 Task: Add a signature Cassandra Campbell containing Warmly, Cassandra Campbell to email address softage.4@softage.net and add a label Minutes
Action: Mouse moved to (885, 72)
Screenshot: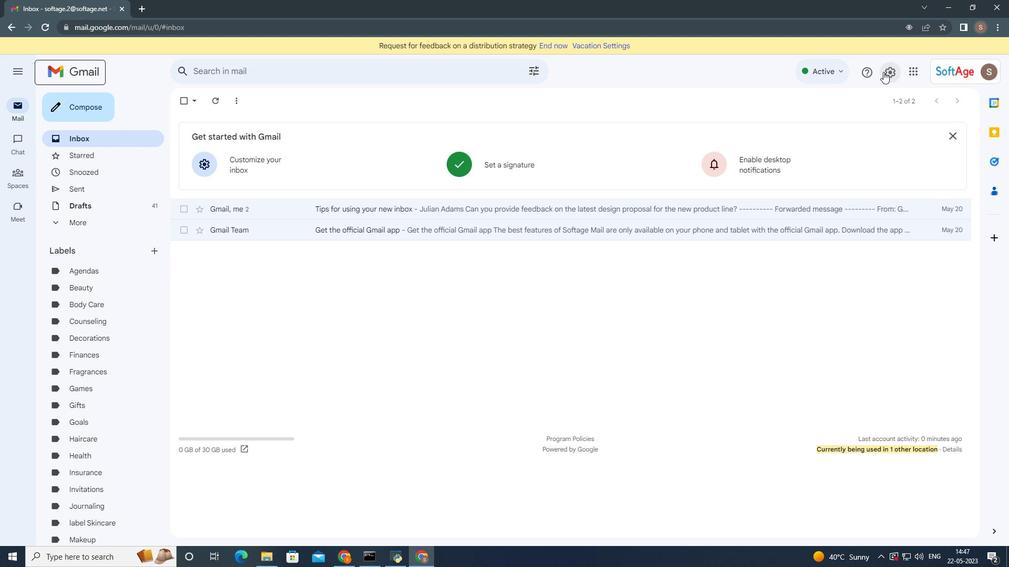 
Action: Mouse pressed left at (885, 72)
Screenshot: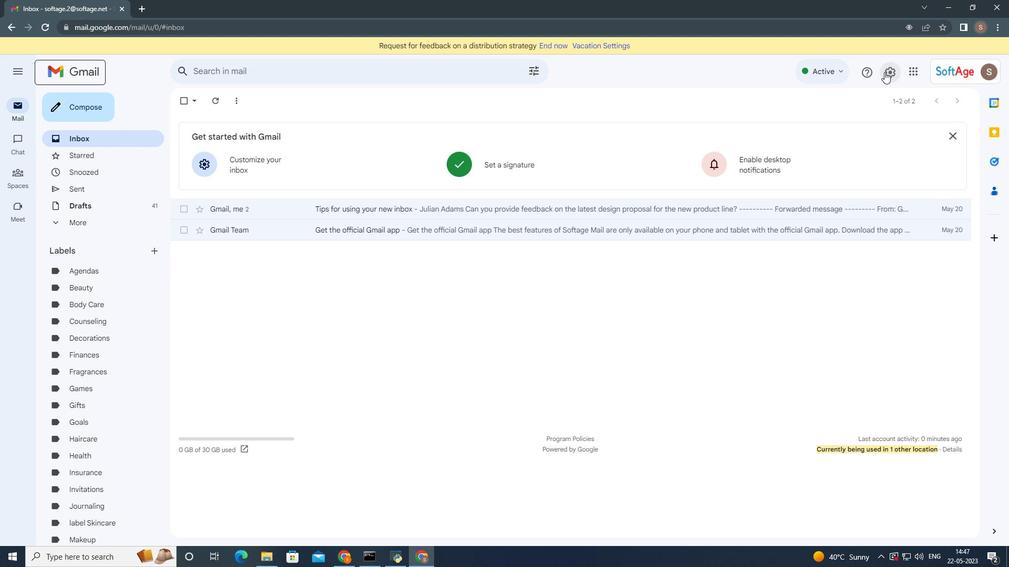 
Action: Mouse moved to (882, 121)
Screenshot: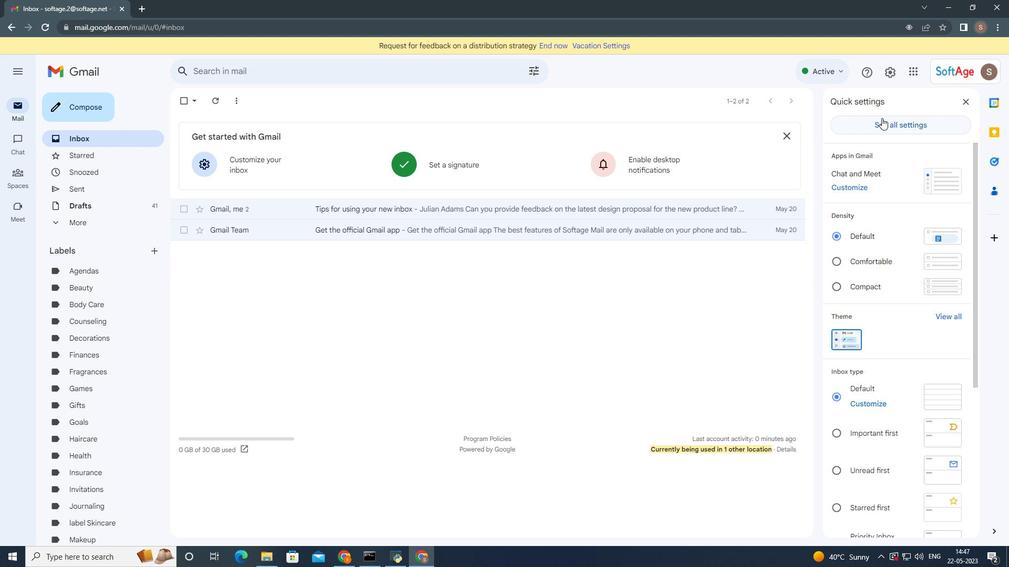 
Action: Mouse pressed left at (882, 121)
Screenshot: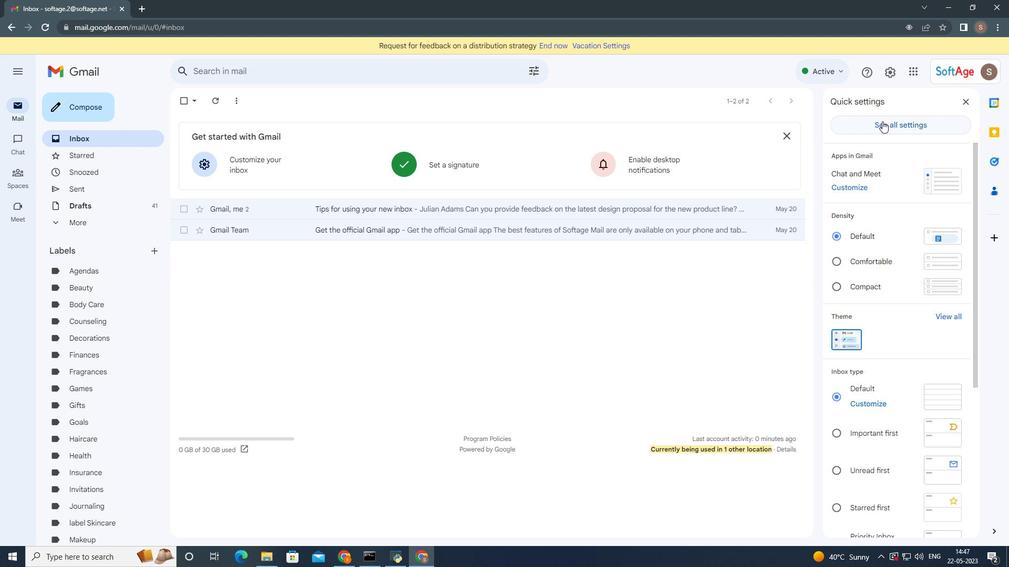 
Action: Mouse moved to (369, 190)
Screenshot: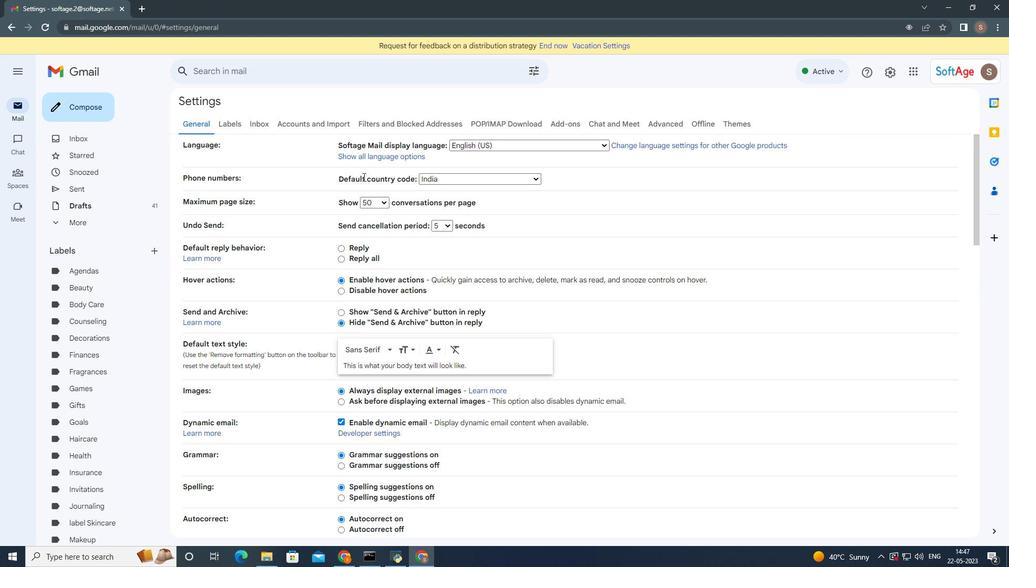 
Action: Mouse scrolled (368, 186) with delta (0, 0)
Screenshot: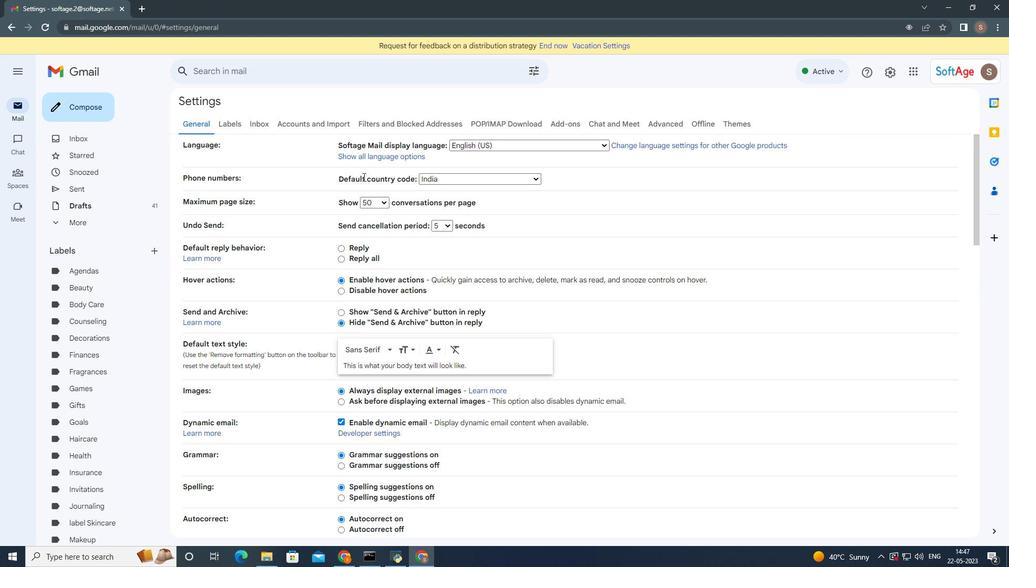 
Action: Mouse moved to (369, 191)
Screenshot: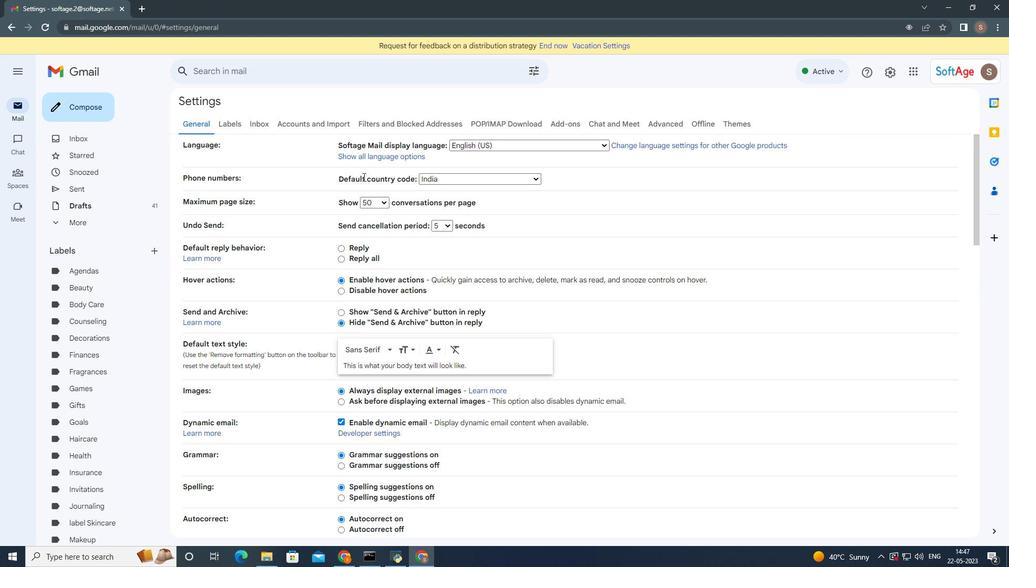 
Action: Mouse scrolled (369, 188) with delta (0, 0)
Screenshot: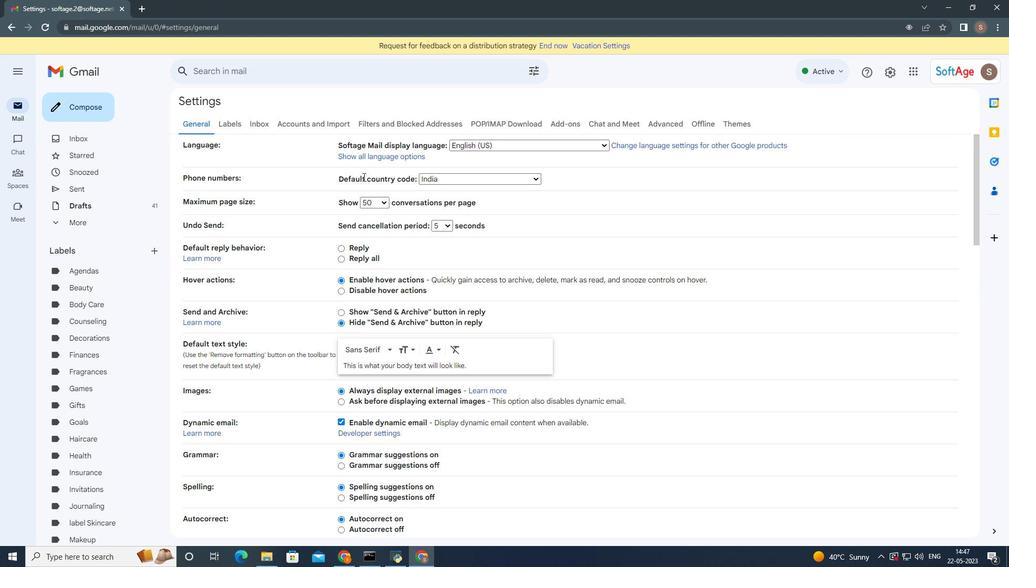 
Action: Mouse moved to (369, 191)
Screenshot: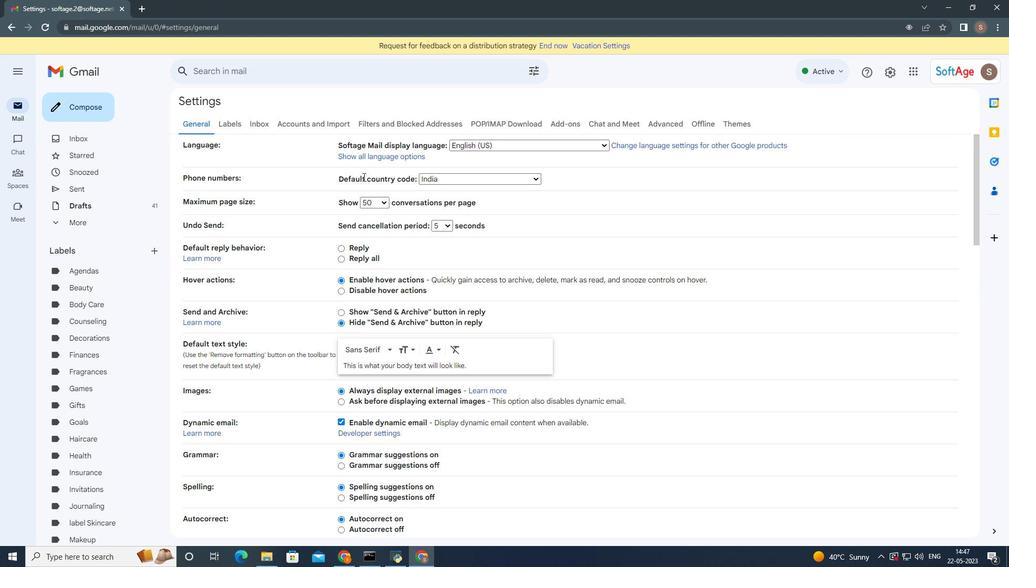 
Action: Mouse scrolled (369, 189) with delta (0, 0)
Screenshot: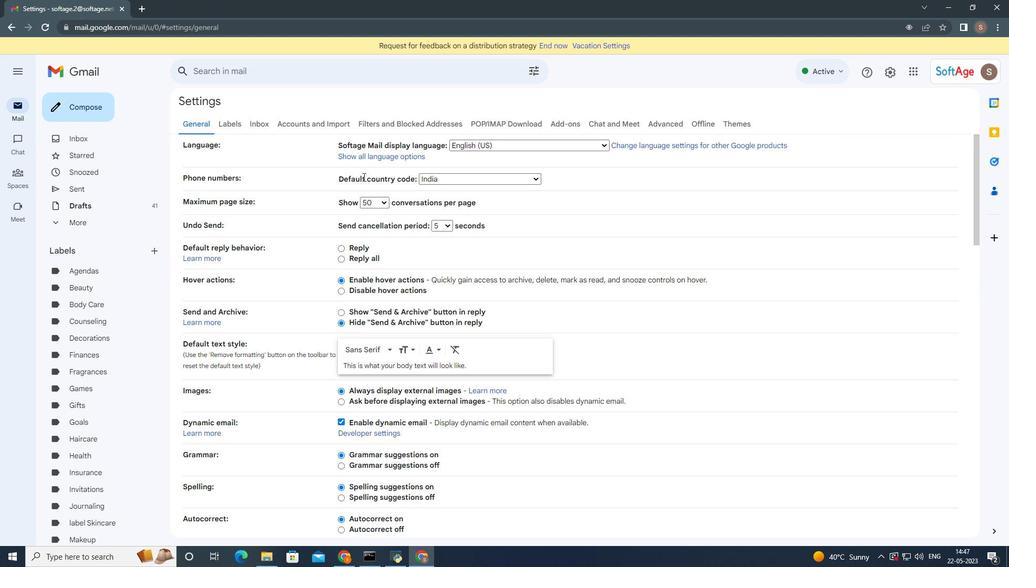 
Action: Mouse moved to (370, 192)
Screenshot: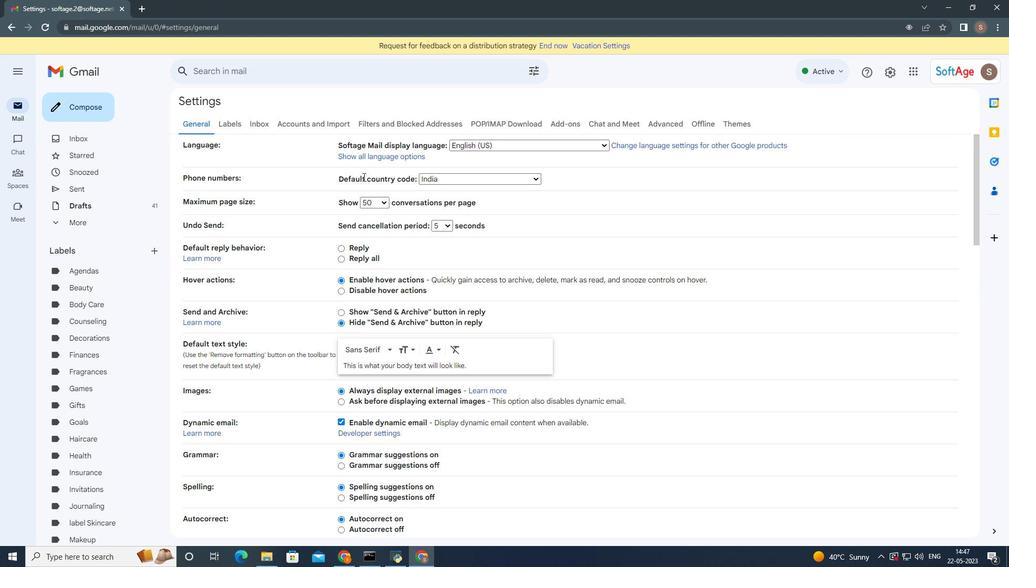 
Action: Mouse scrolled (369, 190) with delta (0, 0)
Screenshot: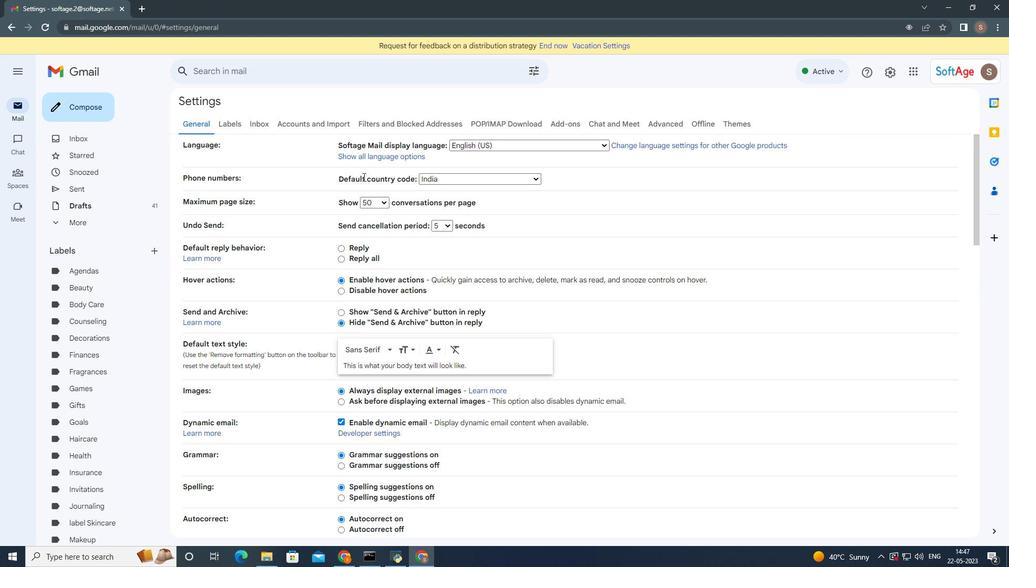 
Action: Mouse moved to (371, 202)
Screenshot: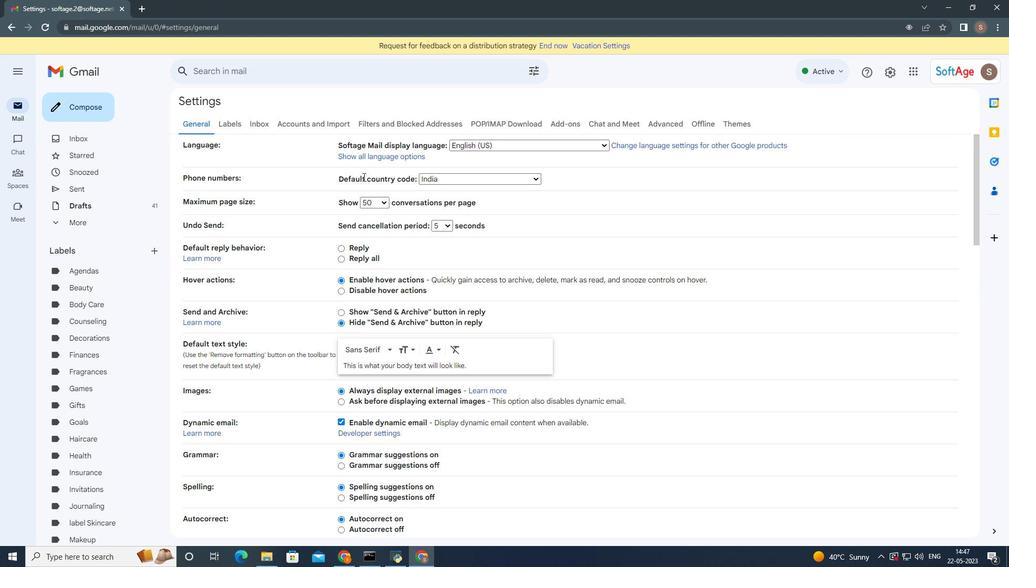 
Action: Mouse scrolled (370, 192) with delta (0, 0)
Screenshot: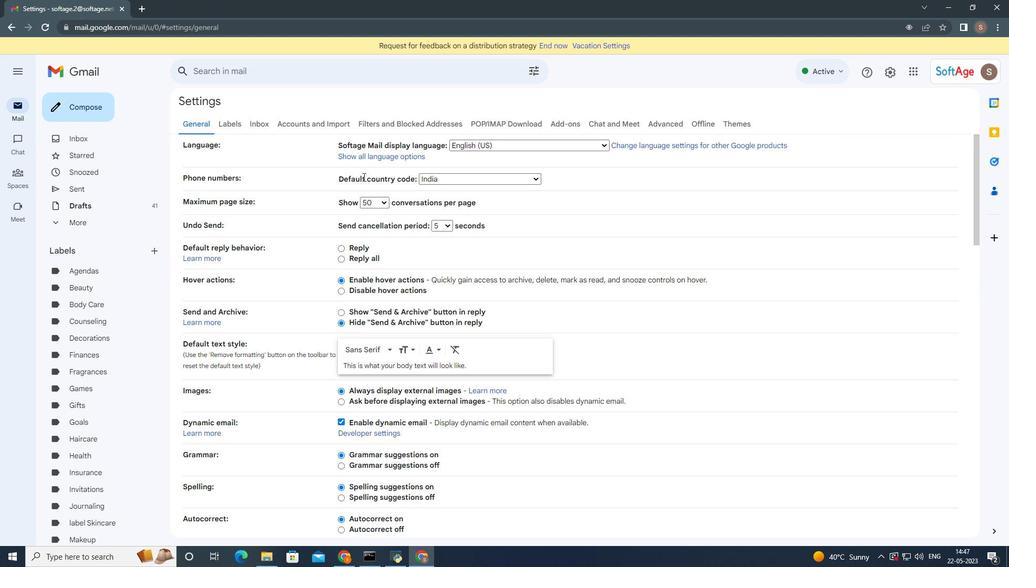 
Action: Mouse moved to (366, 228)
Screenshot: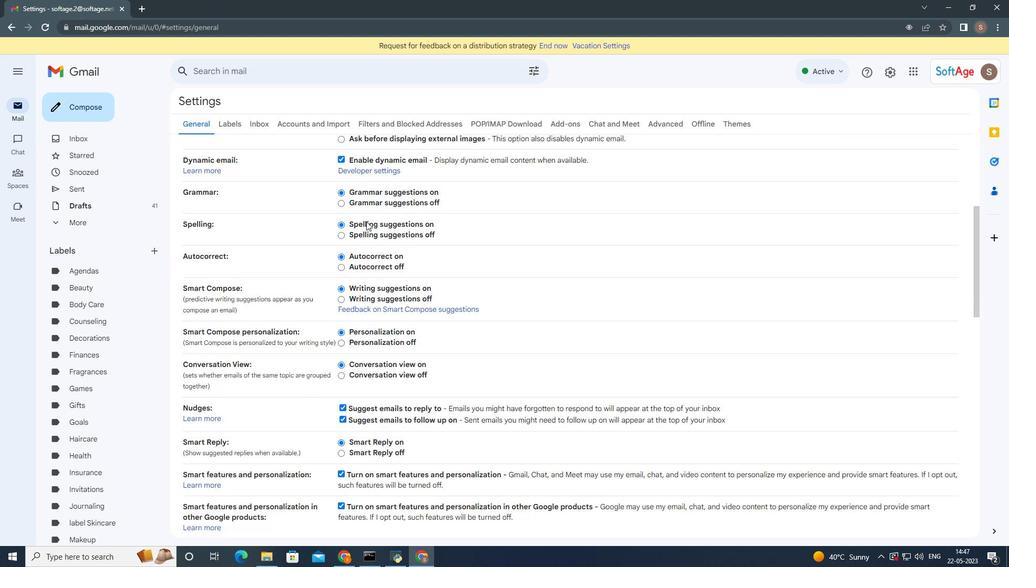 
Action: Mouse scrolled (366, 227) with delta (0, 0)
Screenshot: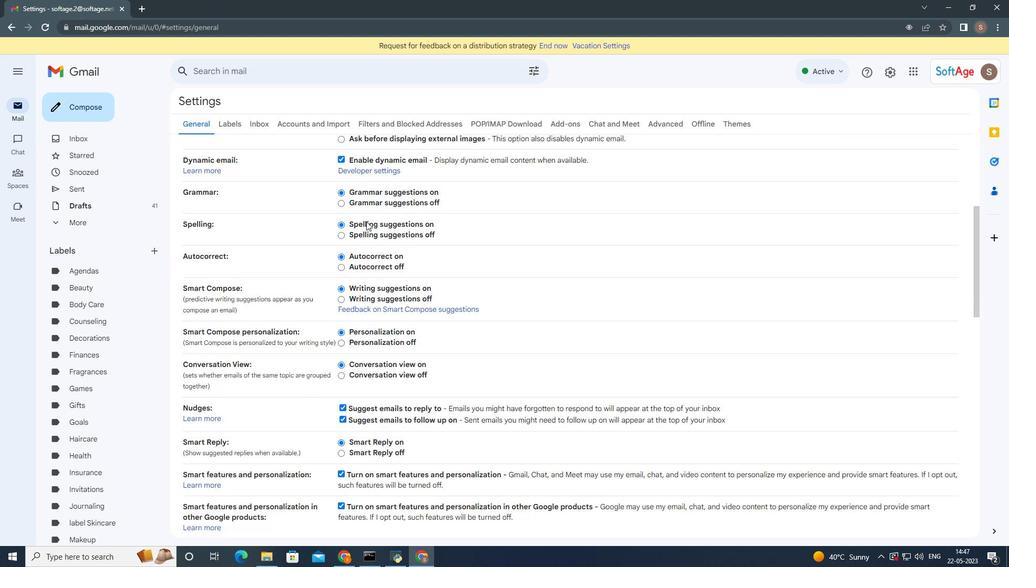 
Action: Mouse scrolled (366, 227) with delta (0, 0)
Screenshot: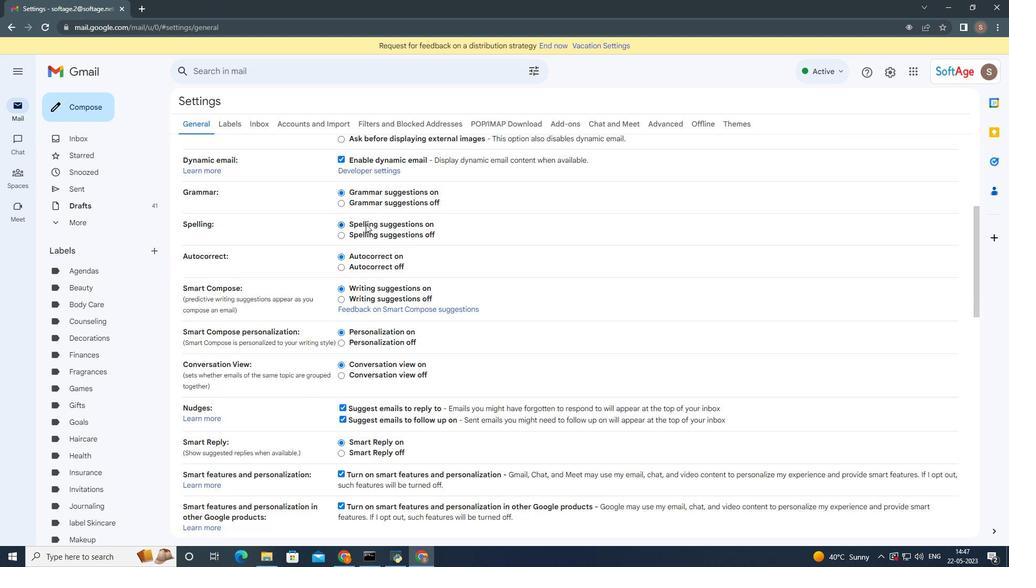 
Action: Mouse scrolled (366, 227) with delta (0, 0)
Screenshot: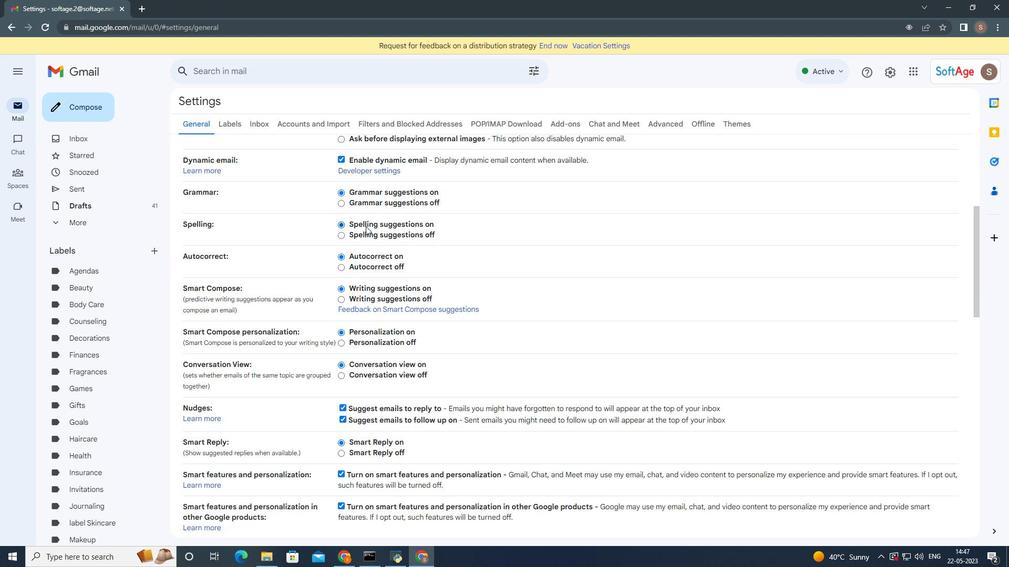 
Action: Mouse scrolled (366, 227) with delta (0, 0)
Screenshot: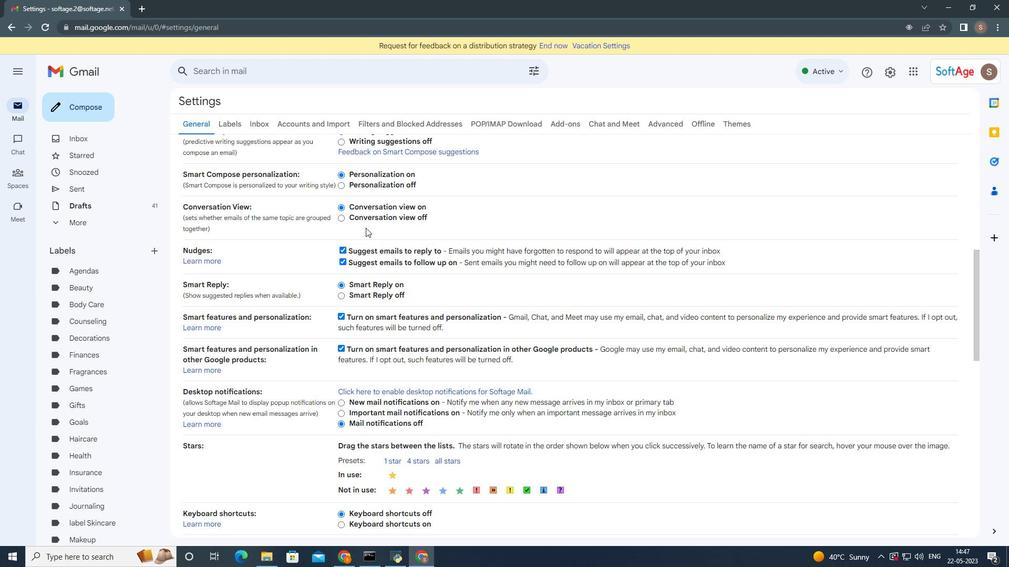 
Action: Mouse scrolled (366, 227) with delta (0, 0)
Screenshot: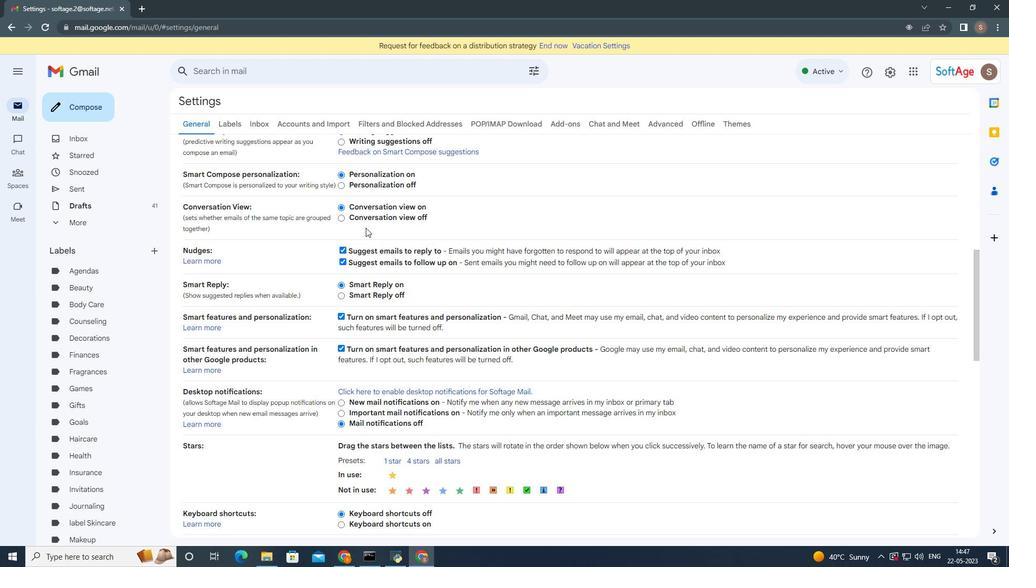 
Action: Mouse scrolled (366, 227) with delta (0, 0)
Screenshot: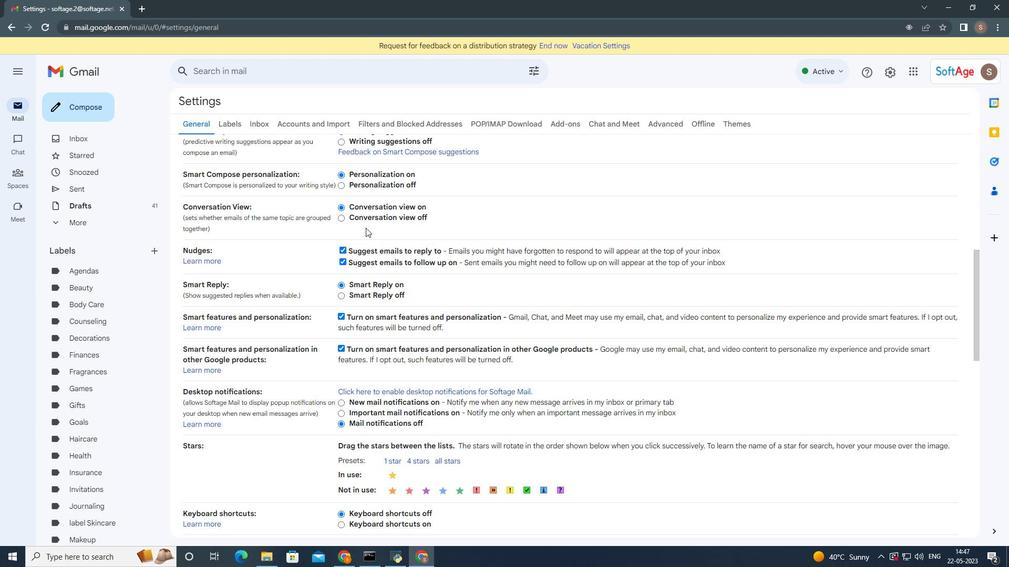 
Action: Mouse moved to (366, 255)
Screenshot: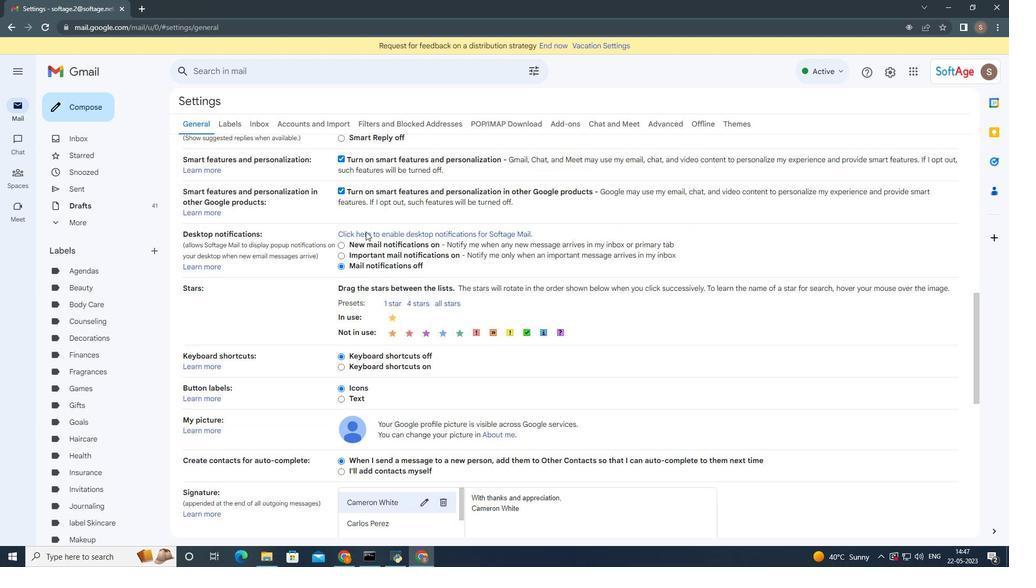 
Action: Mouse scrolled (366, 255) with delta (0, 0)
Screenshot: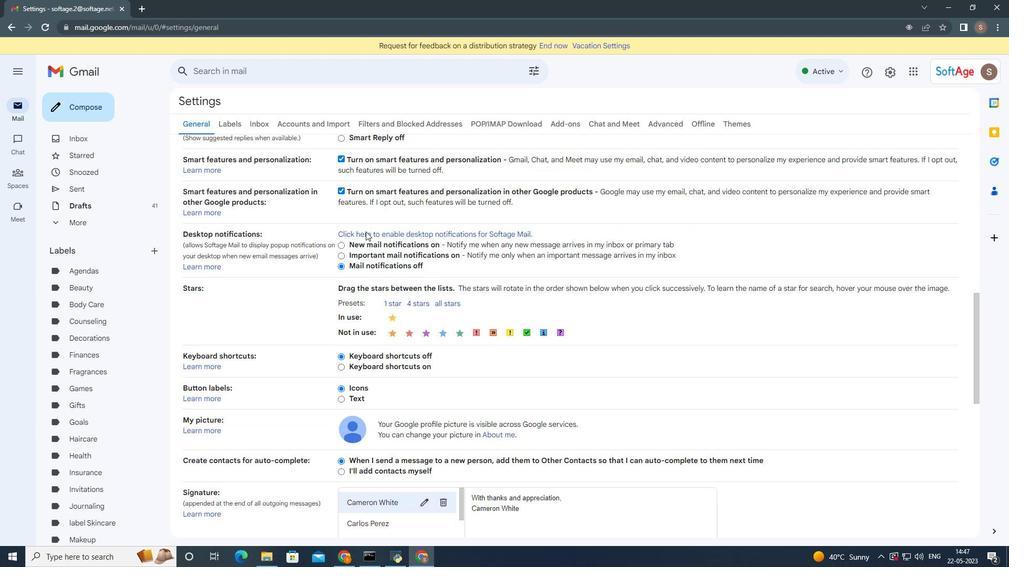 
Action: Mouse moved to (367, 265)
Screenshot: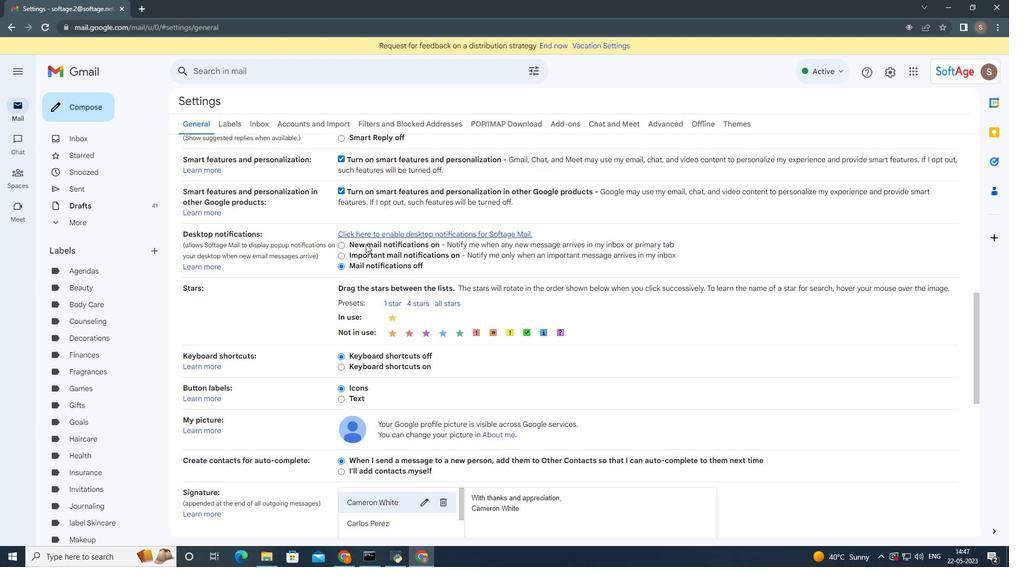 
Action: Mouse scrolled (367, 264) with delta (0, 0)
Screenshot: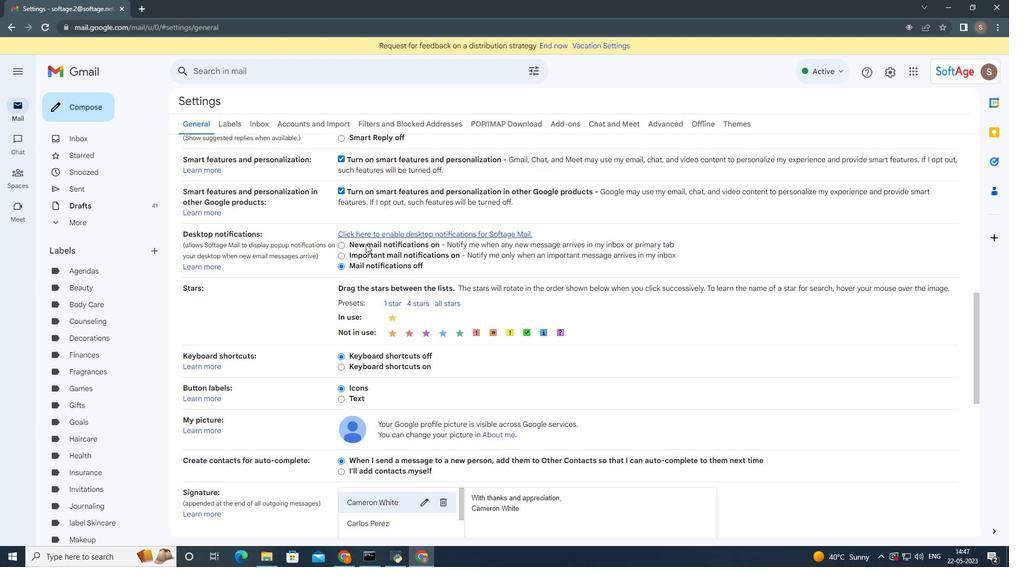 
Action: Mouse moved to (367, 267)
Screenshot: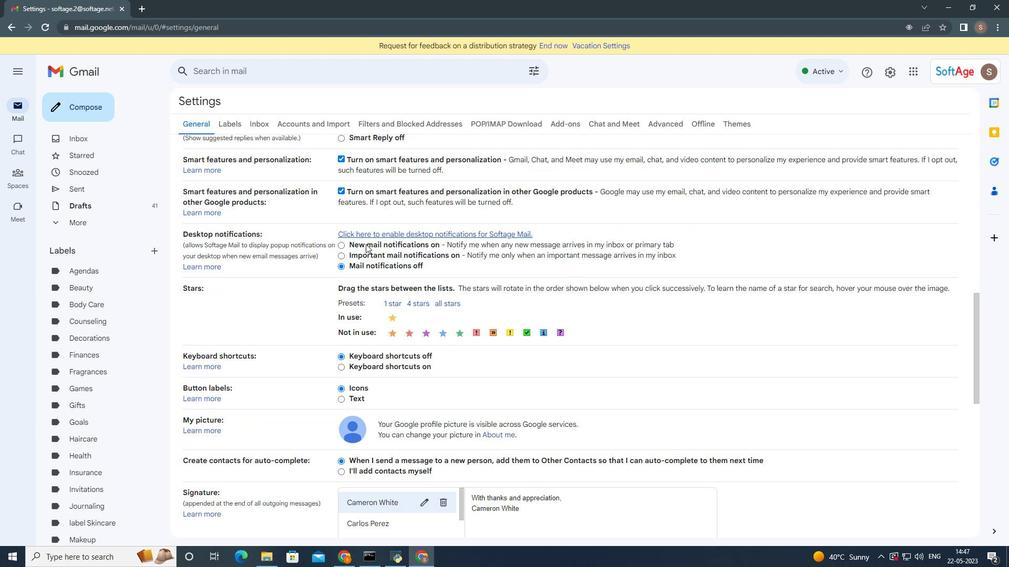 
Action: Mouse scrolled (367, 266) with delta (0, 0)
Screenshot: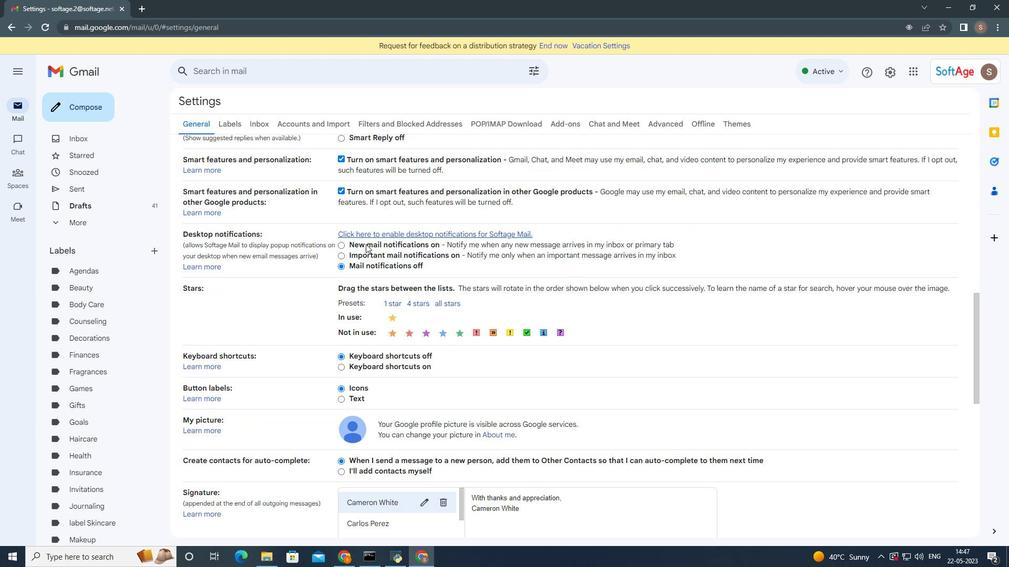 
Action: Mouse moved to (368, 269)
Screenshot: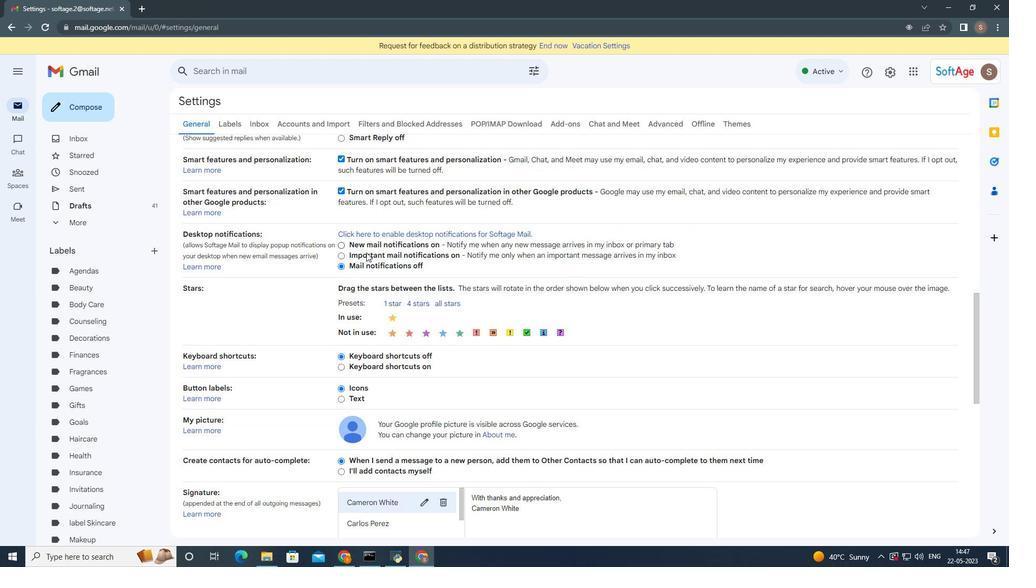 
Action: Mouse scrolled (368, 269) with delta (0, 0)
Screenshot: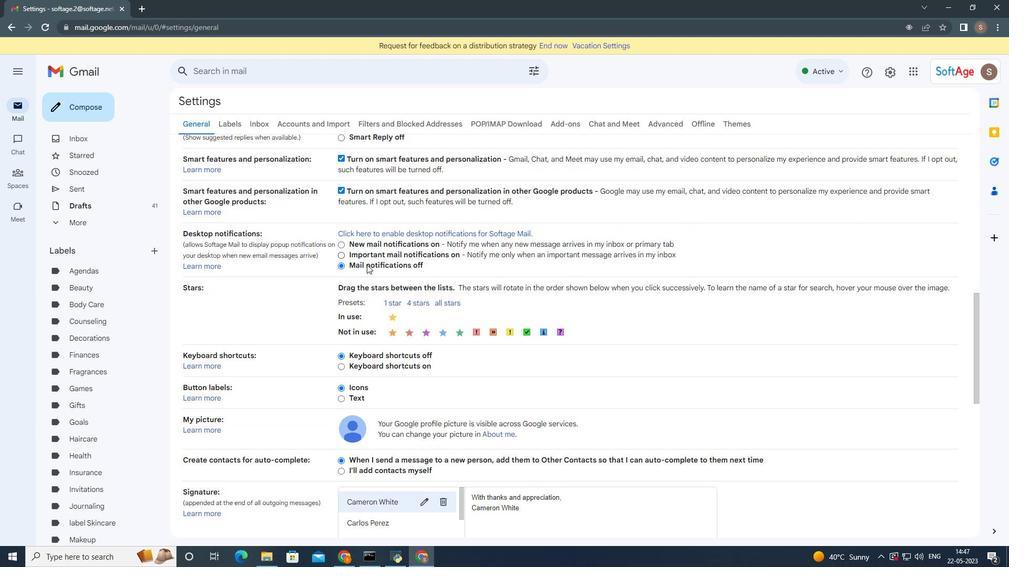 
Action: Mouse moved to (392, 314)
Screenshot: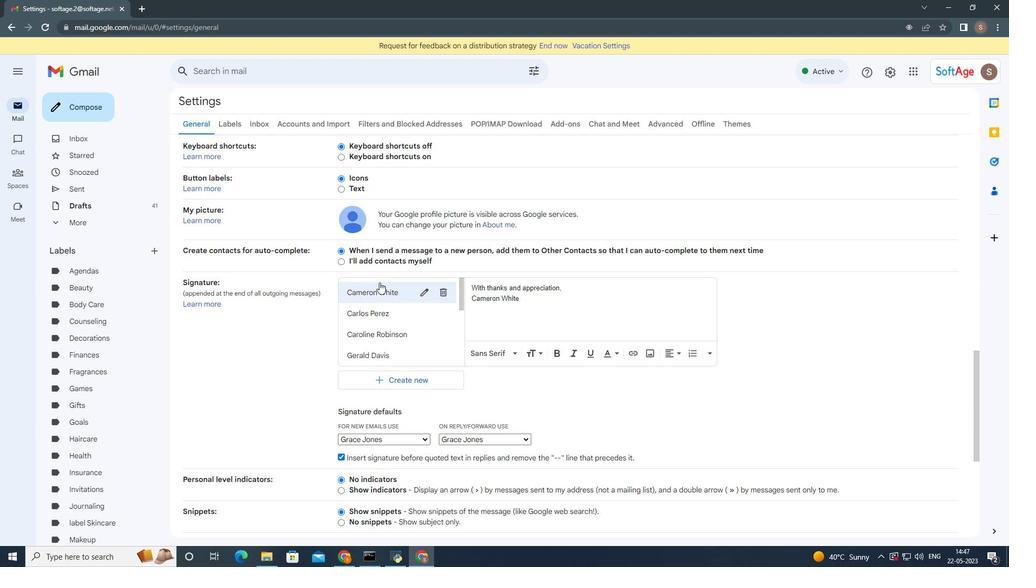 
Action: Mouse scrolled (392, 314) with delta (0, 0)
Screenshot: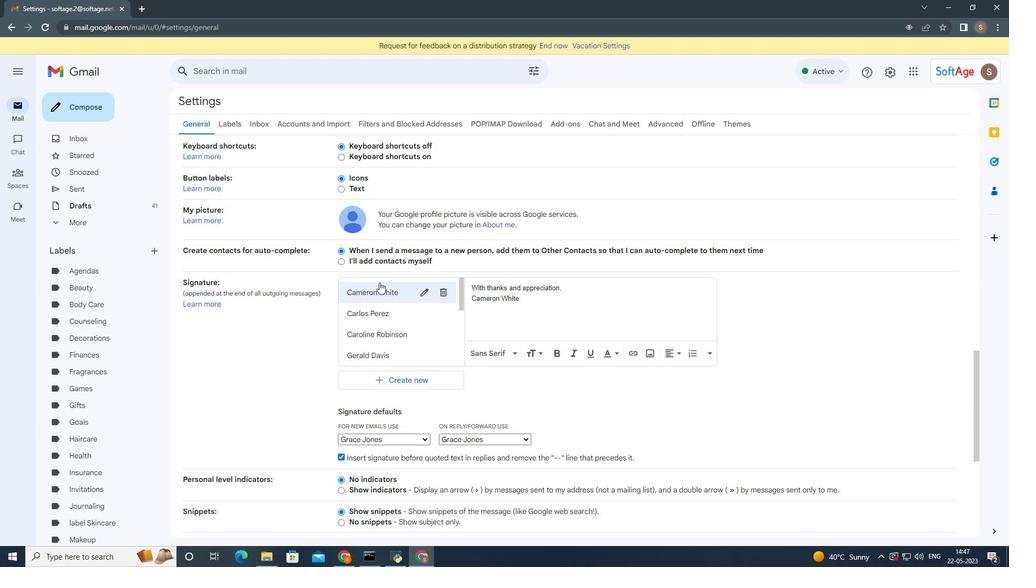 
Action: Mouse moved to (393, 317)
Screenshot: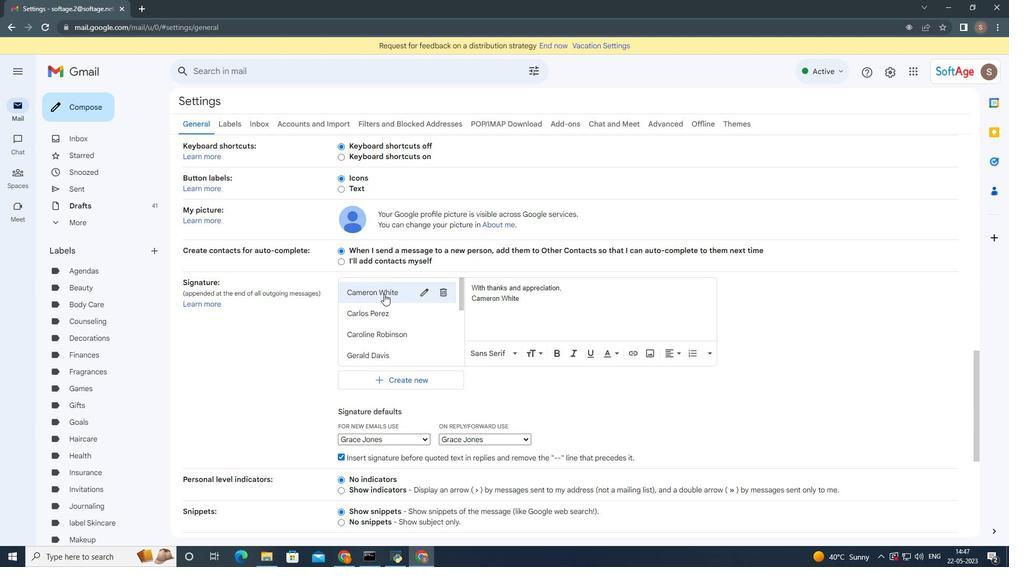 
Action: Mouse scrolled (393, 317) with delta (0, 0)
Screenshot: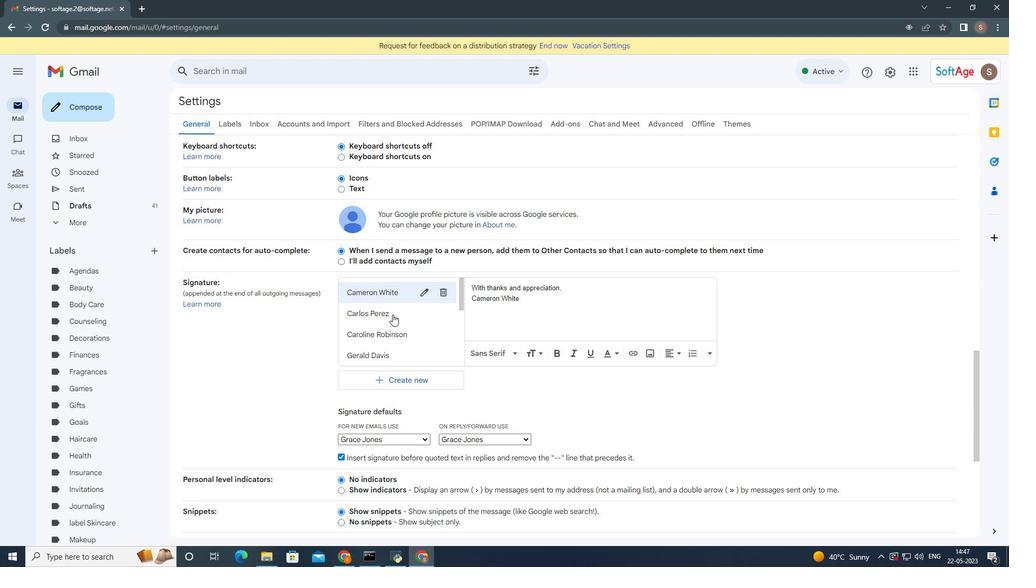 
Action: Mouse moved to (399, 382)
Screenshot: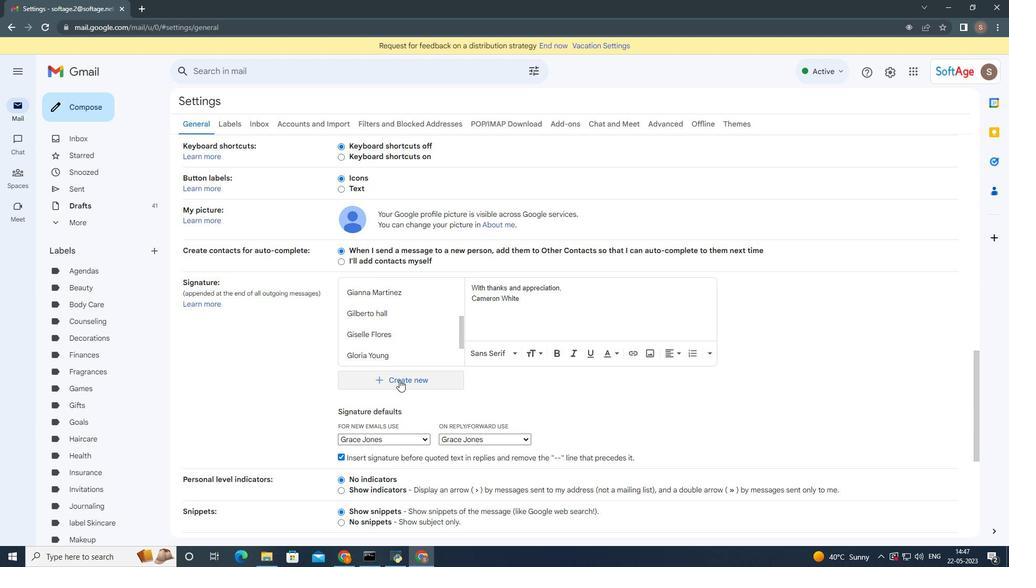 
Action: Mouse pressed left at (399, 381)
Screenshot: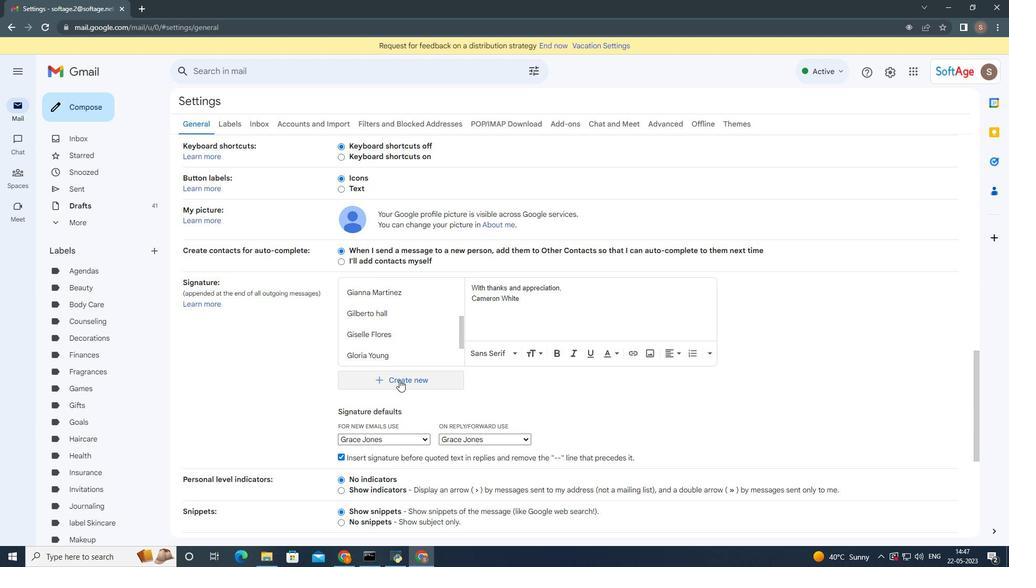 
Action: Mouse moved to (466, 302)
Screenshot: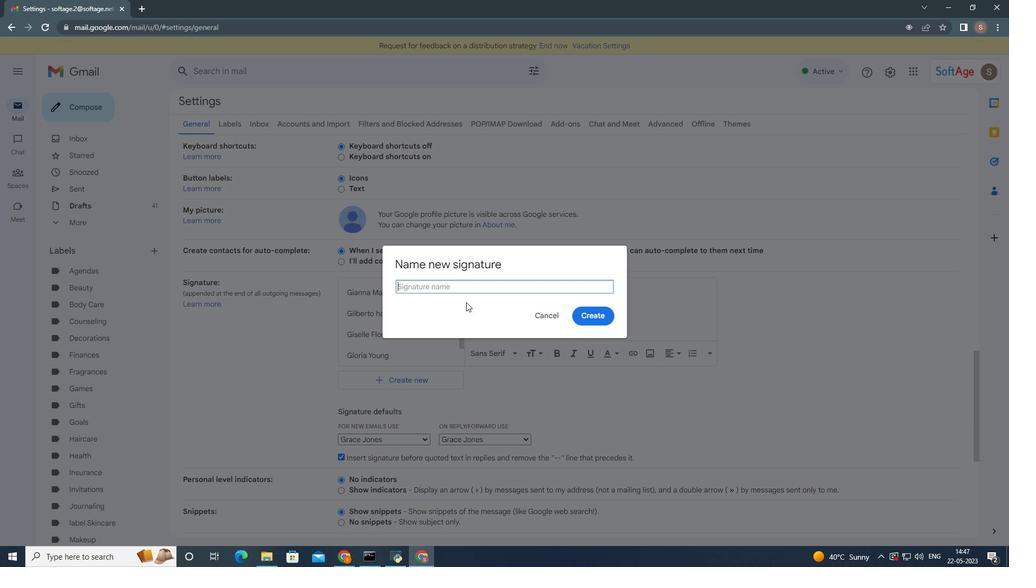 
Action: Key pressed <Key.shift>Cassandra<Key.space><Key.shift><Key.shift><Key.shift><Key.shift><Key.shift><Key.shift><Key.shift><Key.shift><Key.shift><Key.shift><Key.shift>campbell
Screenshot: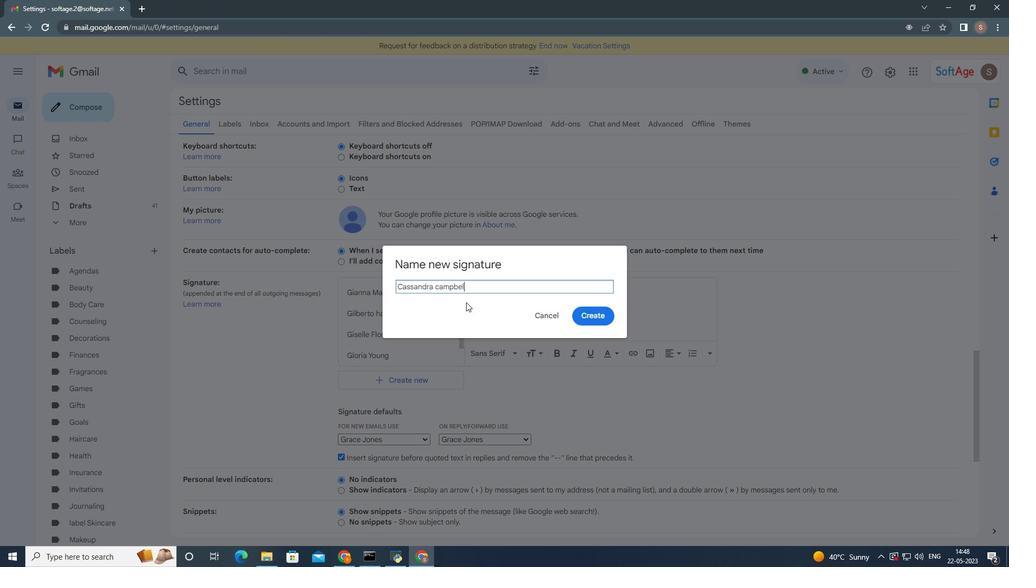 
Action: Mouse moved to (478, 303)
Screenshot: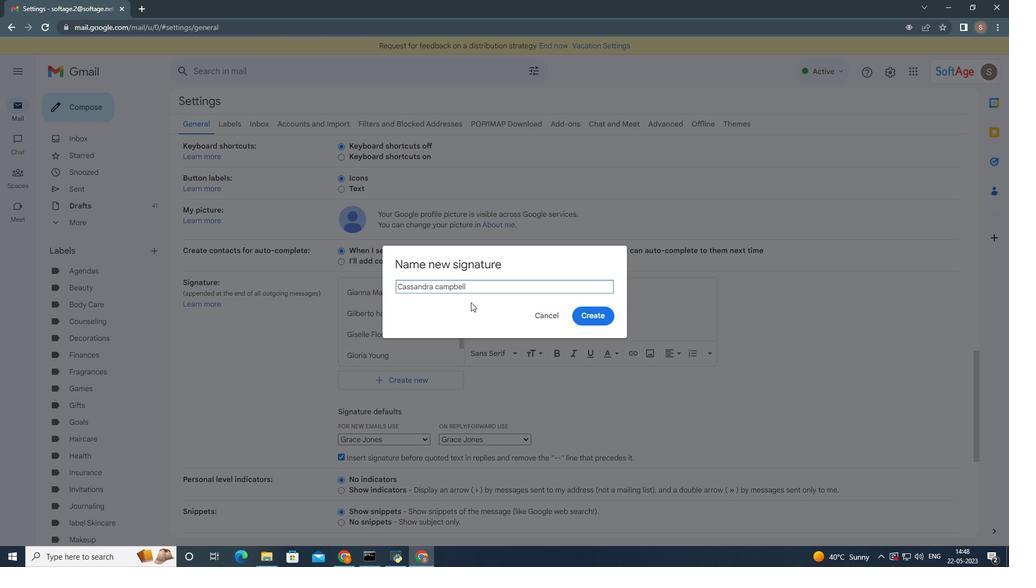 
Action: Key pressed <Key.left><Key.left><Key.left><Key.left><Key.left><Key.left><Key.left><Key.backspace><Key.shift>C<Key.right><Key.right><Key.right><Key.right><Key.right><Key.right><Key.right>
Screenshot: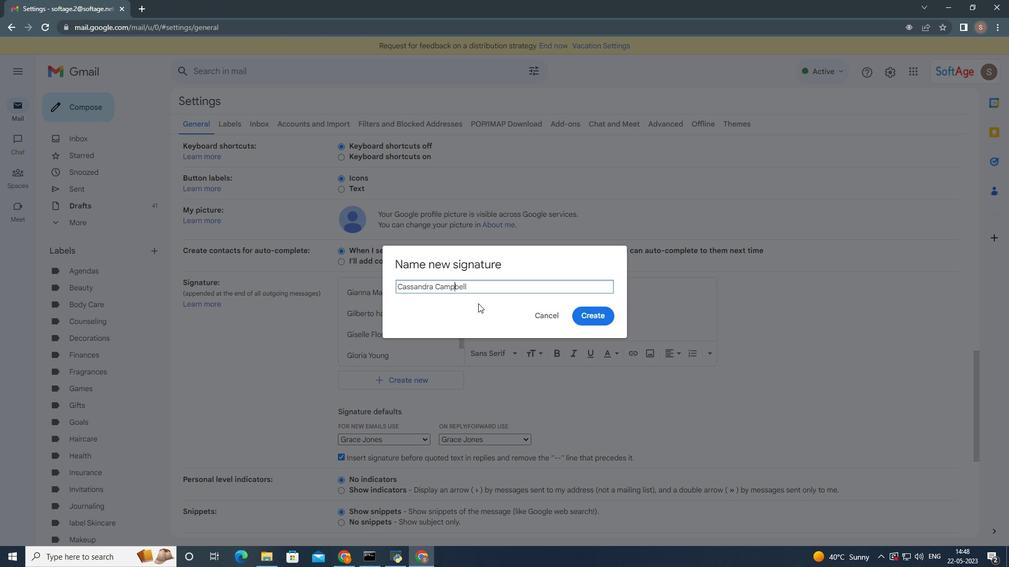 
Action: Mouse moved to (600, 316)
Screenshot: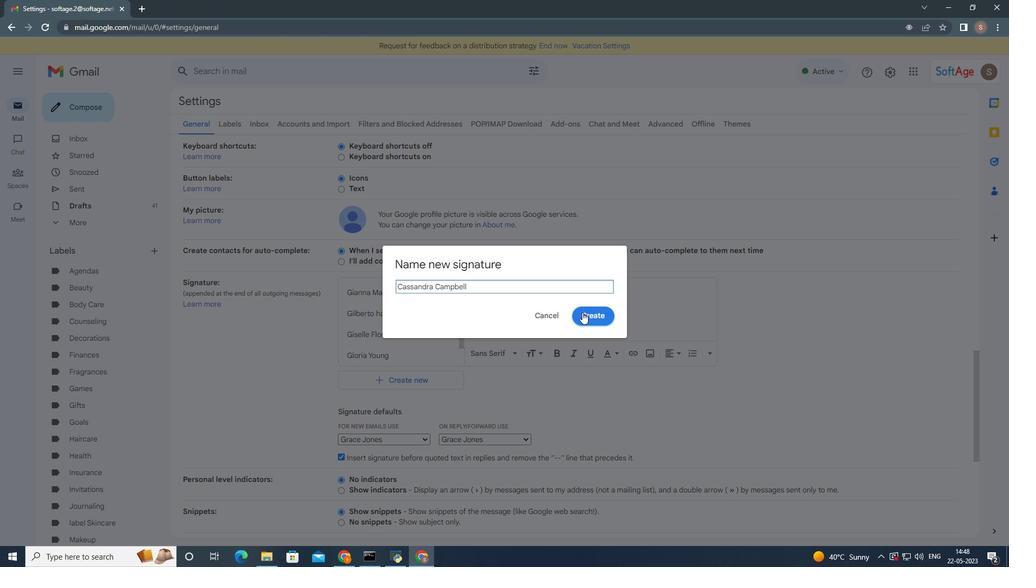 
Action: Mouse pressed left at (600, 316)
Screenshot: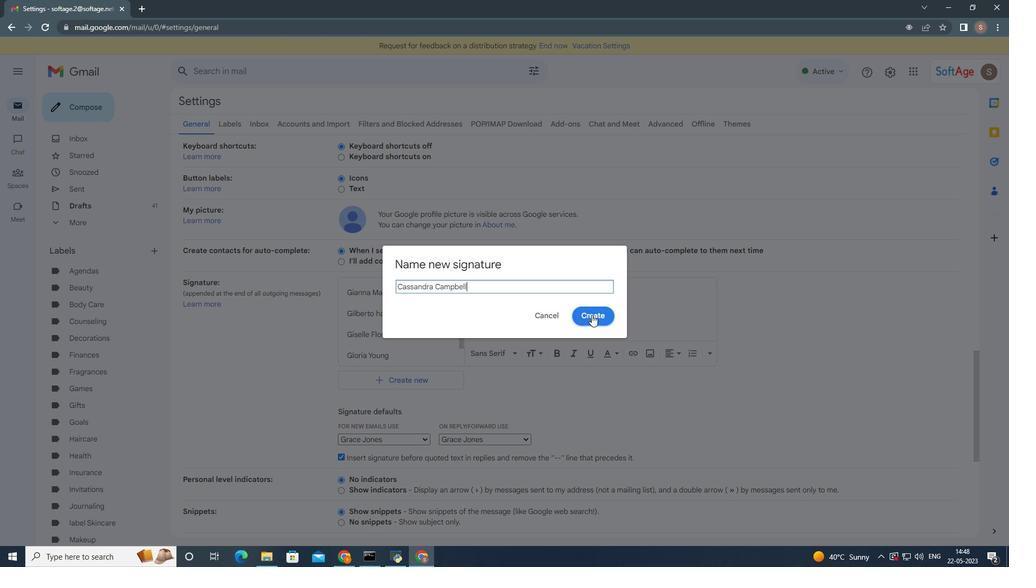 
Action: Mouse moved to (551, 331)
Screenshot: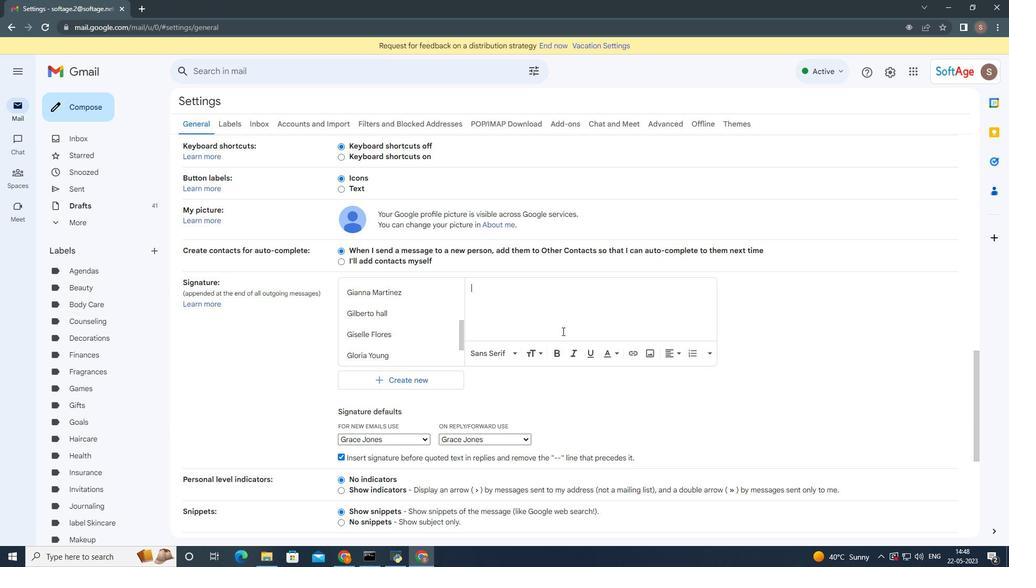 
Action: Mouse scrolled (551, 331) with delta (0, 0)
Screenshot: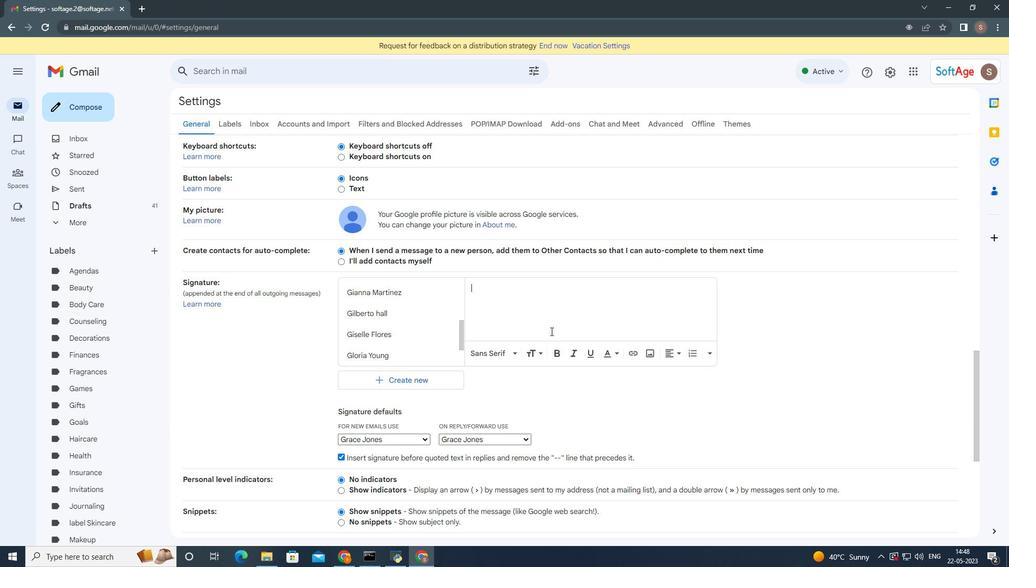 
Action: Mouse scrolled (551, 331) with delta (0, 0)
Screenshot: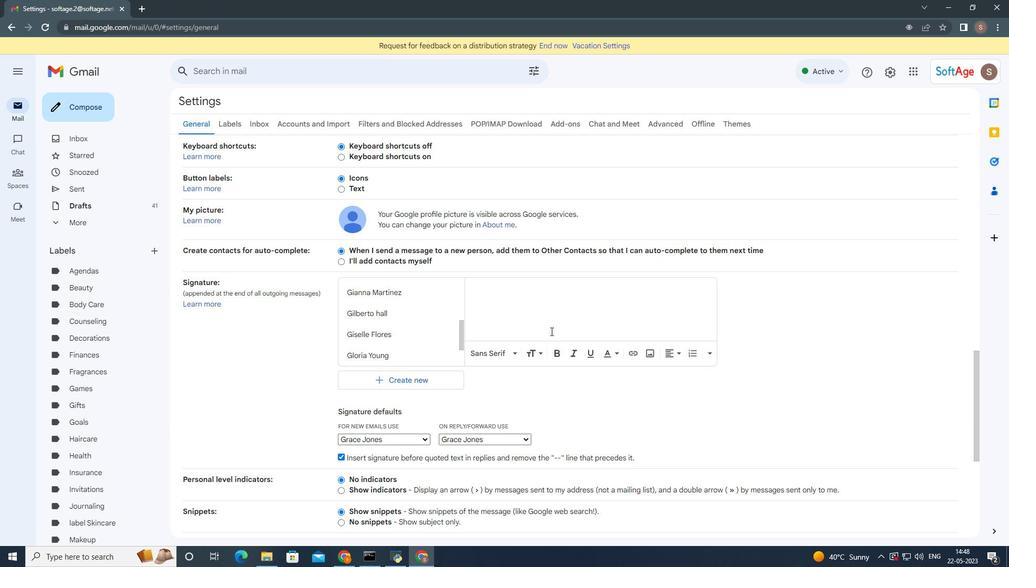 
Action: Mouse moved to (547, 328)
Screenshot: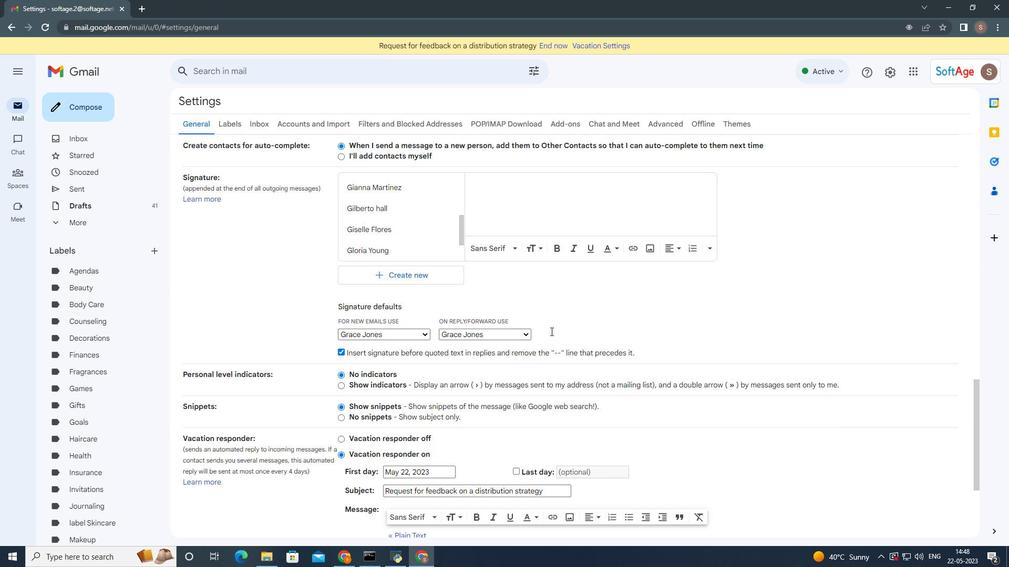 
Action: Mouse scrolled (548, 328) with delta (0, 0)
Screenshot: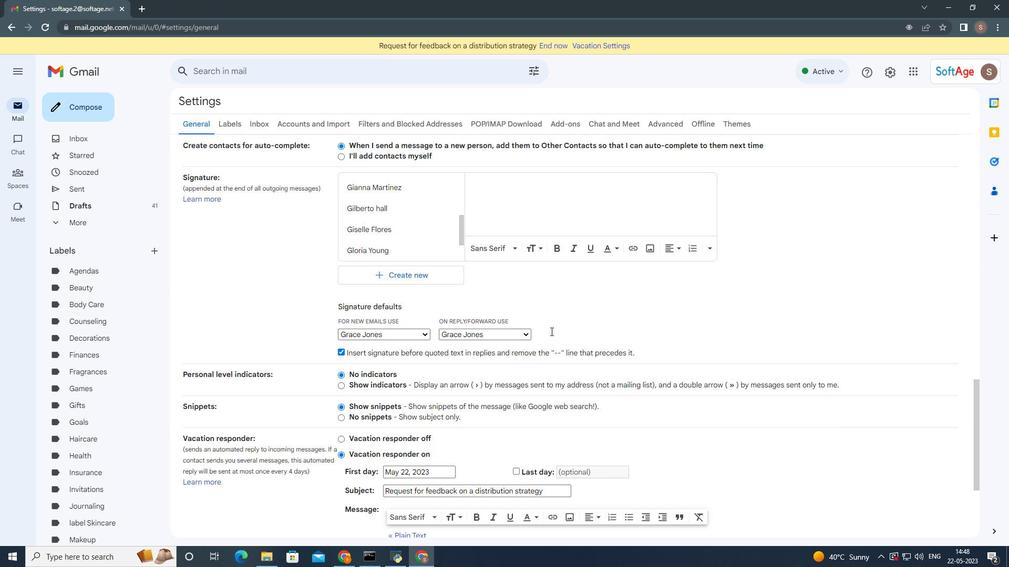 
Action: Mouse moved to (547, 327)
Screenshot: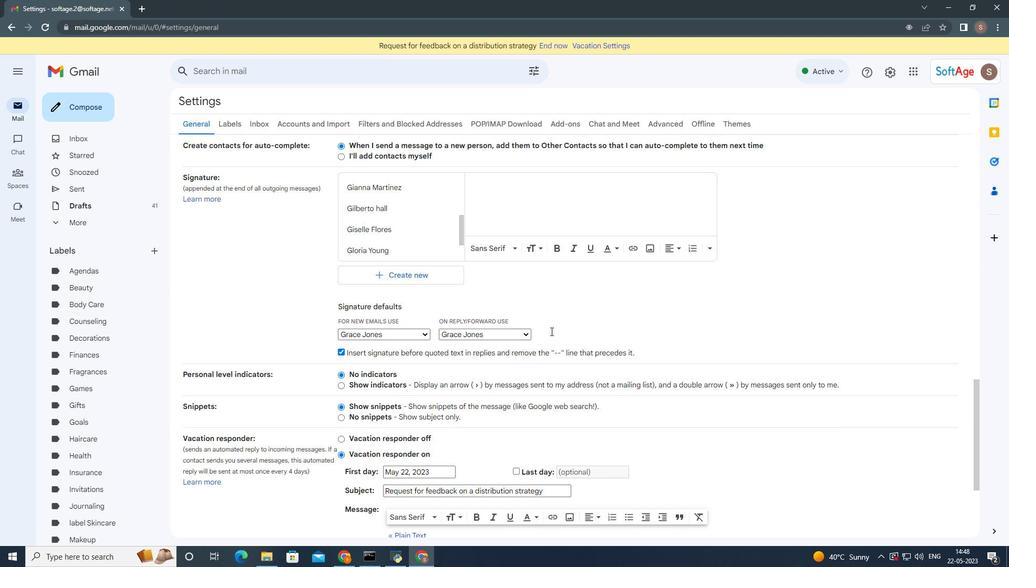 
Action: Mouse scrolled (547, 327) with delta (0, 0)
Screenshot: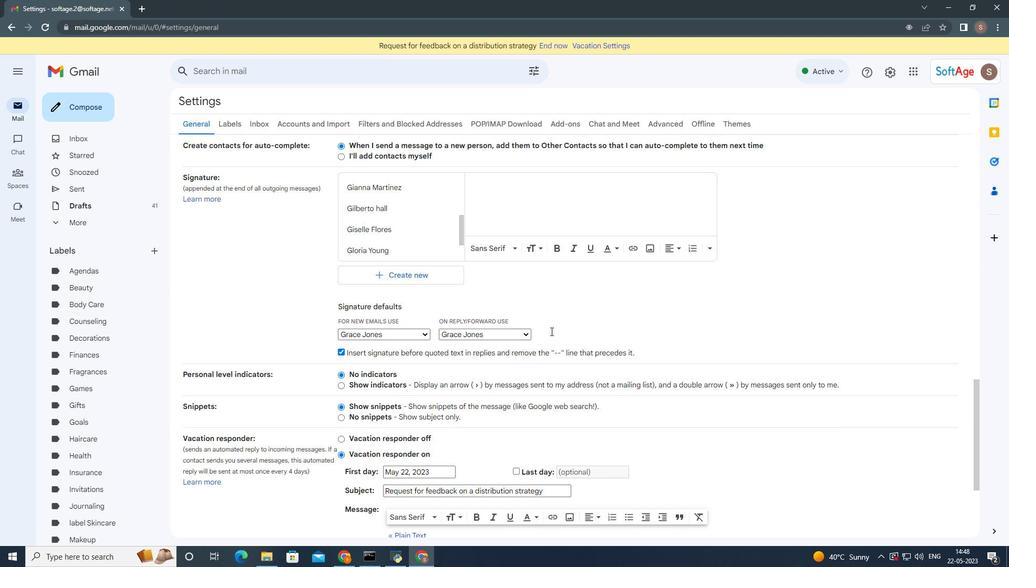 
Action: Mouse moved to (535, 323)
Screenshot: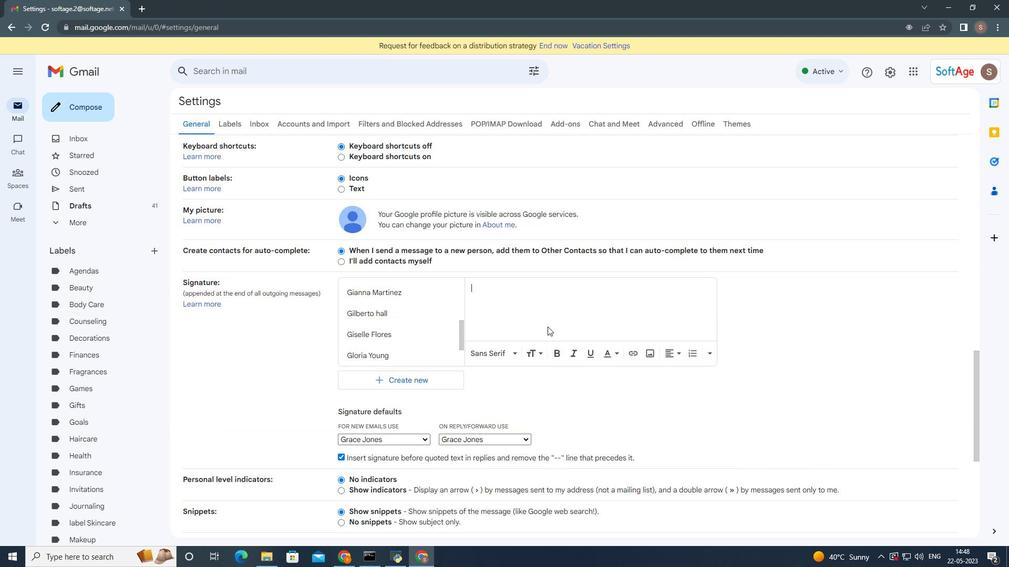 
Action: Key pressed <Key.shift>Warmly,
Screenshot: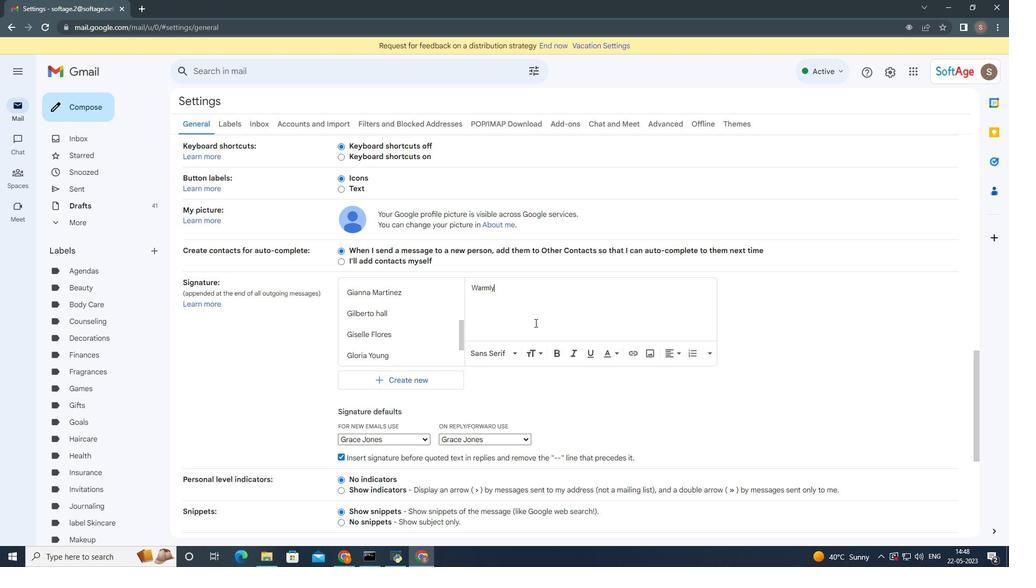 
Action: Mouse moved to (543, 323)
Screenshot: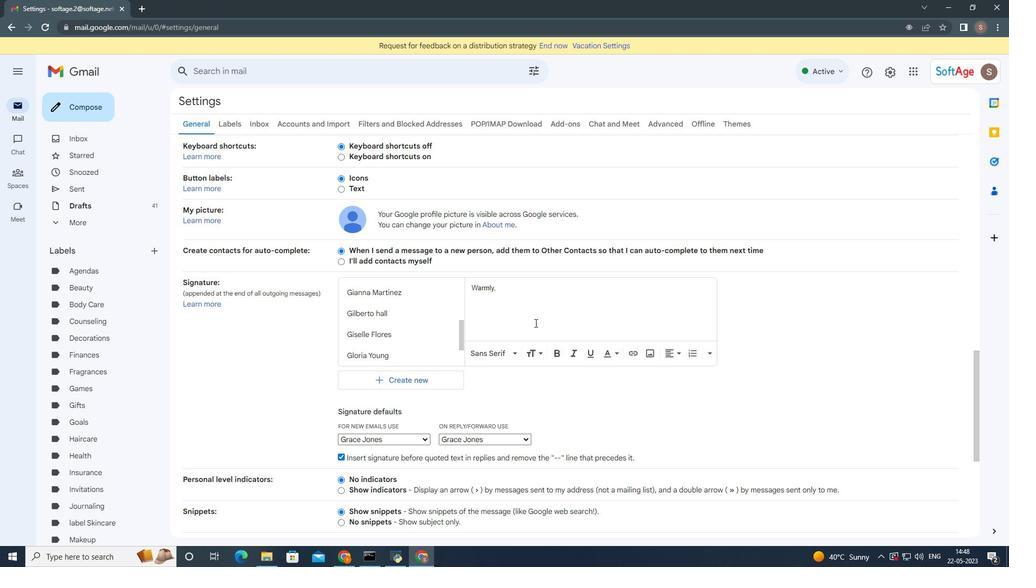 
Action: Mouse scrolled (543, 322) with delta (0, 0)
Screenshot: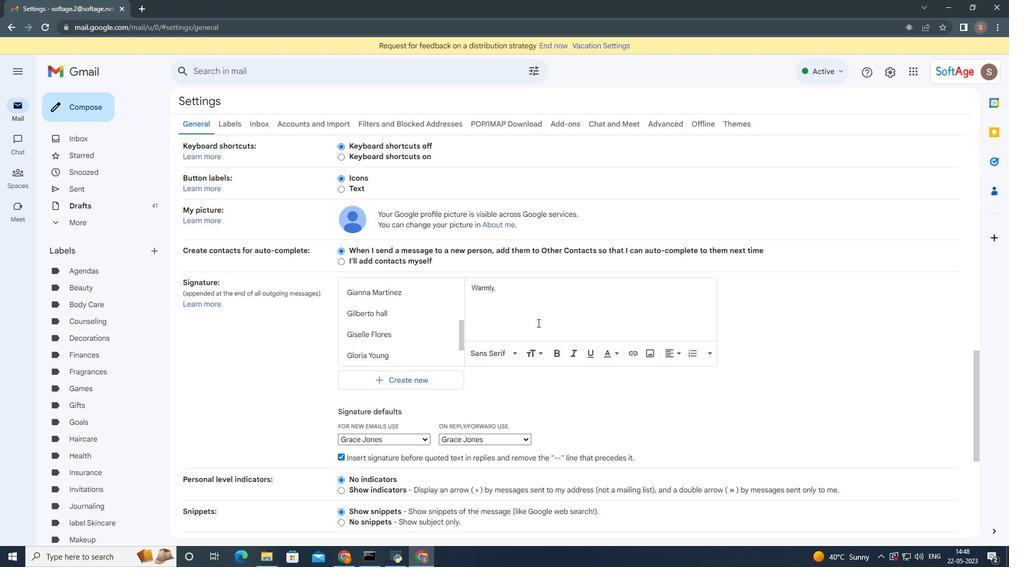 
Action: Mouse moved to (525, 281)
Screenshot: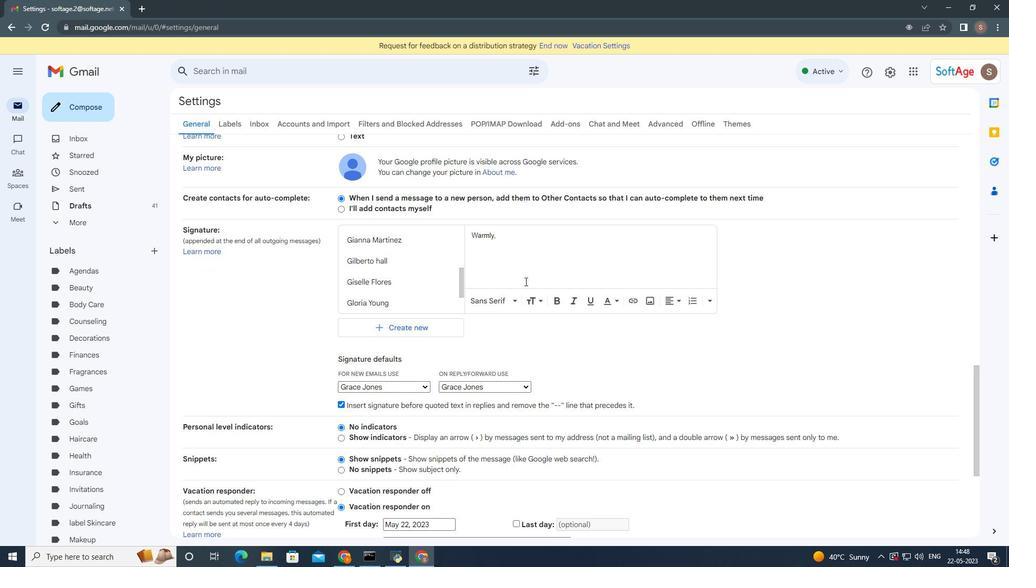 
Action: Key pressed <Key.enter><Key.shift>Cassandra<Key.space><Key.shift><Key.shift><Key.shift><Key.shift><Key.shift><Key.shift><Key.shift><Key.shift>Campbell
Screenshot: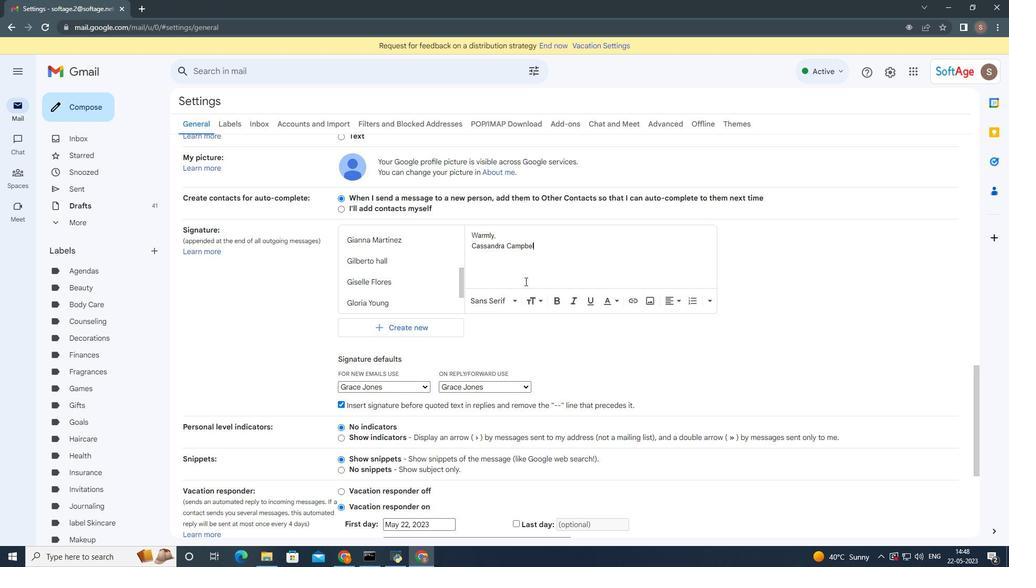 
Action: Mouse moved to (525, 281)
Screenshot: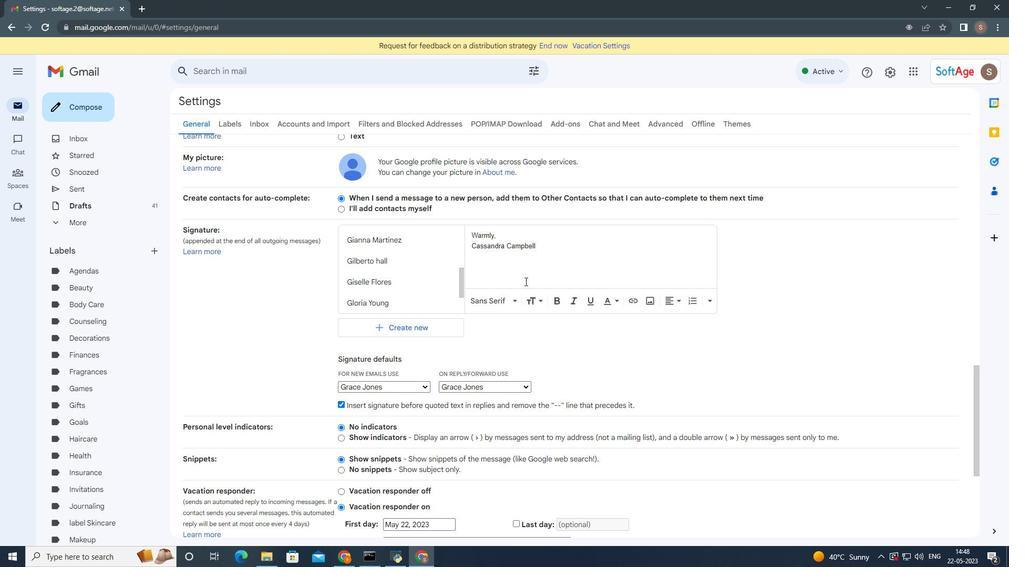 
Action: Mouse scrolled (525, 281) with delta (0, 0)
Screenshot: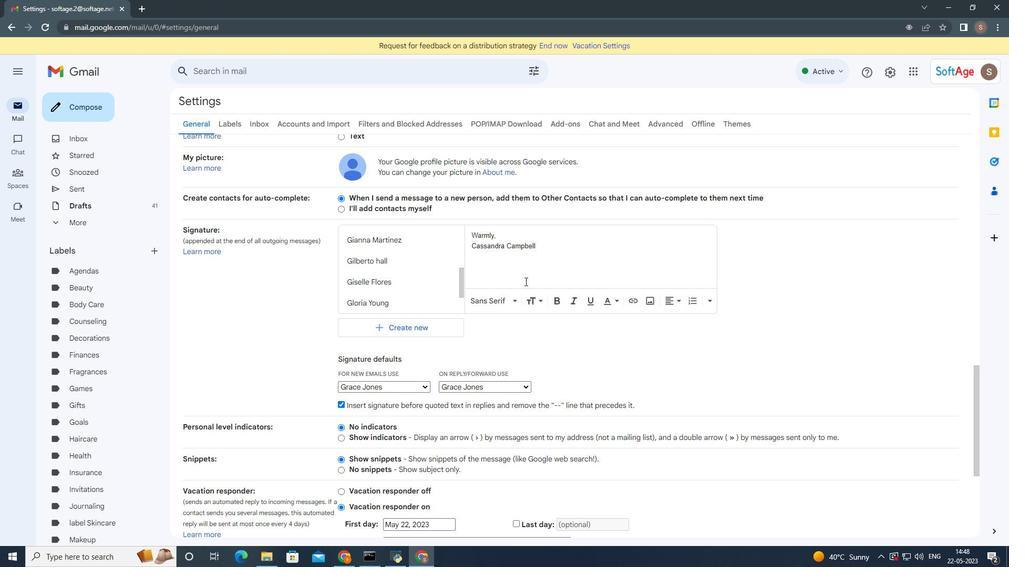 
Action: Mouse moved to (529, 289)
Screenshot: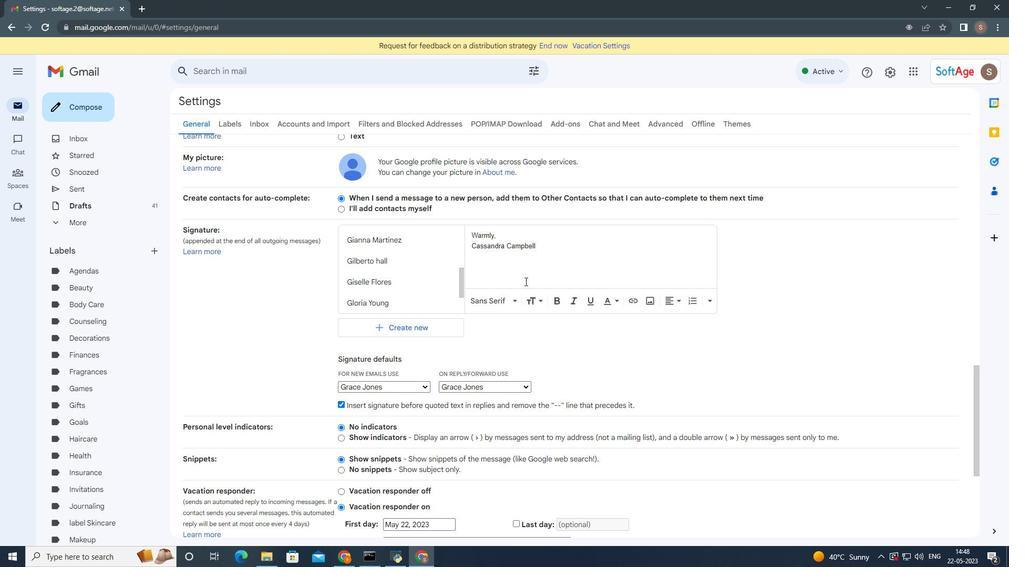 
Action: Mouse scrolled (529, 289) with delta (0, 0)
Screenshot: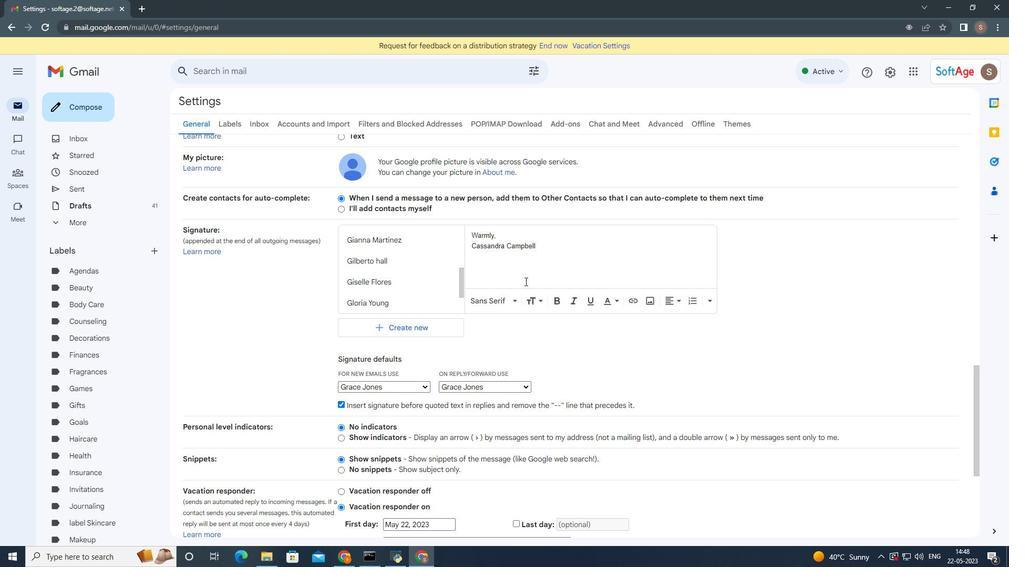 
Action: Mouse moved to (532, 293)
Screenshot: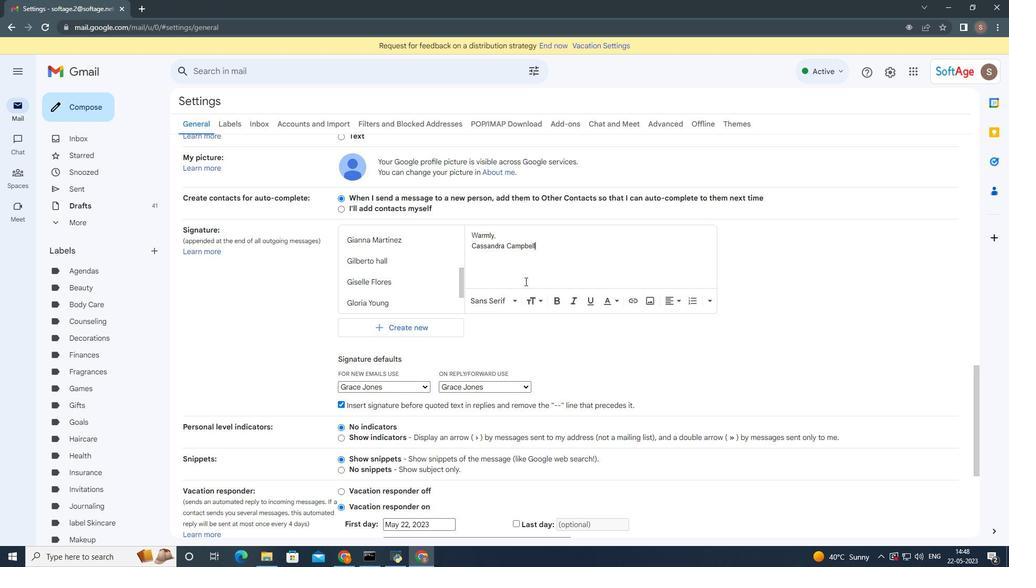 
Action: Mouse scrolled (532, 292) with delta (0, 0)
Screenshot: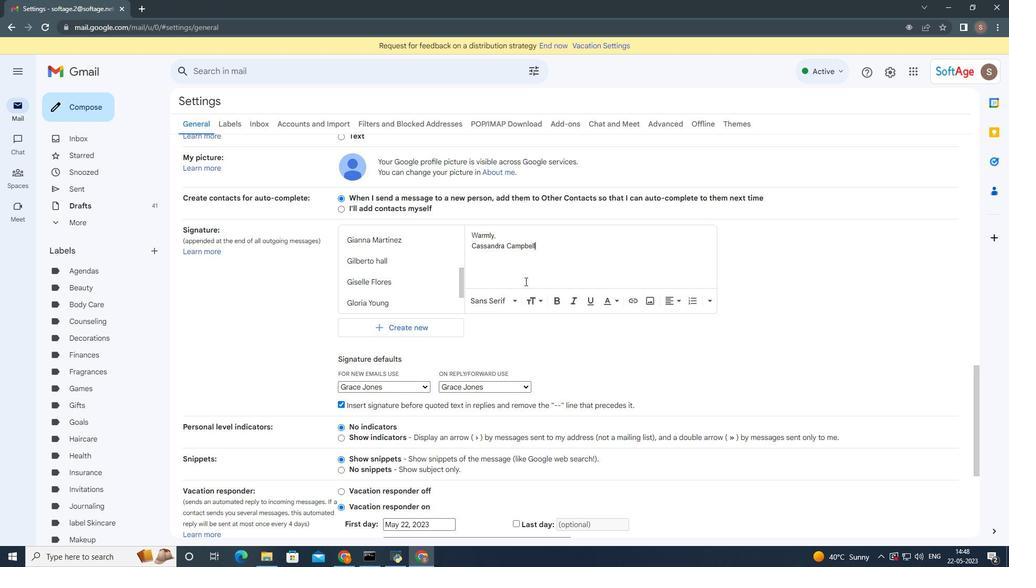 
Action: Mouse moved to (533, 294)
Screenshot: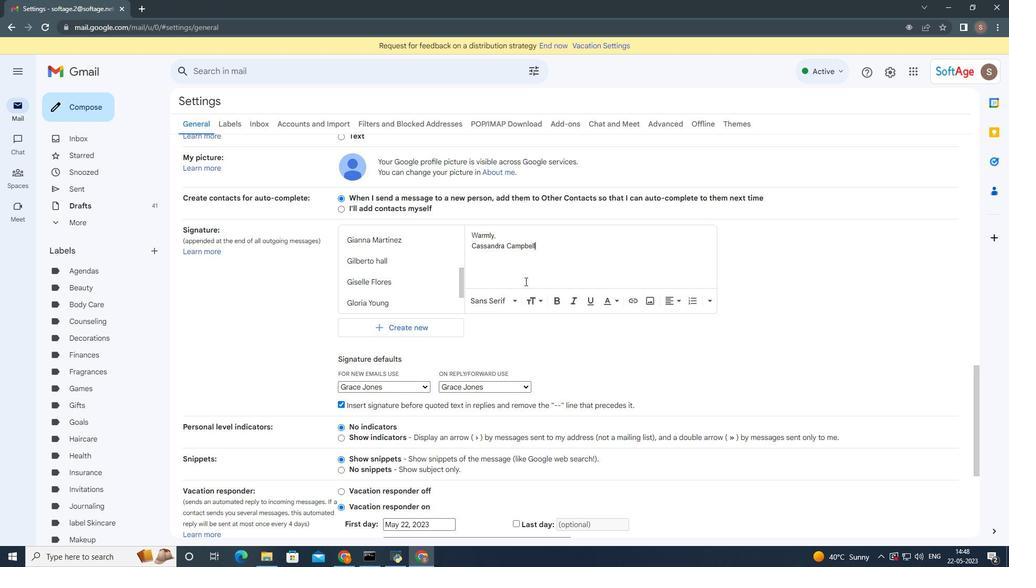 
Action: Mouse scrolled (533, 293) with delta (0, 0)
Screenshot: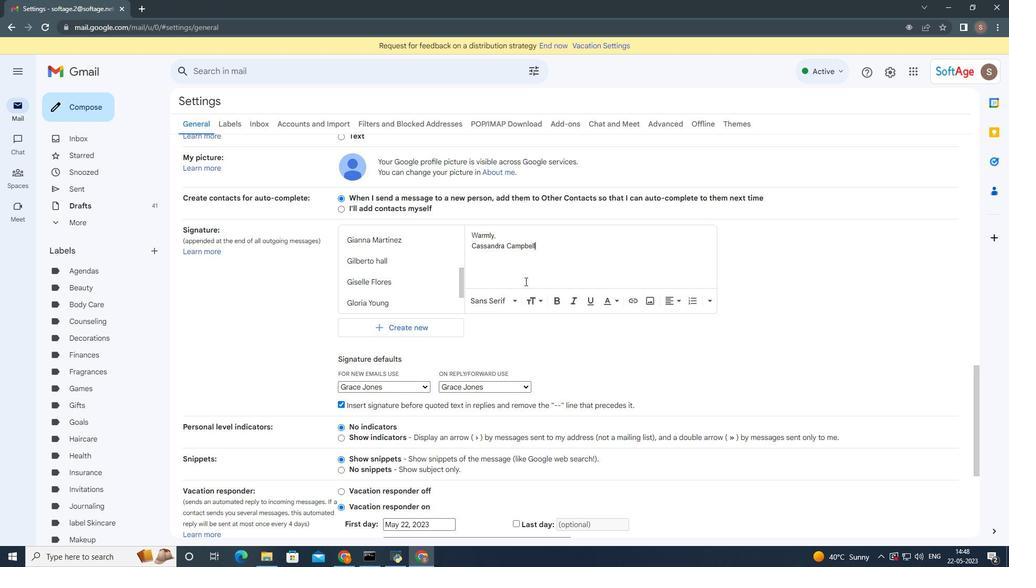 
Action: Mouse moved to (535, 296)
Screenshot: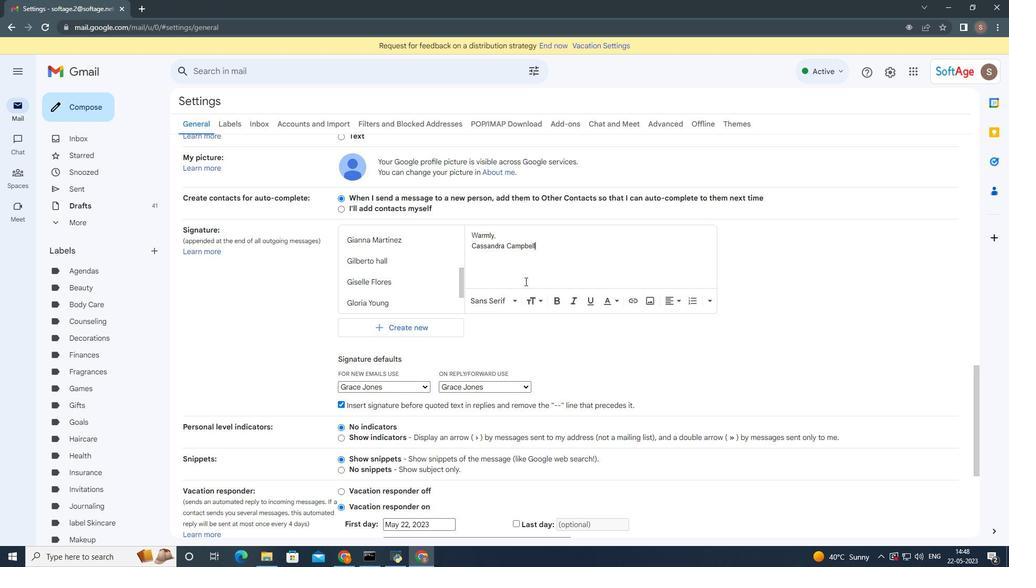 
Action: Mouse scrolled (535, 295) with delta (0, 0)
Screenshot: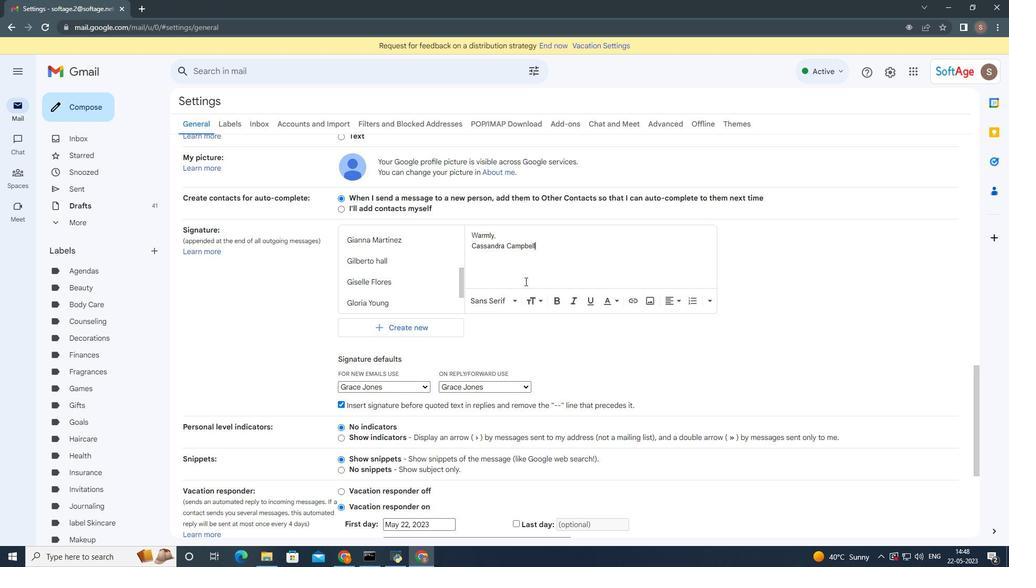 
Action: Mouse moved to (535, 300)
Screenshot: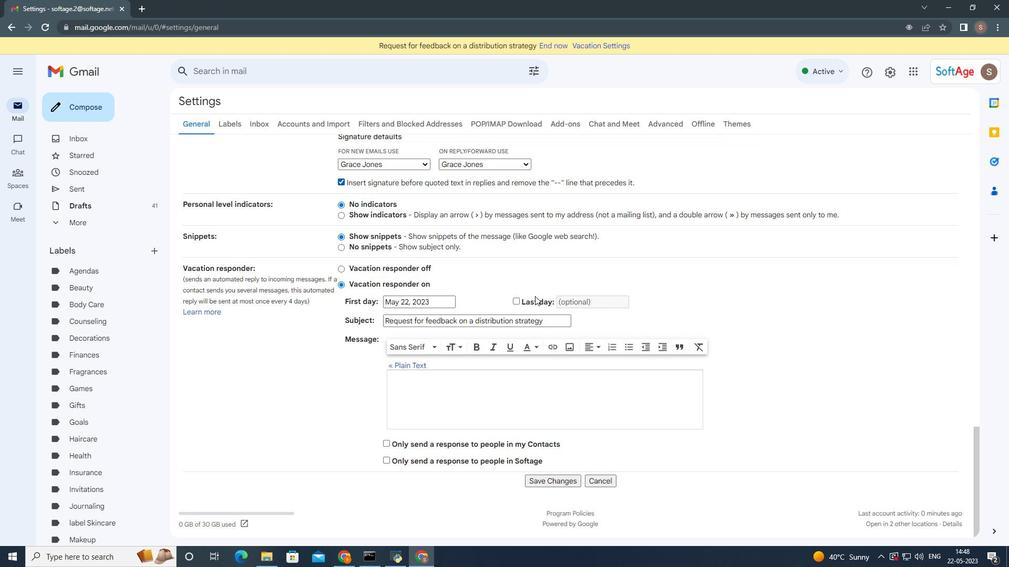 
Action: Mouse scrolled (535, 299) with delta (0, 0)
Screenshot: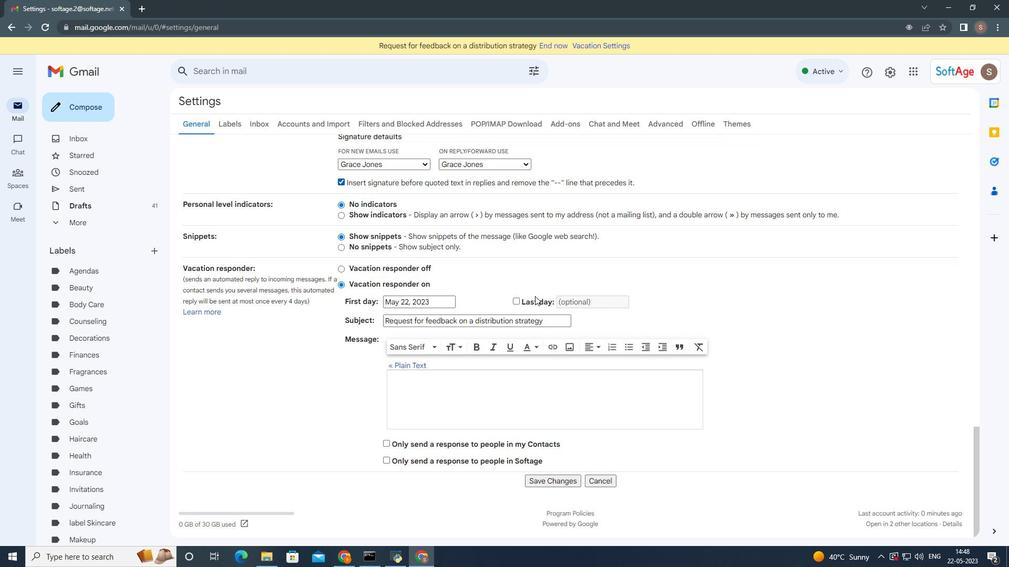 
Action: Mouse moved to (536, 301)
Screenshot: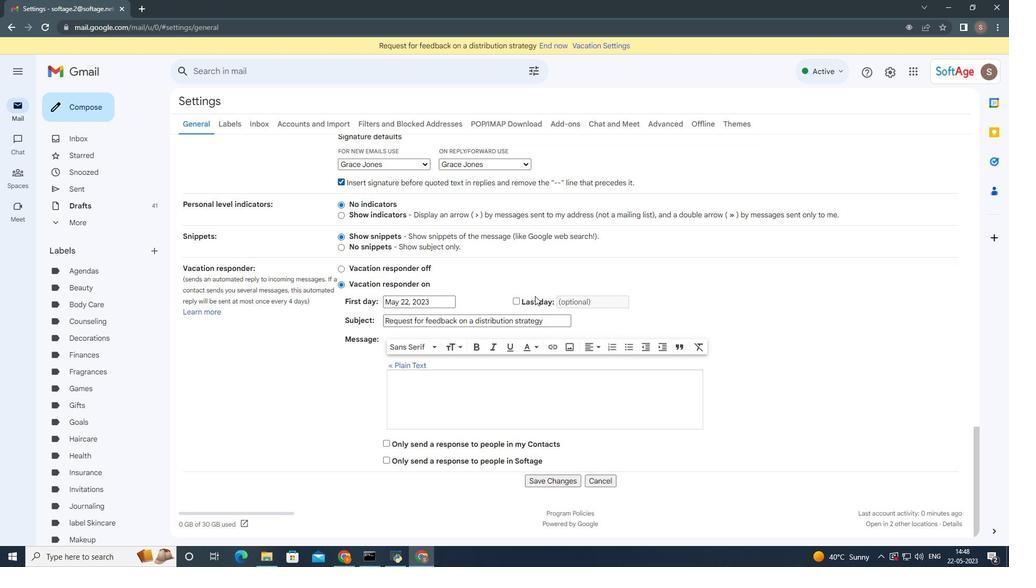 
Action: Mouse scrolled (536, 300) with delta (0, 0)
Screenshot: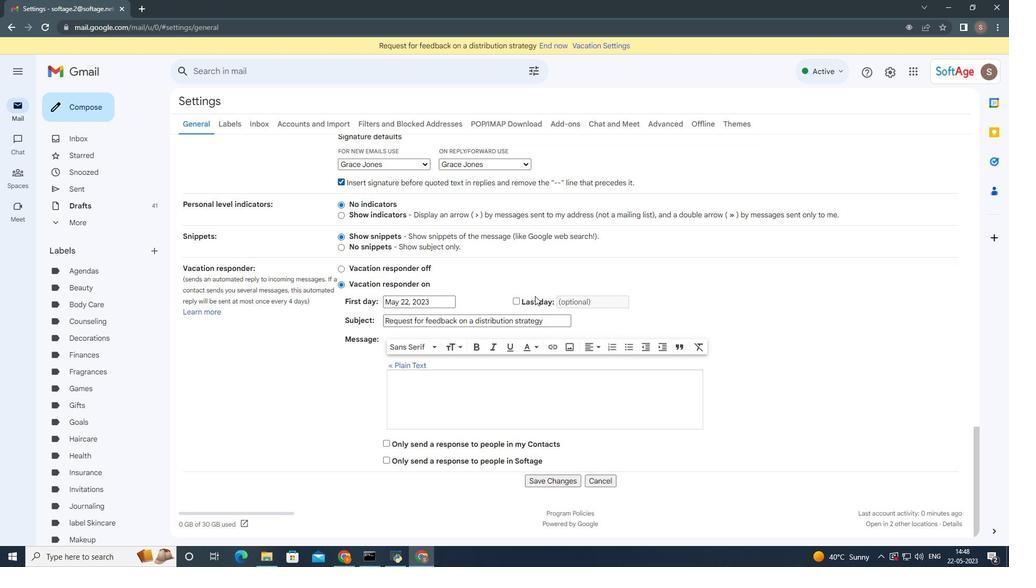 
Action: Mouse moved to (537, 301)
Screenshot: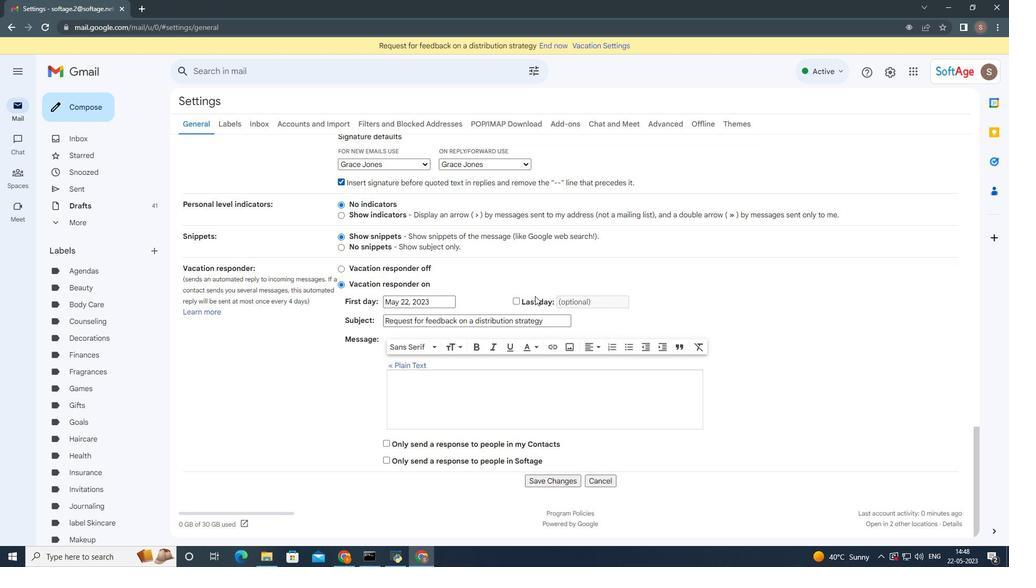 
Action: Mouse scrolled (537, 301) with delta (0, 0)
Screenshot: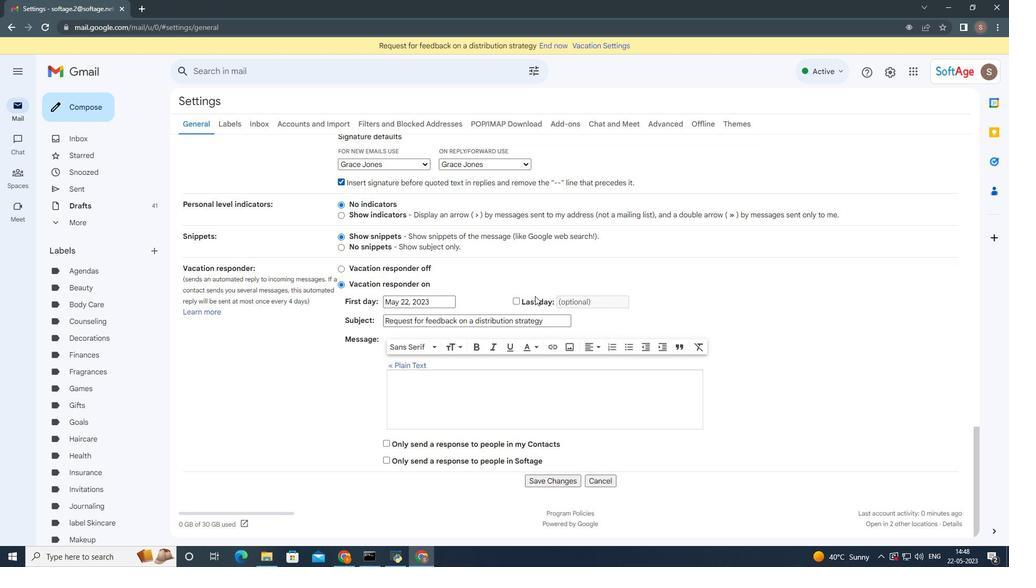 
Action: Mouse moved to (554, 481)
Screenshot: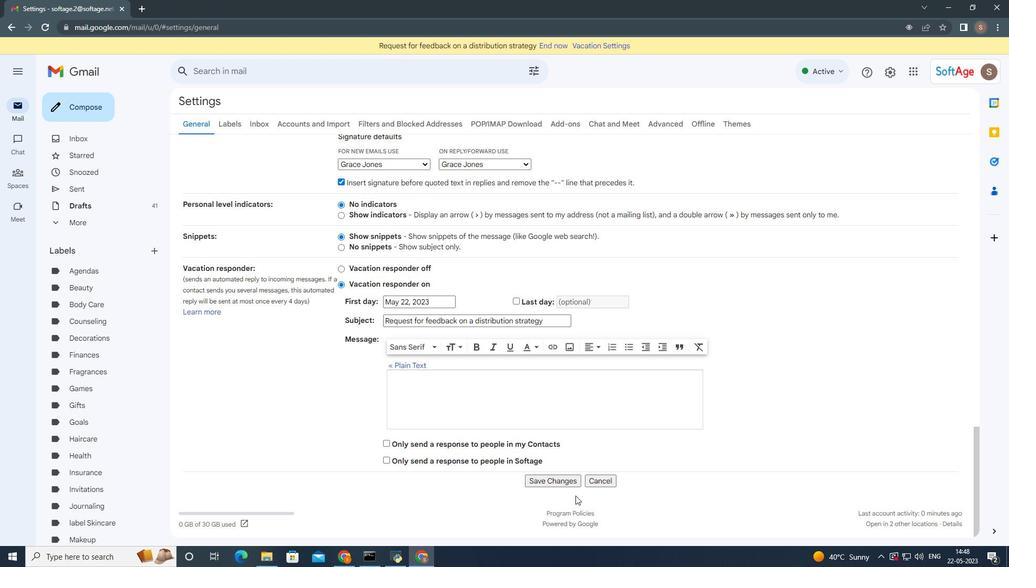
Action: Mouse pressed left at (554, 481)
Screenshot: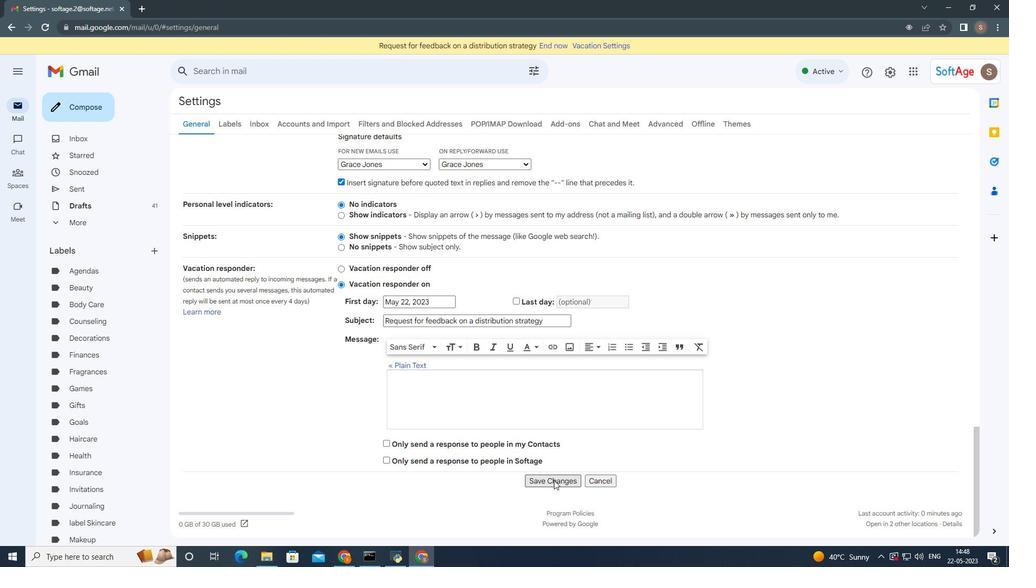
Action: Mouse moved to (66, 110)
Screenshot: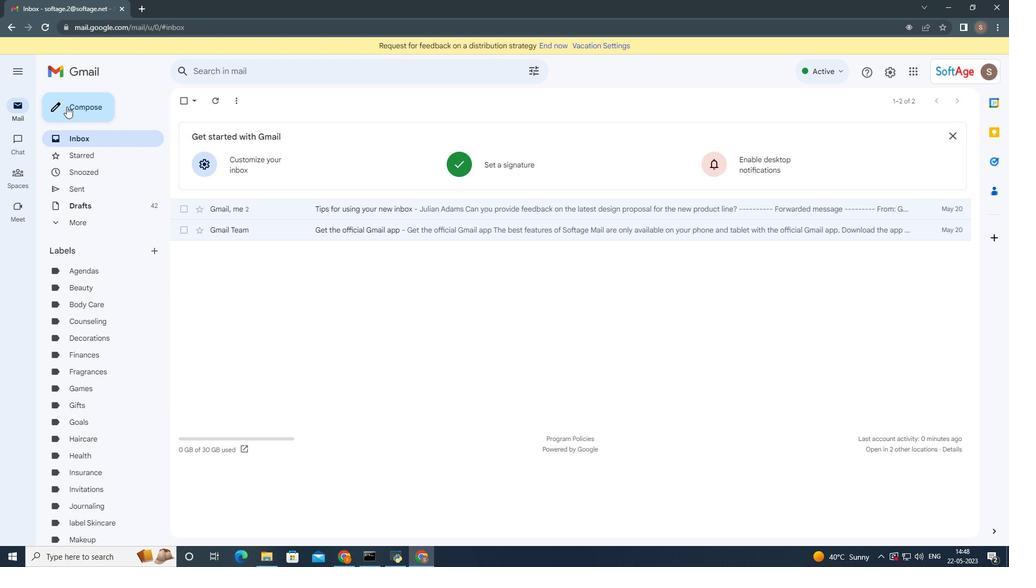 
Action: Mouse pressed left at (66, 110)
Screenshot: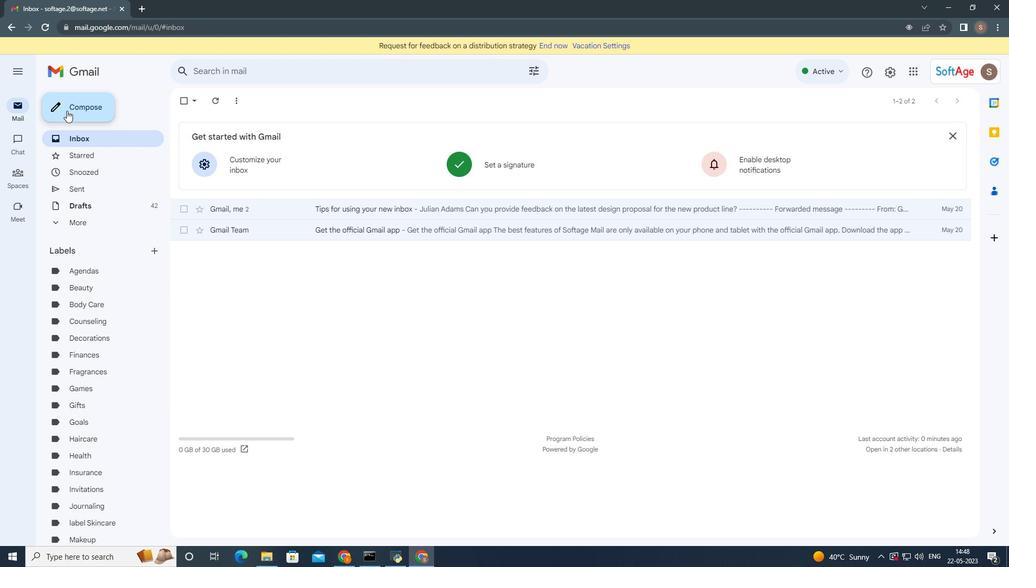 
Action: Mouse moved to (673, 282)
Screenshot: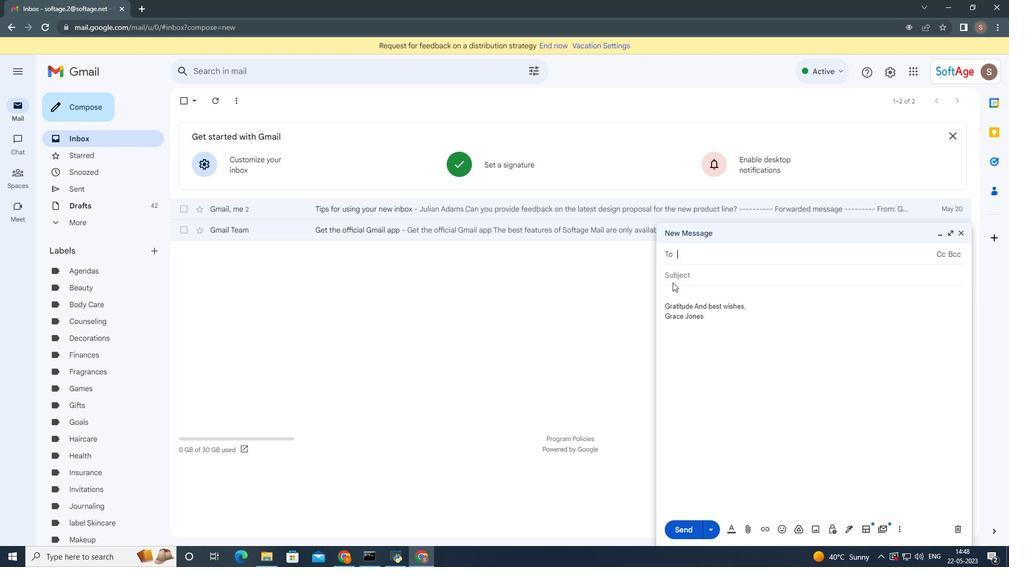 
Action: Key pressed softage.4<Key.enter>
Screenshot: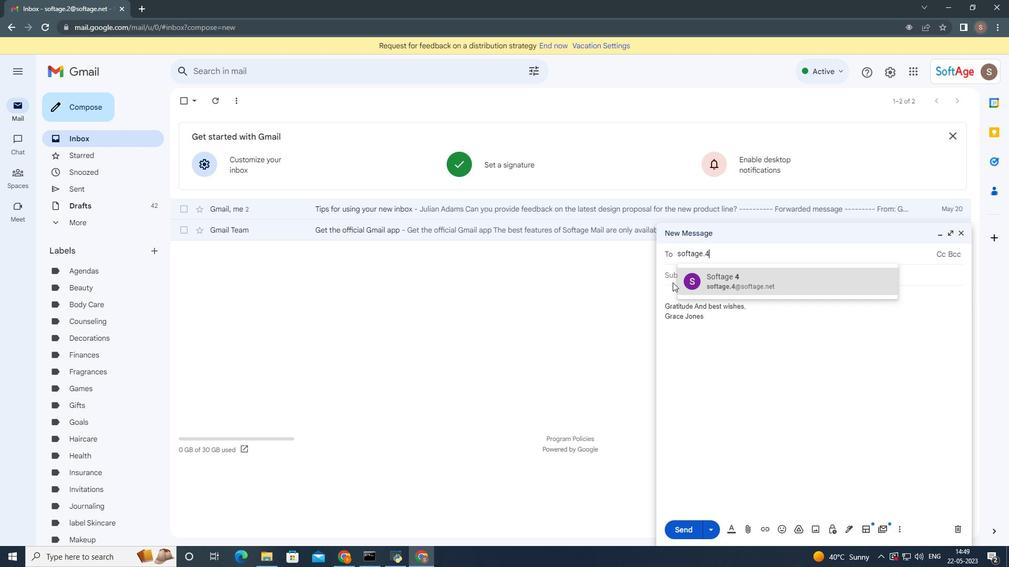 
Action: Mouse moved to (849, 530)
Screenshot: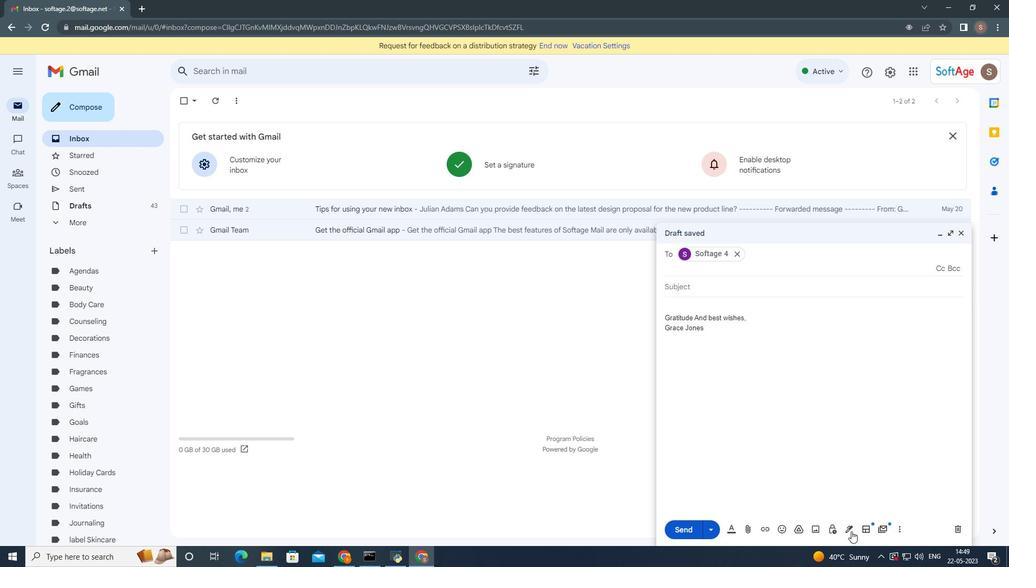 
Action: Mouse pressed left at (849, 530)
Screenshot: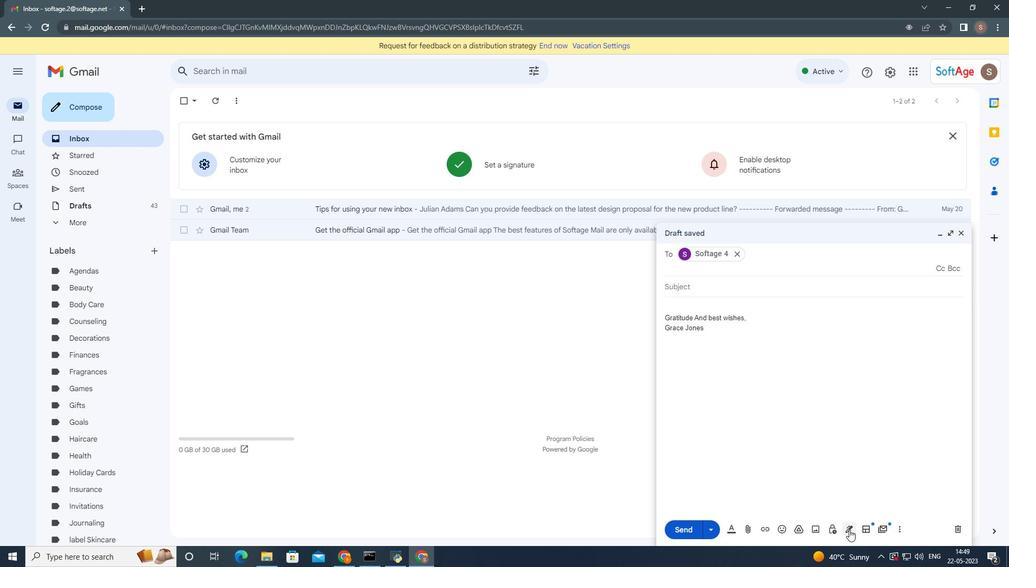 
Action: Mouse moved to (884, 376)
Screenshot: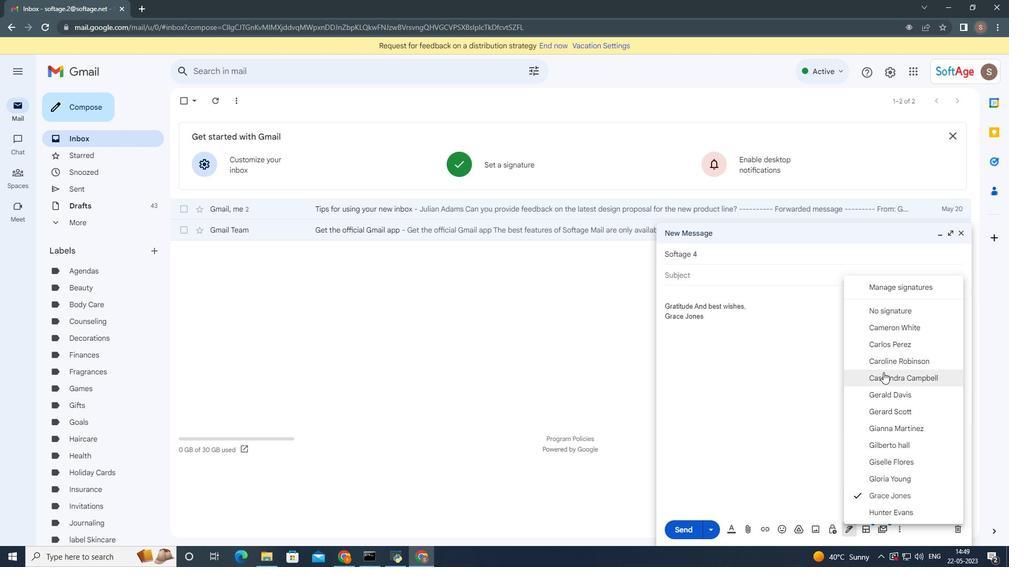 
Action: Mouse pressed left at (884, 376)
Screenshot: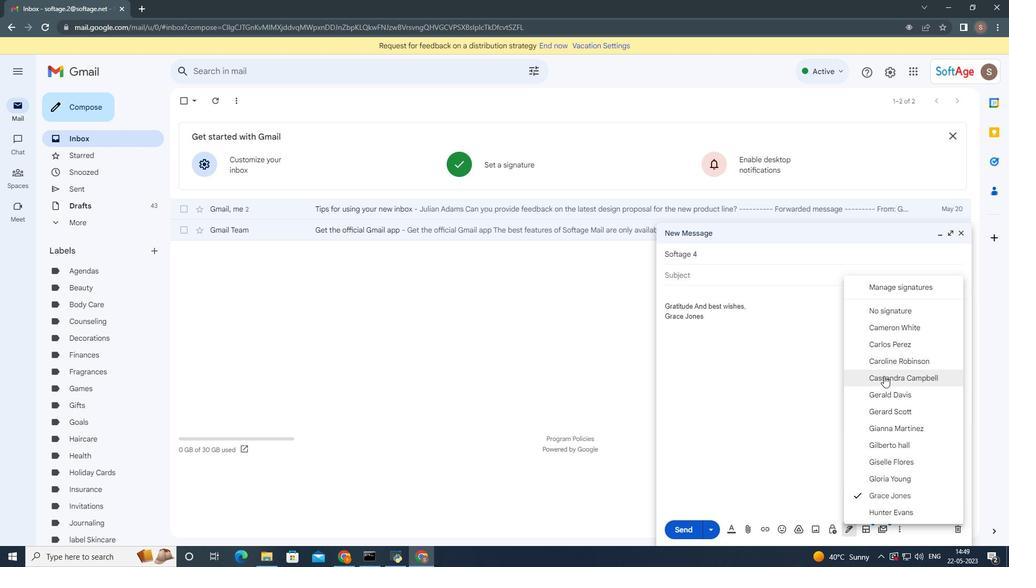 
Action: Mouse moved to (897, 530)
Screenshot: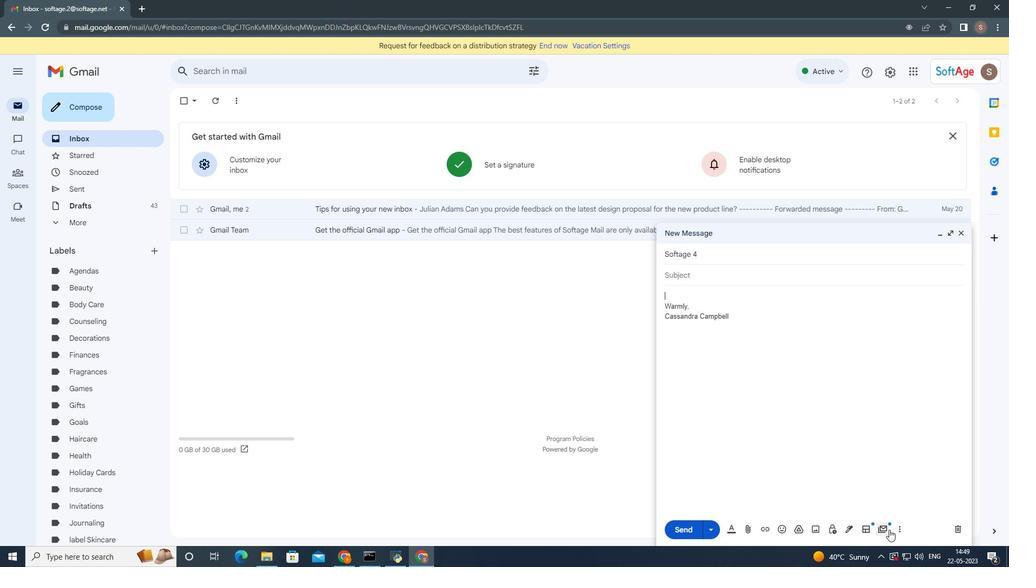 
Action: Mouse pressed left at (897, 530)
Screenshot: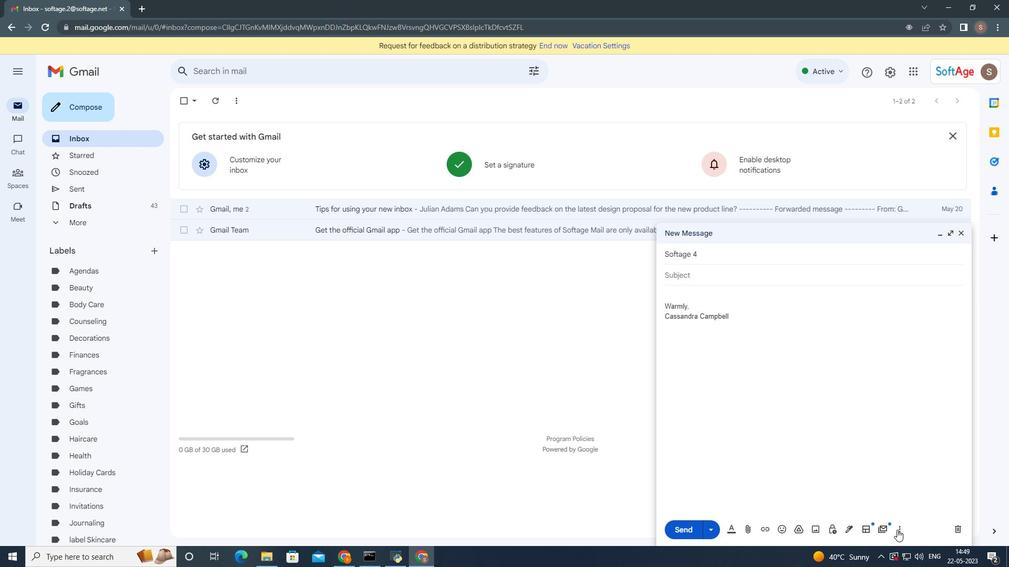 
Action: Mouse moved to (841, 425)
Screenshot: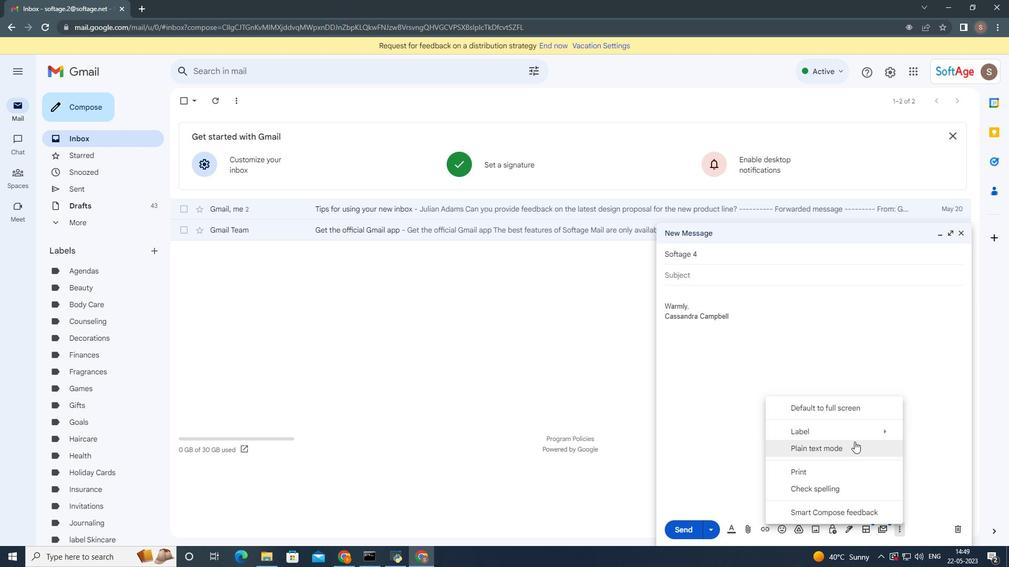 
Action: Mouse pressed left at (841, 425)
Screenshot: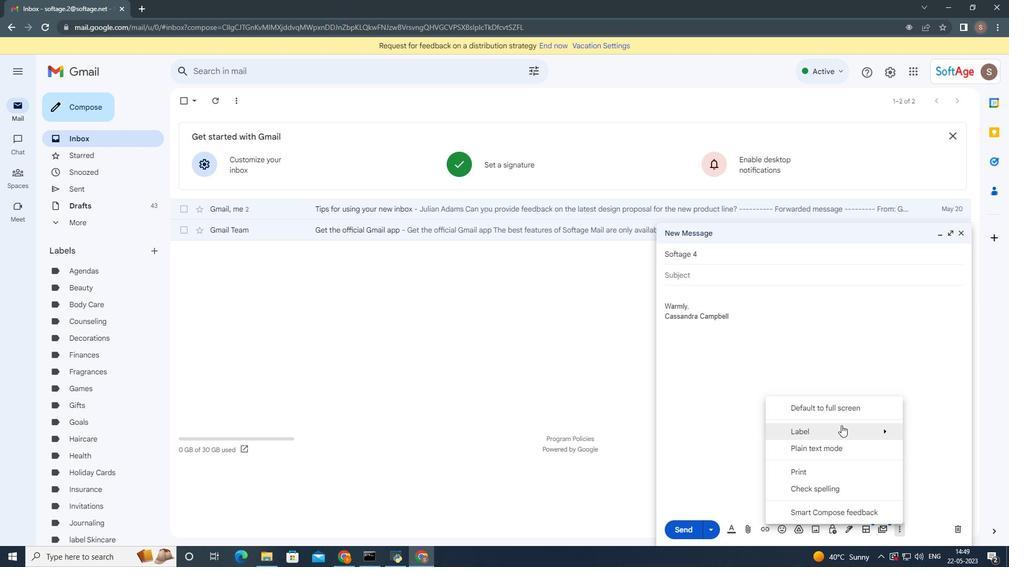 
Action: Mouse moved to (647, 313)
Screenshot: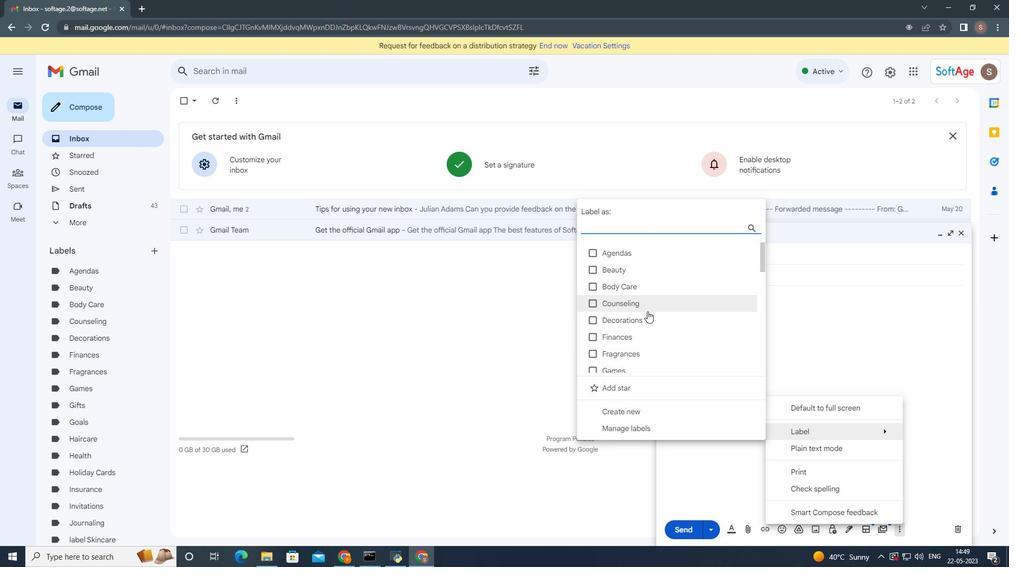 
Action: Mouse scrolled (647, 312) with delta (0, 0)
Screenshot: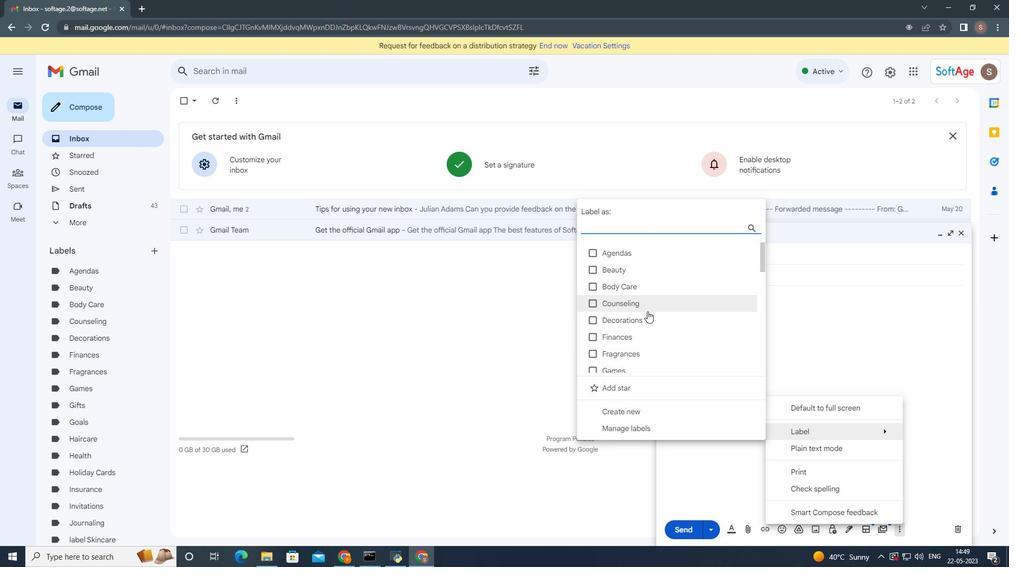 
Action: Mouse moved to (646, 314)
Screenshot: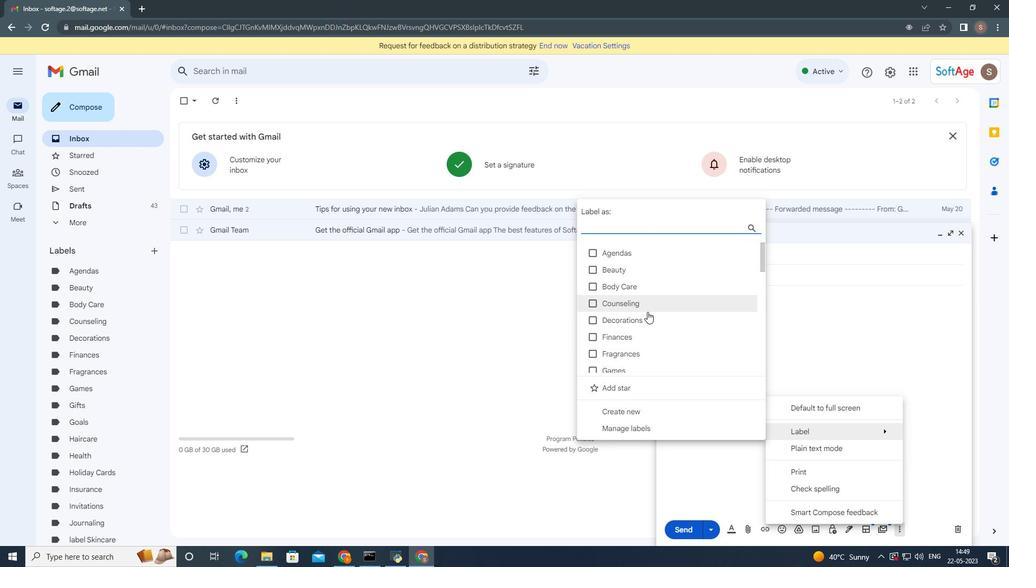 
Action: Mouse scrolled (646, 314) with delta (0, 0)
Screenshot: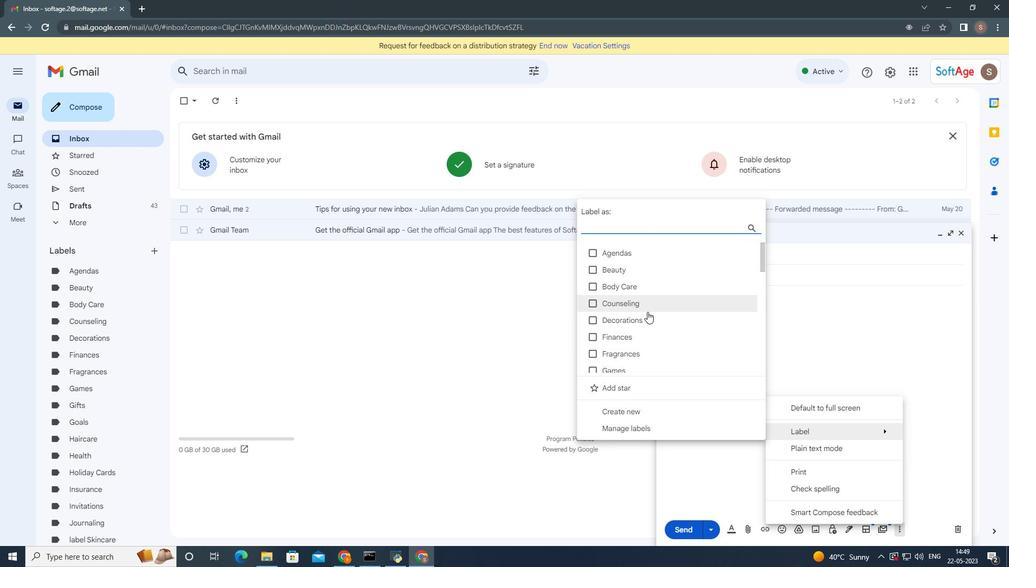 
Action: Mouse moved to (646, 316)
Screenshot: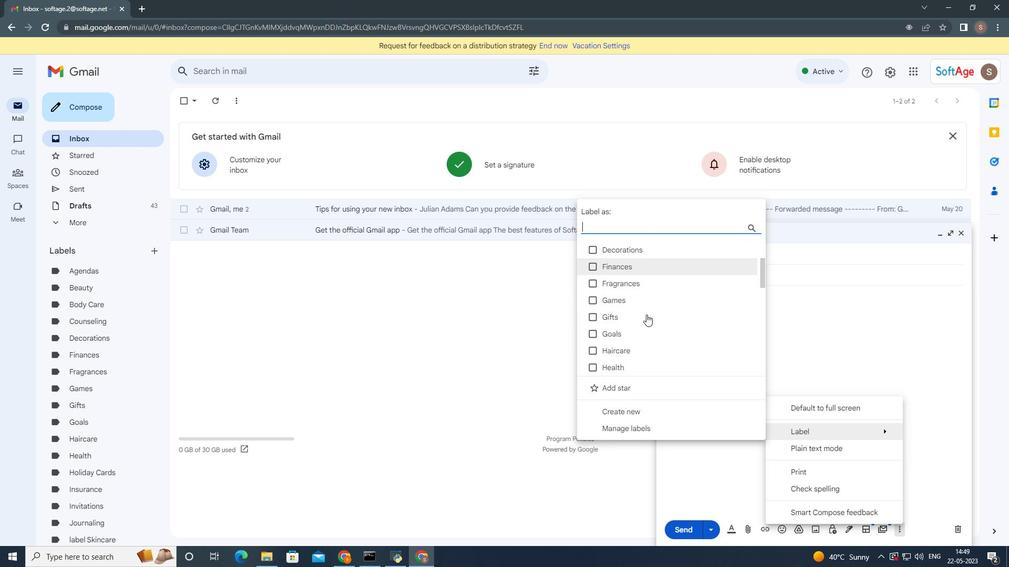 
Action: Mouse scrolled (646, 316) with delta (0, 0)
Screenshot: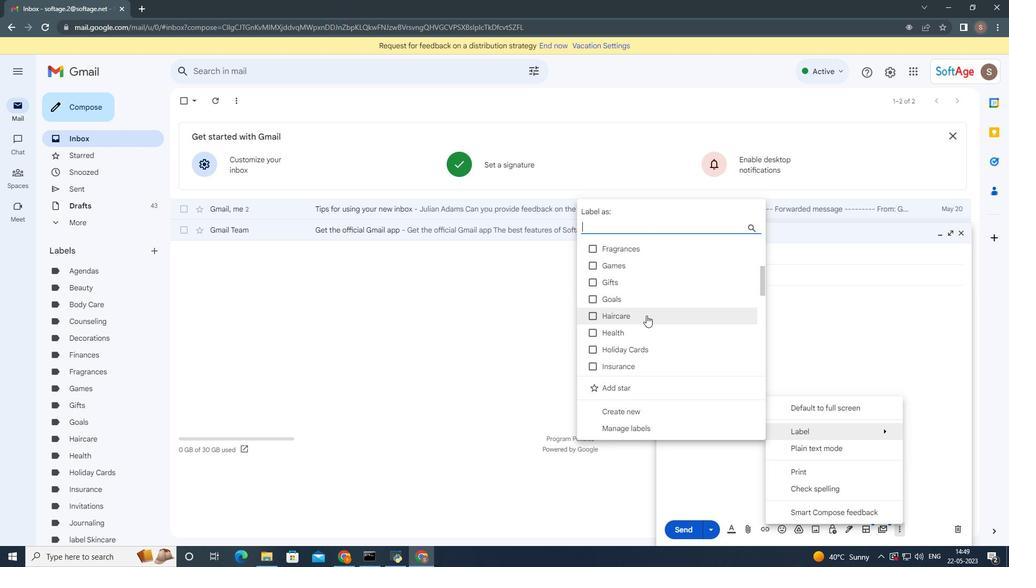 
Action: Mouse scrolled (646, 316) with delta (0, 0)
Screenshot: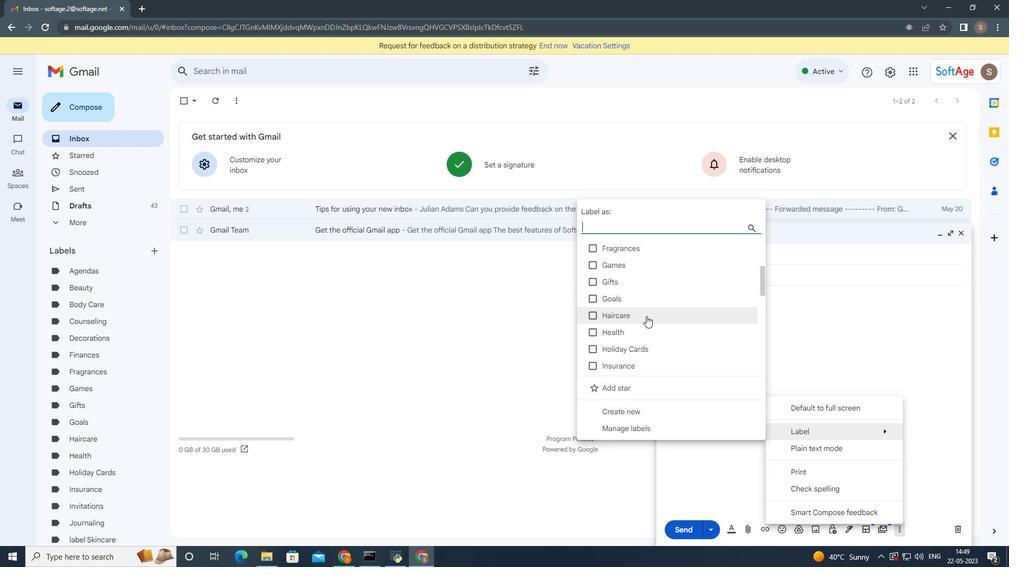 
Action: Mouse moved to (646, 317)
Screenshot: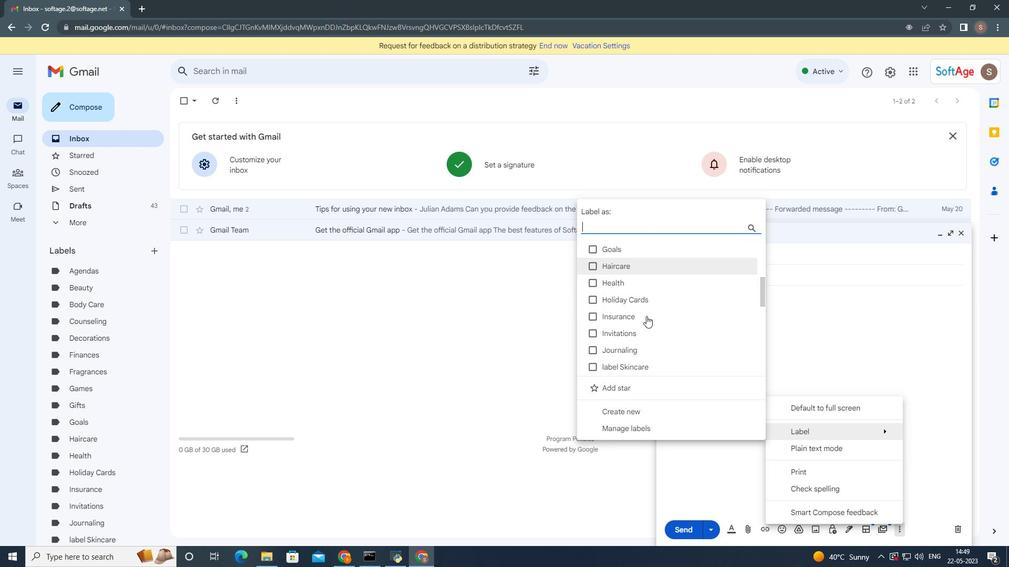 
Action: Mouse scrolled (646, 317) with delta (0, 0)
Screenshot: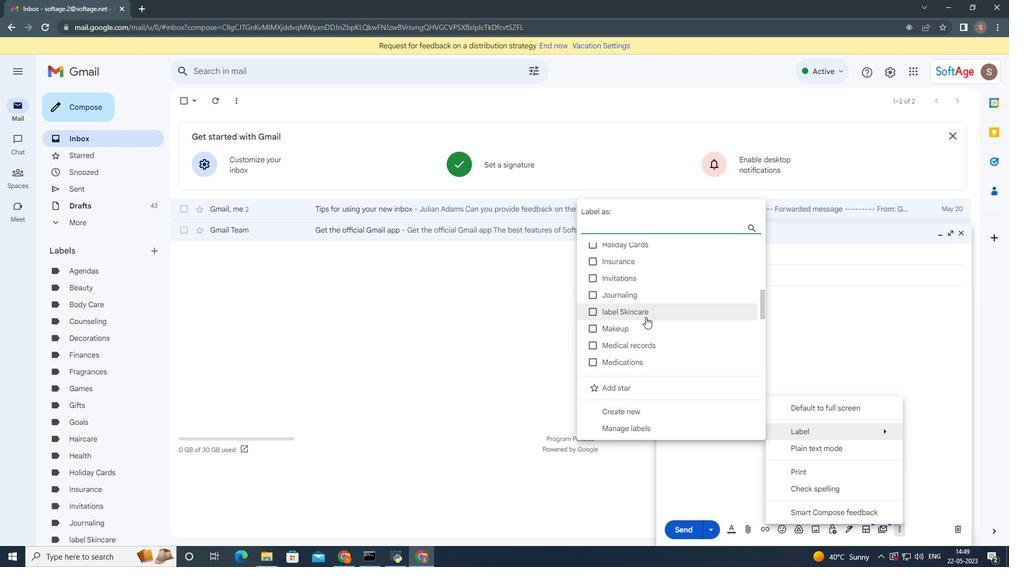 
Action: Mouse scrolled (646, 317) with delta (0, 0)
Screenshot: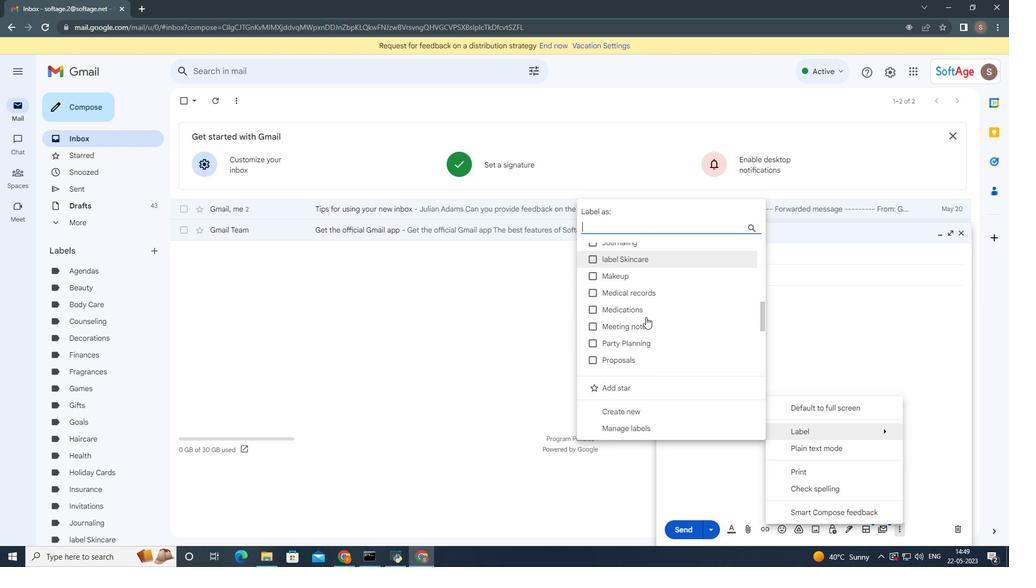 
Action: Mouse moved to (646, 318)
Screenshot: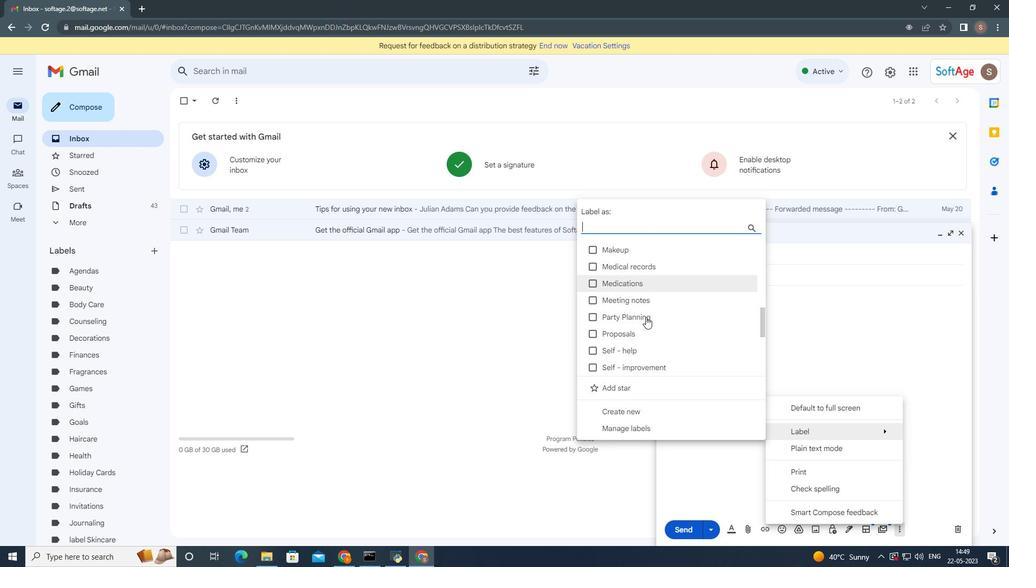 
Action: Mouse scrolled (646, 318) with delta (0, 0)
Screenshot: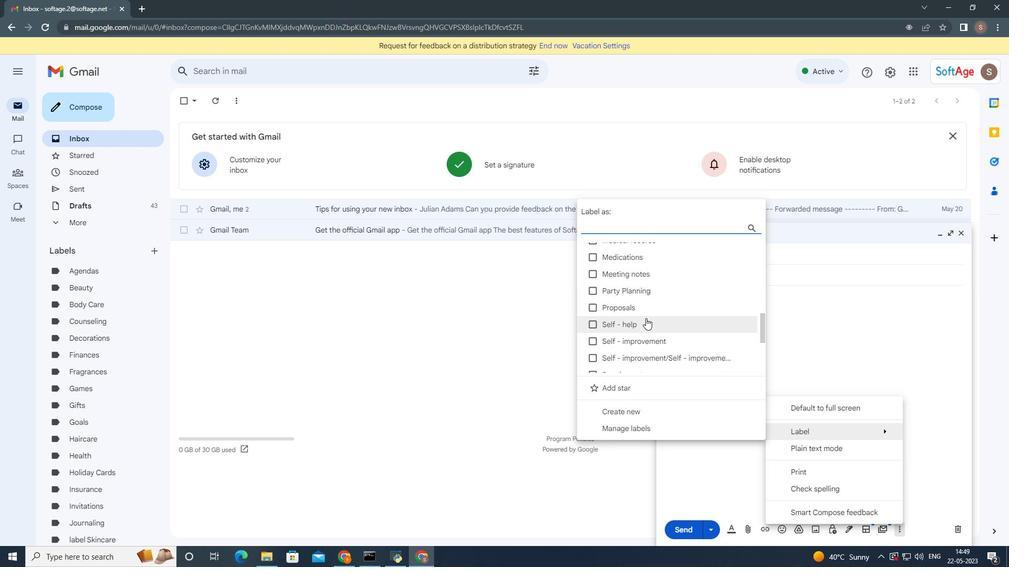 
Action: Mouse scrolled (646, 318) with delta (0, 0)
Screenshot: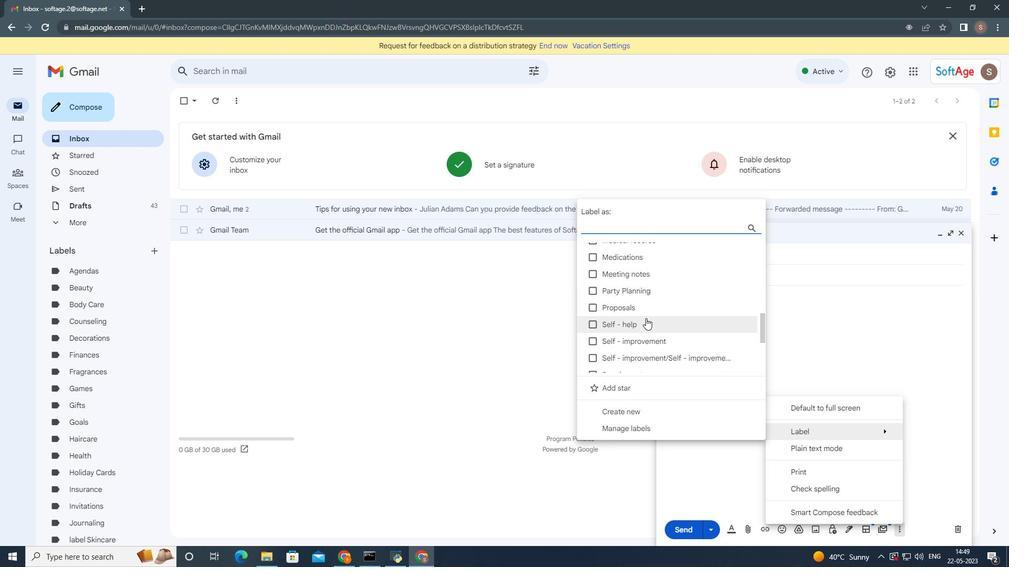 
Action: Mouse moved to (646, 319)
Screenshot: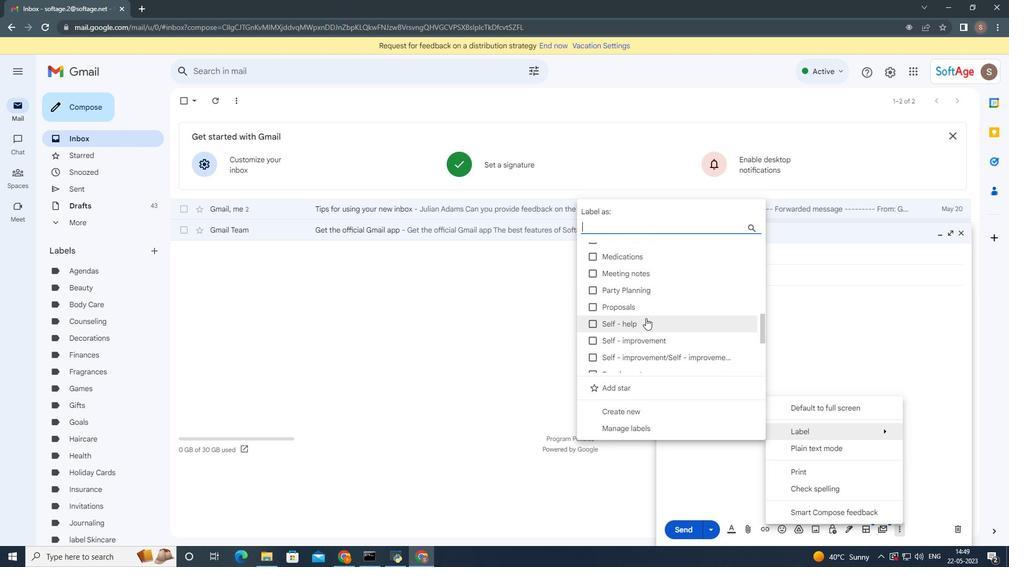 
Action: Mouse scrolled (646, 319) with delta (0, 0)
Screenshot: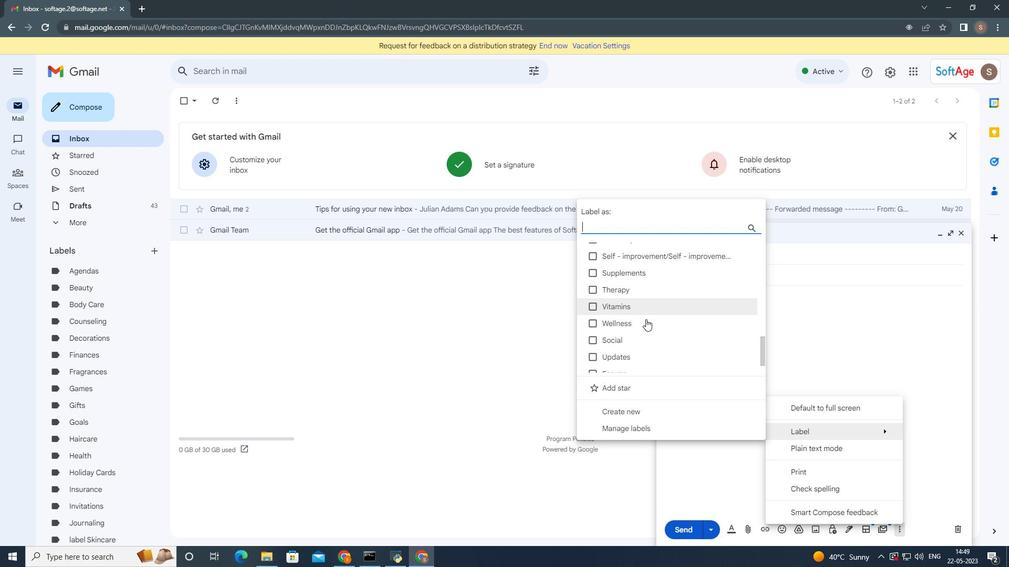 
Action: Mouse scrolled (646, 319) with delta (0, 0)
Screenshot: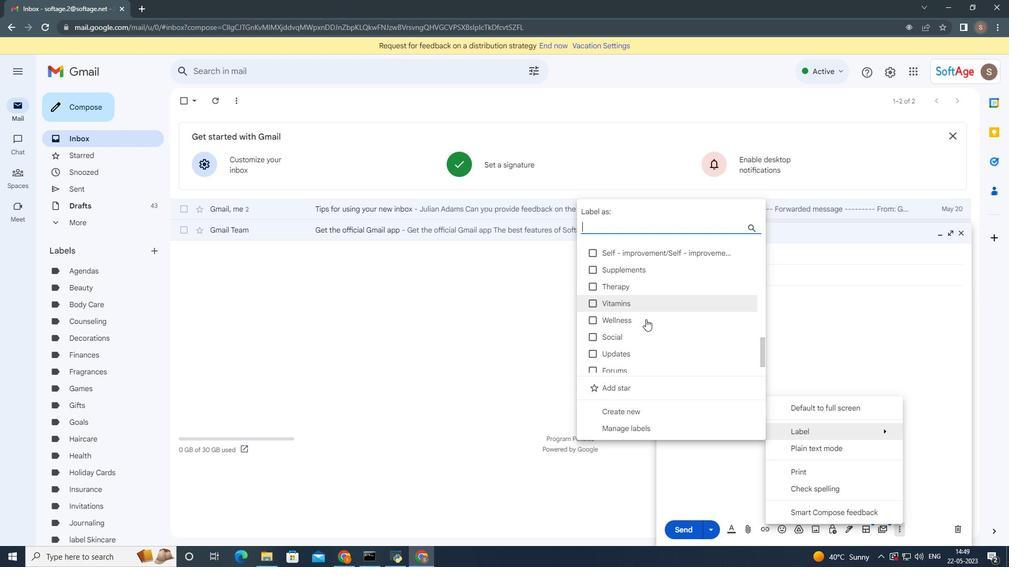 
Action: Mouse moved to (646, 320)
Screenshot: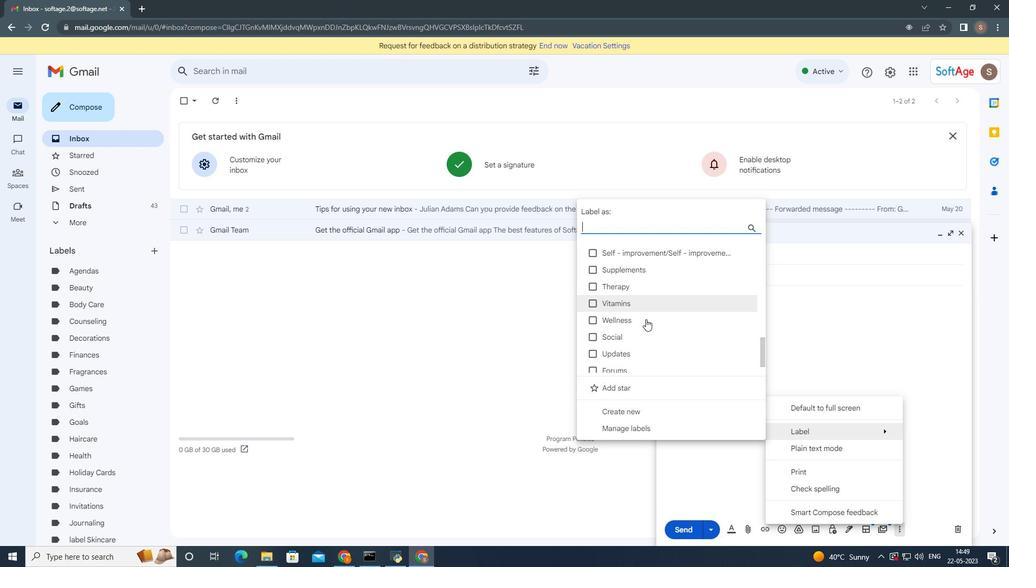 
Action: Mouse scrolled (646, 321) with delta (0, 0)
Screenshot: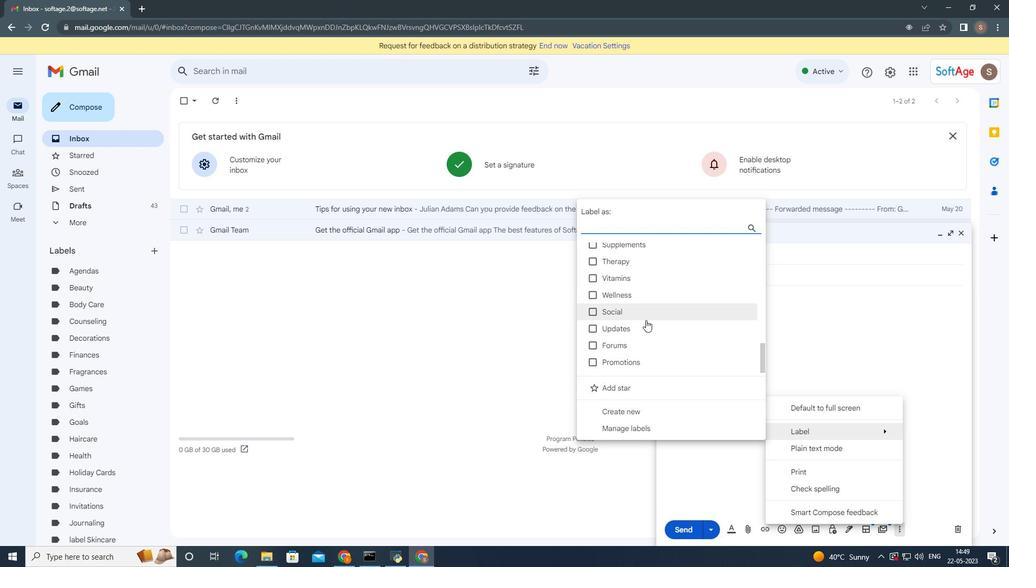 
Action: Mouse scrolled (646, 321) with delta (0, 0)
Screenshot: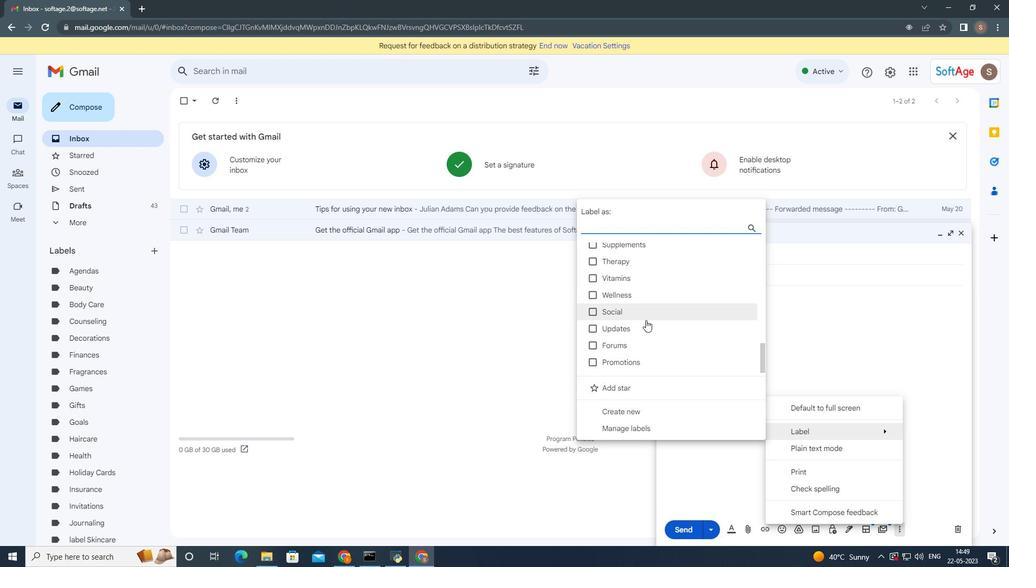 
Action: Mouse scrolled (646, 321) with delta (0, 0)
Screenshot: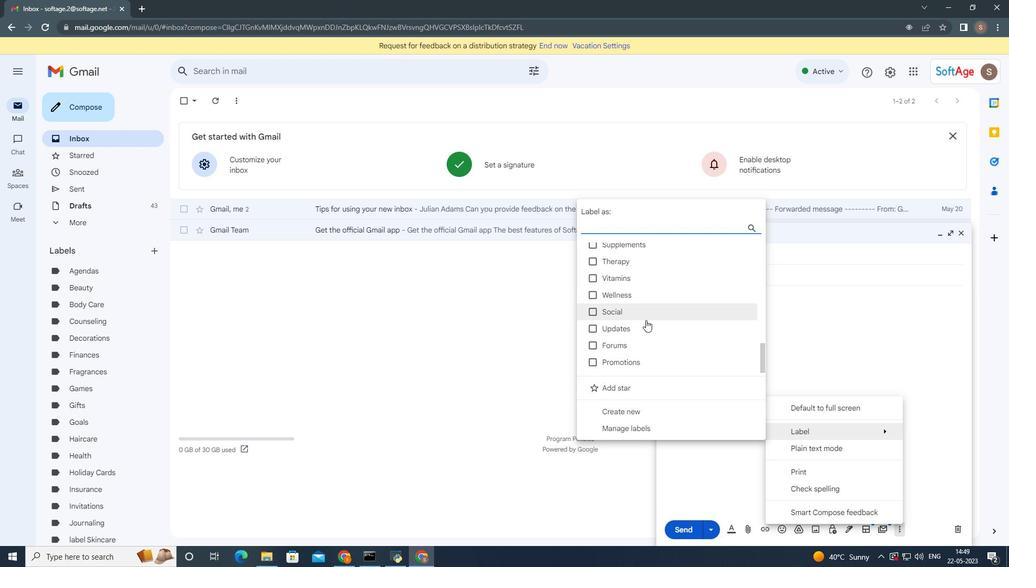 
Action: Mouse moved to (646, 320)
Screenshot: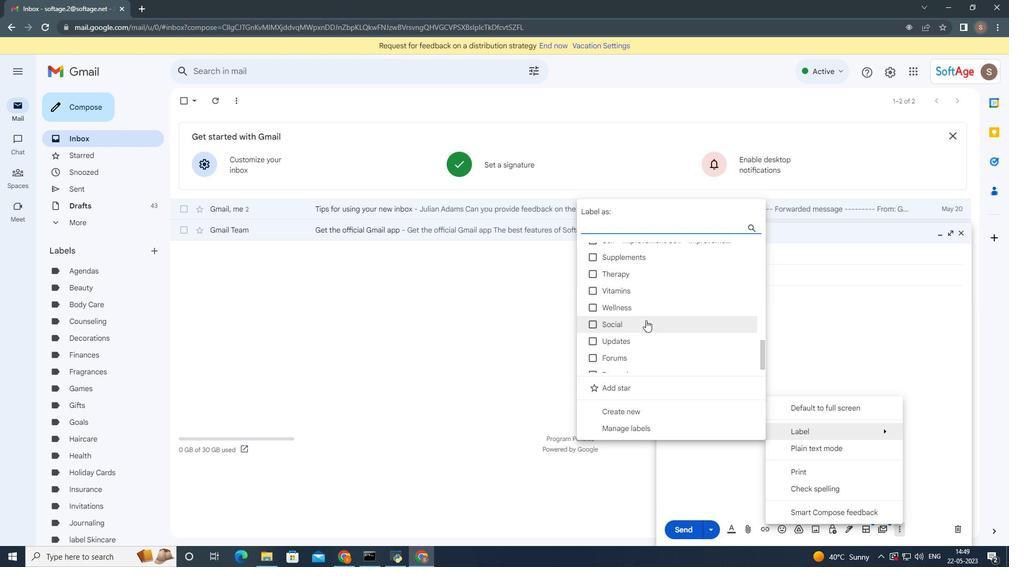 
Action: Mouse scrolled (646, 320) with delta (0, 0)
Screenshot: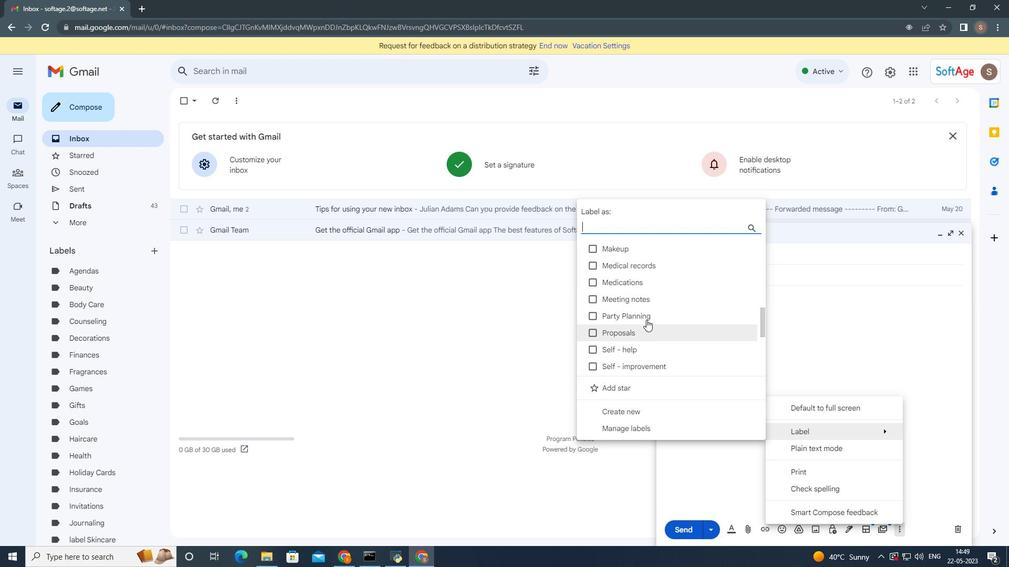 
Action: Mouse moved to (646, 320)
Screenshot: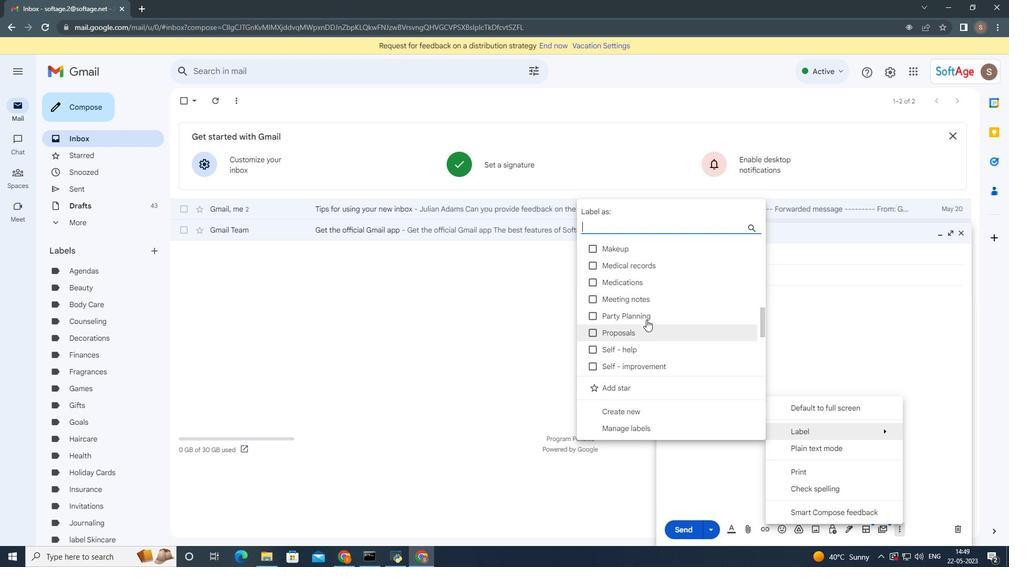 
Action: Mouse scrolled (646, 320) with delta (0, 0)
Screenshot: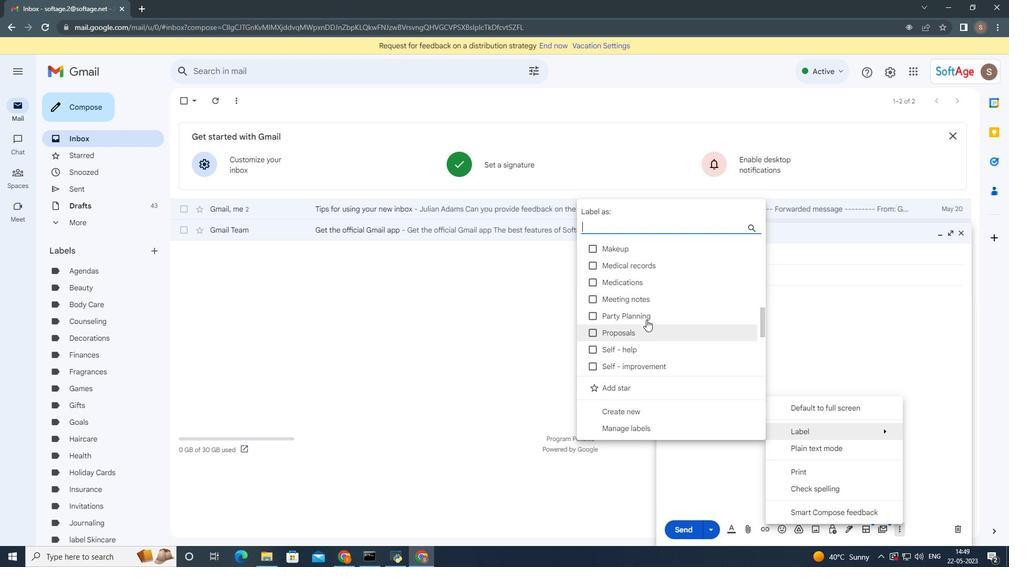 
Action: Mouse moved to (646, 320)
Screenshot: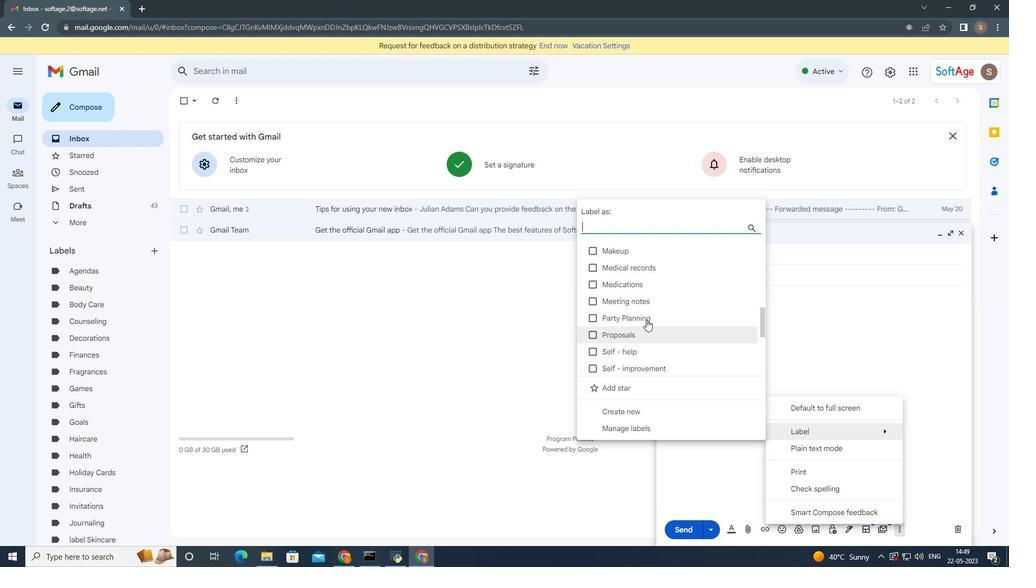 
Action: Mouse scrolled (646, 320) with delta (0, 0)
Screenshot: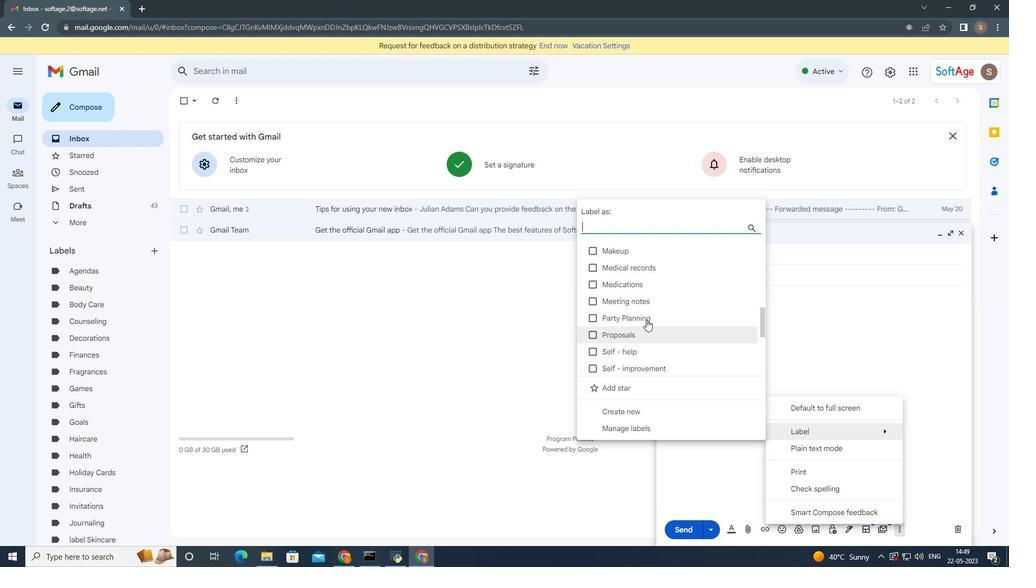 
Action: Mouse moved to (647, 319)
Screenshot: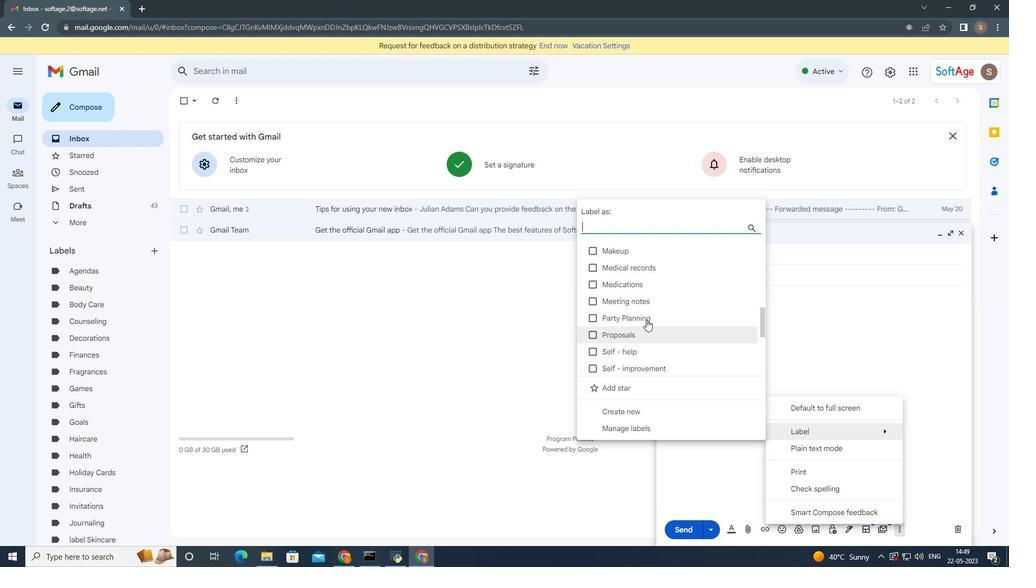 
Action: Mouse scrolled (646, 320) with delta (0, 0)
Screenshot: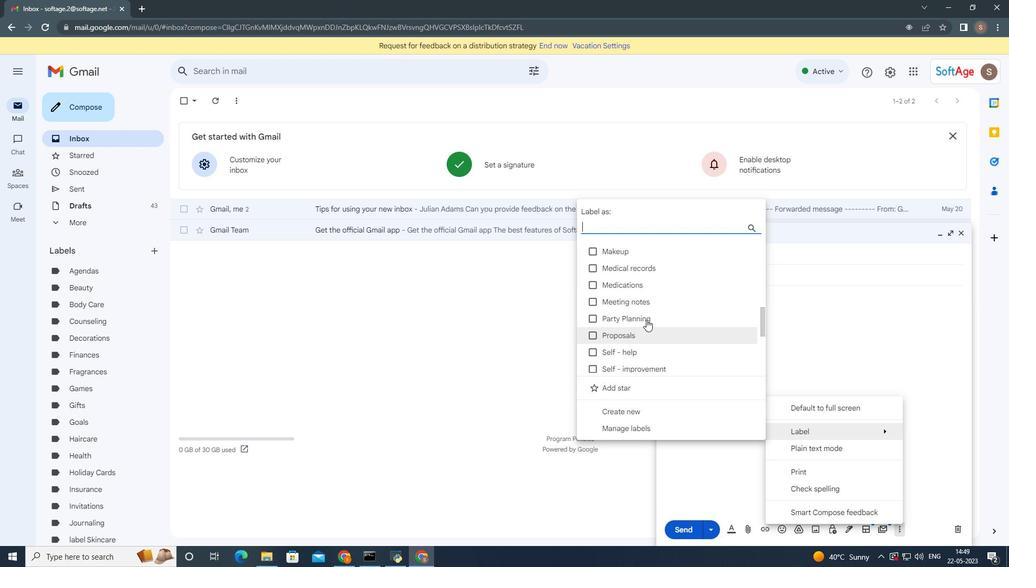 
Action: Mouse moved to (648, 317)
Screenshot: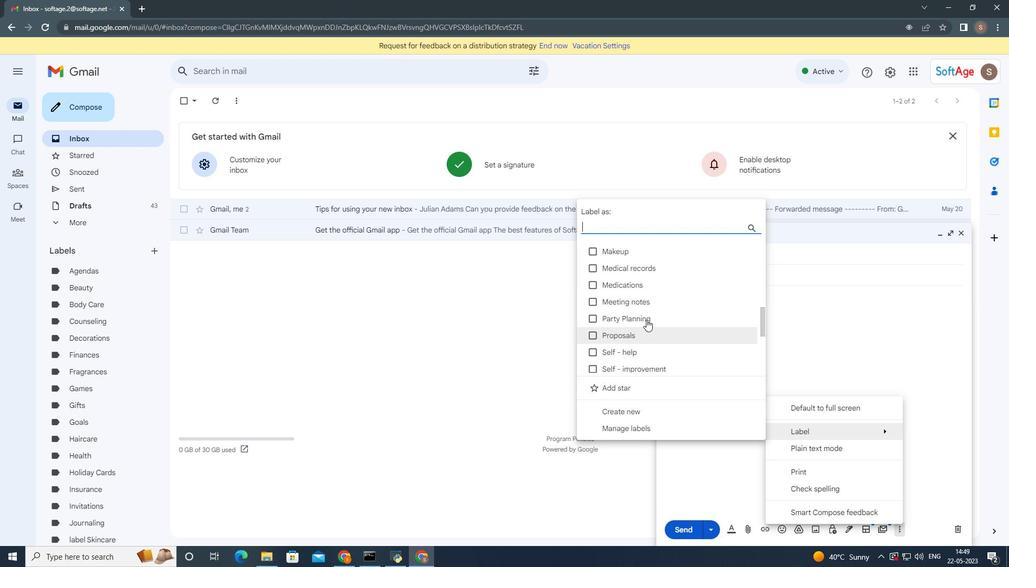 
Action: Mouse scrolled (647, 319) with delta (0, 0)
Screenshot: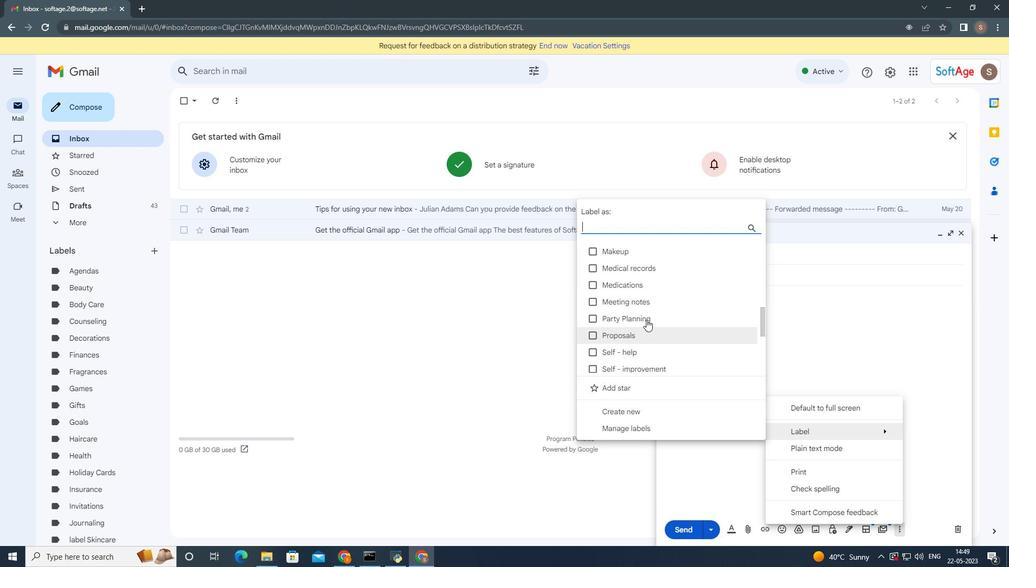 
Action: Mouse moved to (649, 313)
Screenshot: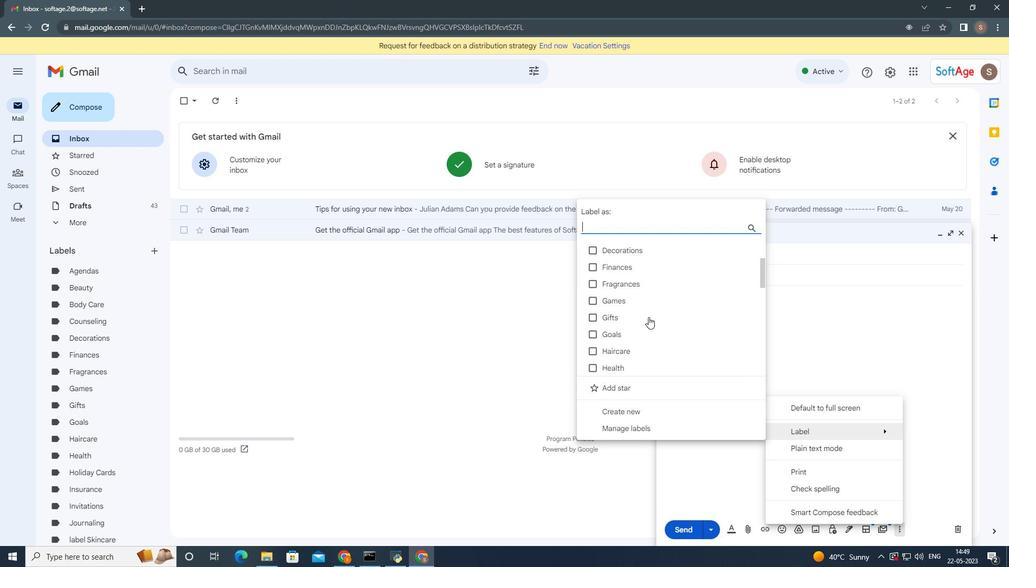
Action: Mouse scrolled (649, 313) with delta (0, 0)
Screenshot: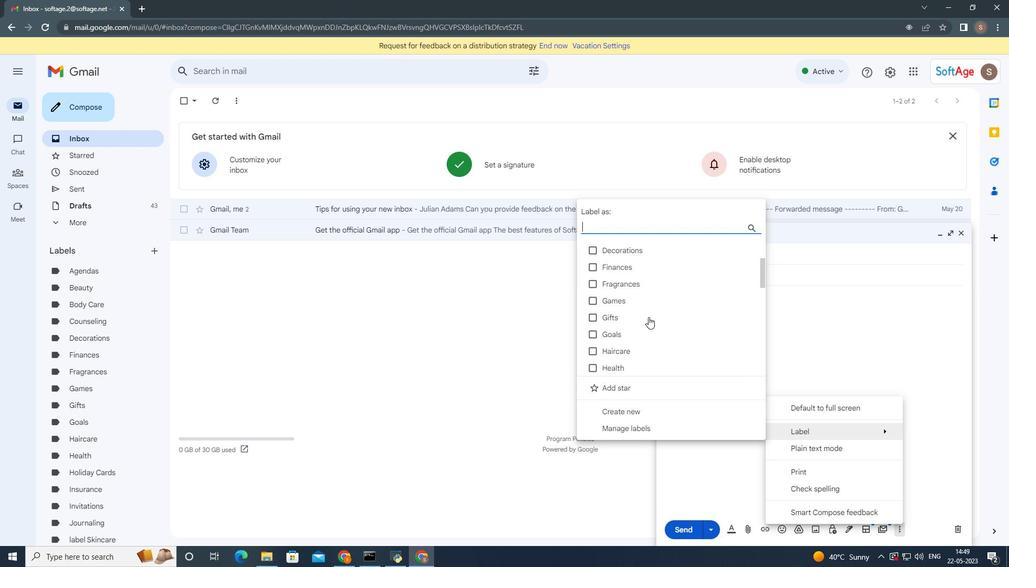 
Action: Mouse moved to (649, 310)
Screenshot: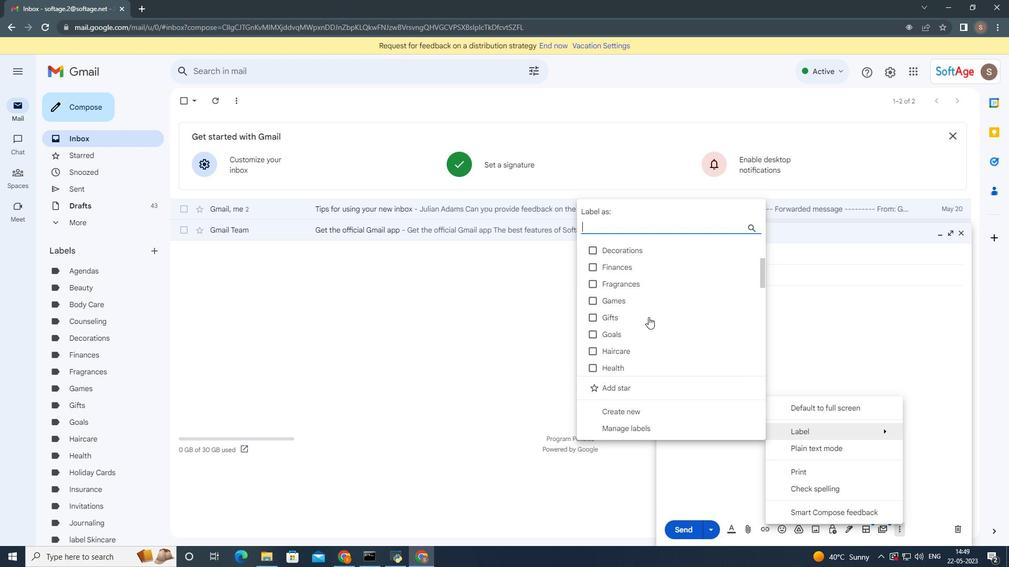 
Action: Mouse scrolled (649, 310) with delta (0, 0)
Screenshot: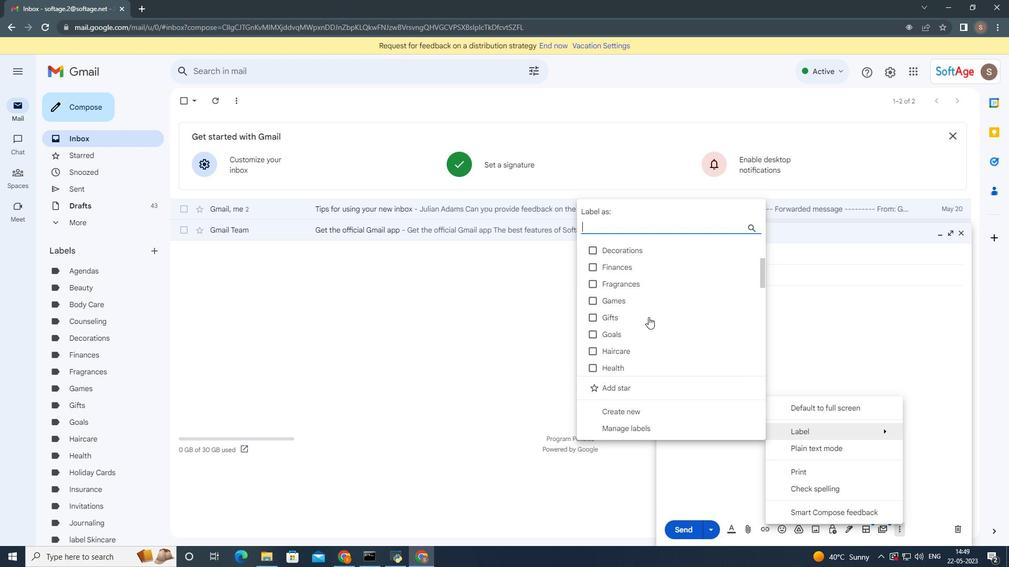 
Action: Mouse moved to (649, 303)
Screenshot: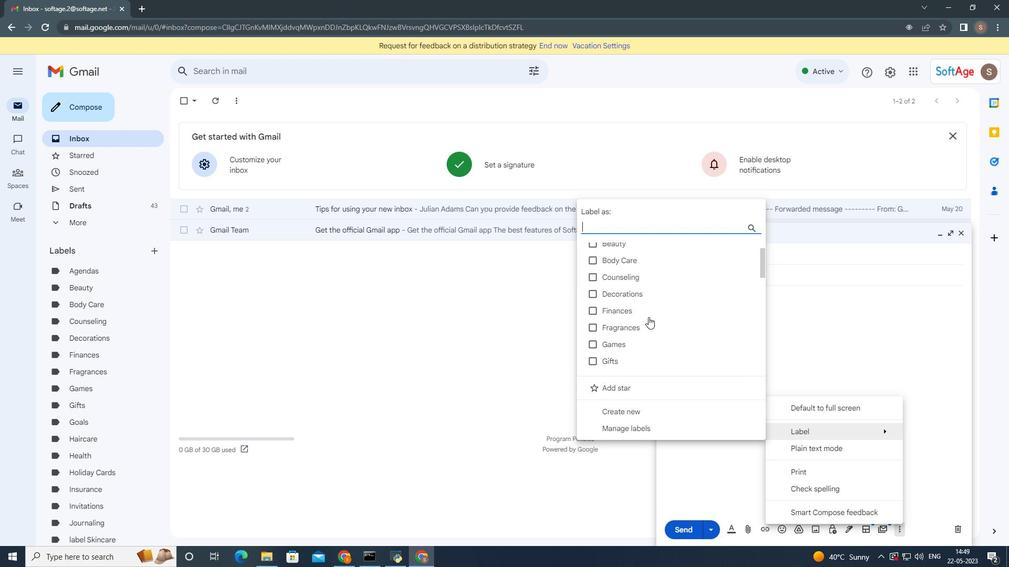 
Action: Mouse scrolled (649, 303) with delta (0, 0)
Screenshot: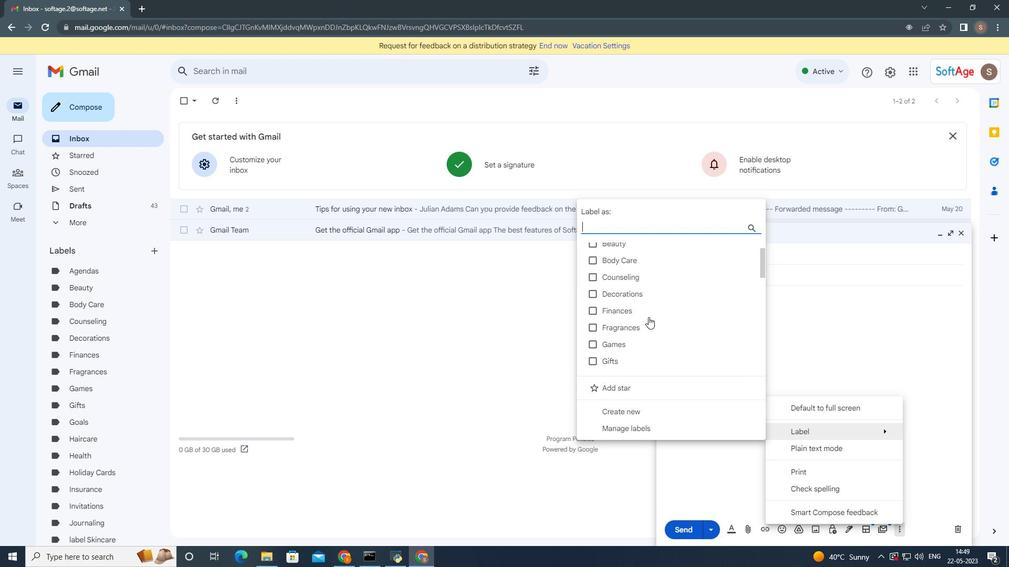 
Action: Mouse moved to (624, 229)
Screenshot: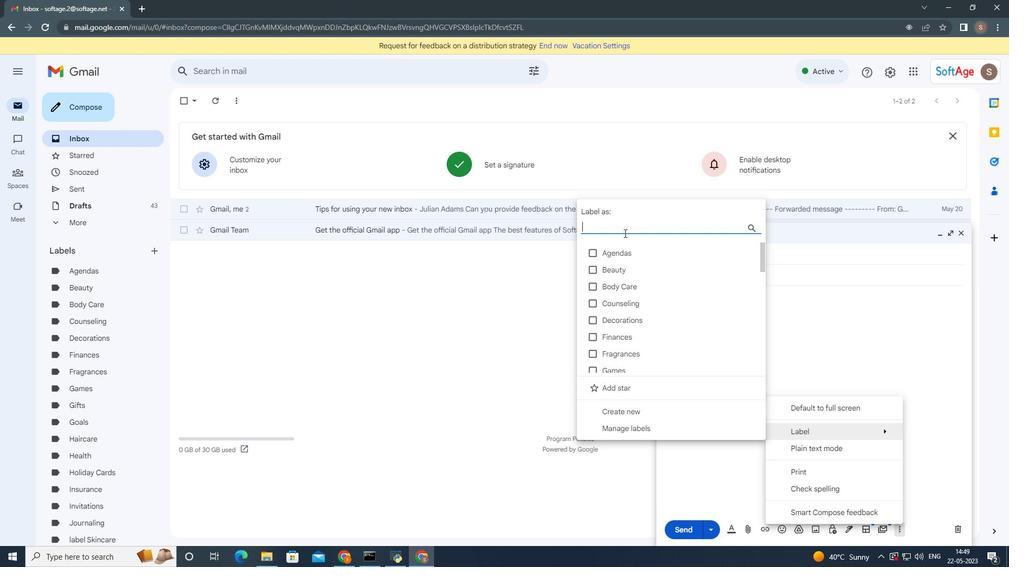 
Action: Mouse pressed left at (624, 229)
Screenshot: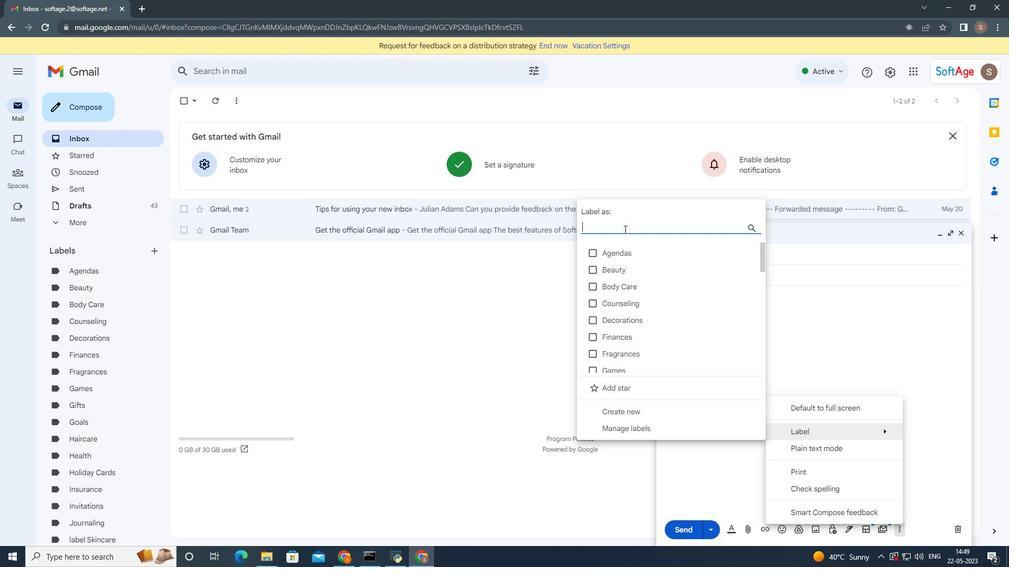 
Action: Mouse moved to (610, 407)
Screenshot: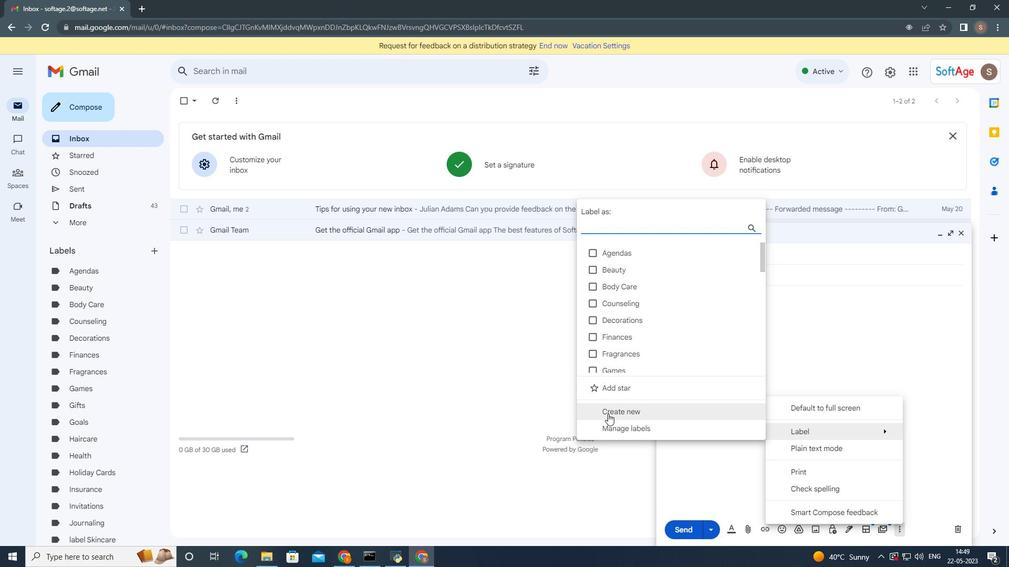 
Action: Mouse pressed left at (610, 407)
Screenshot: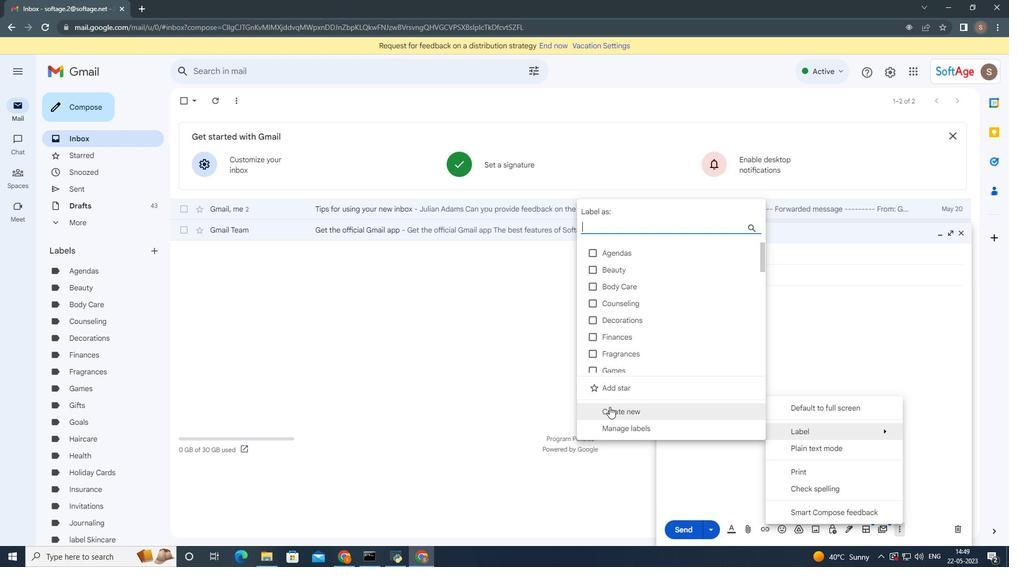 
Action: Mouse moved to (608, 407)
Screenshot: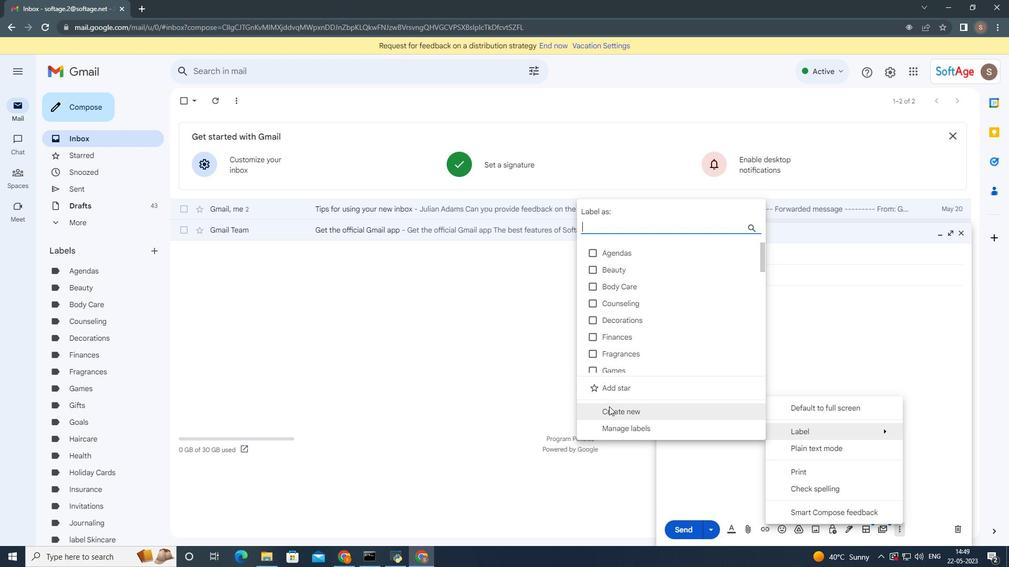 
Action: Key pressed <Key.shift>Minutes
Screenshot: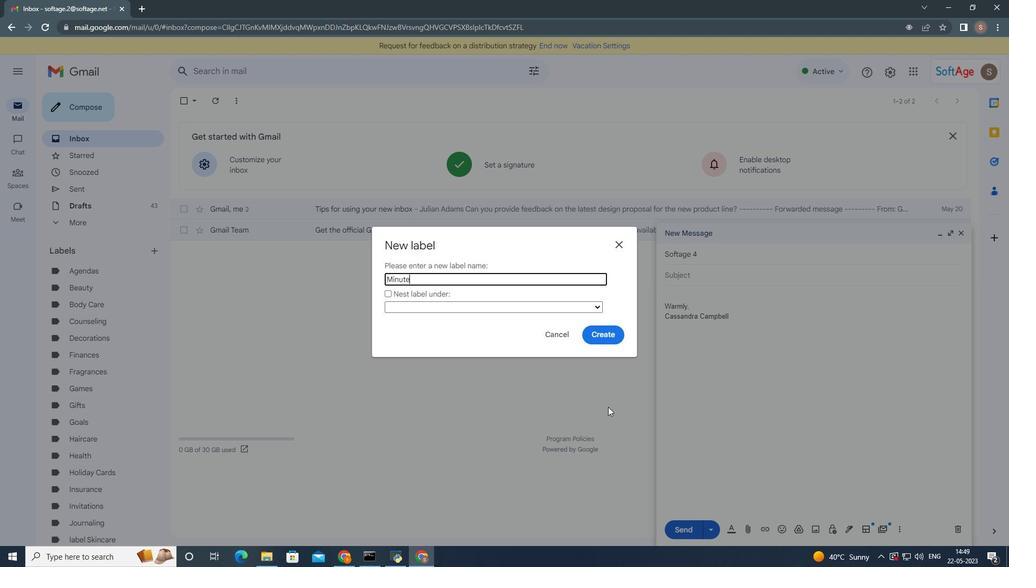 
Action: Mouse moved to (607, 337)
Screenshot: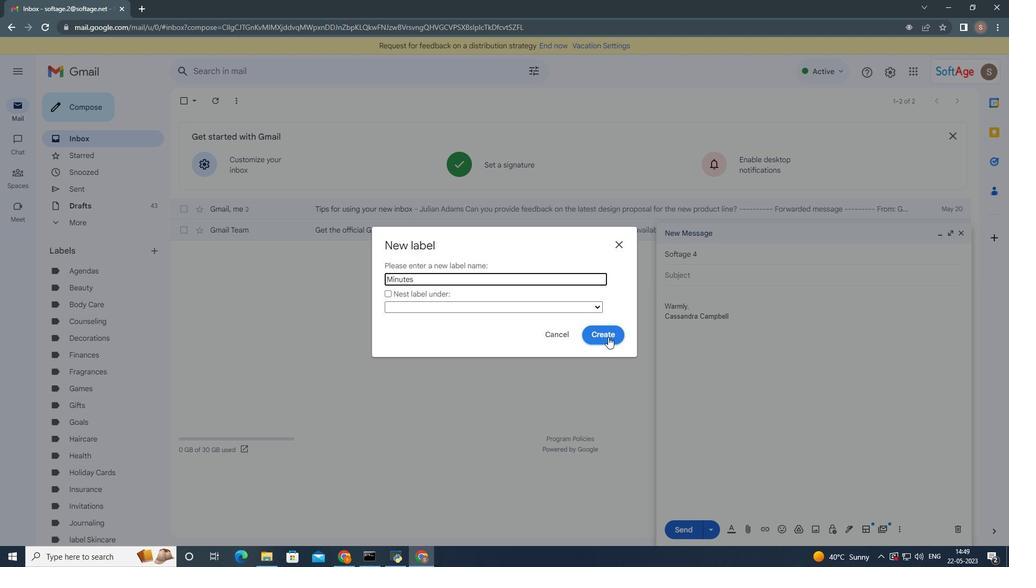 
Action: Mouse pressed left at (607, 337)
Screenshot: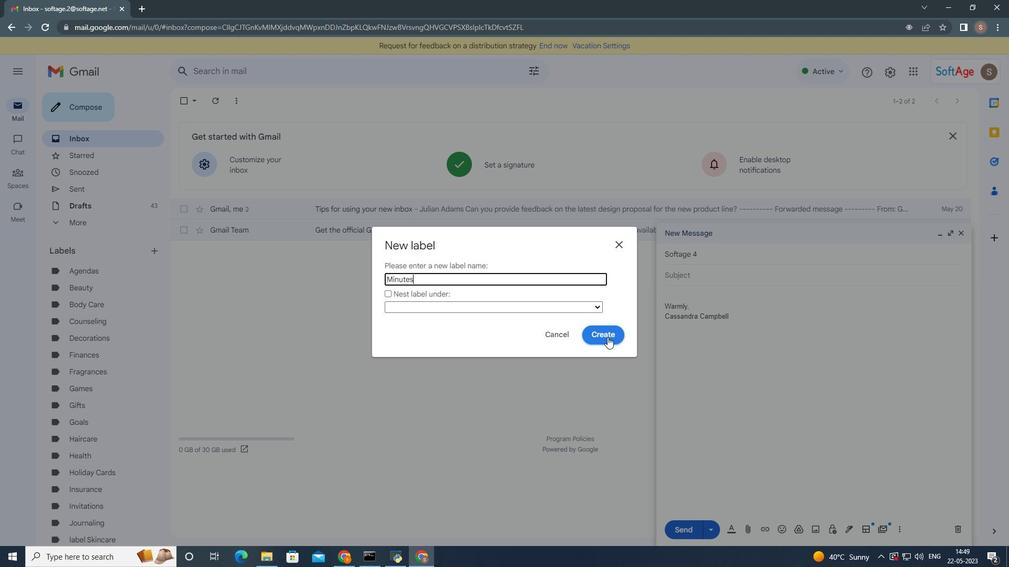 
Action: Mouse moved to (901, 533)
Screenshot: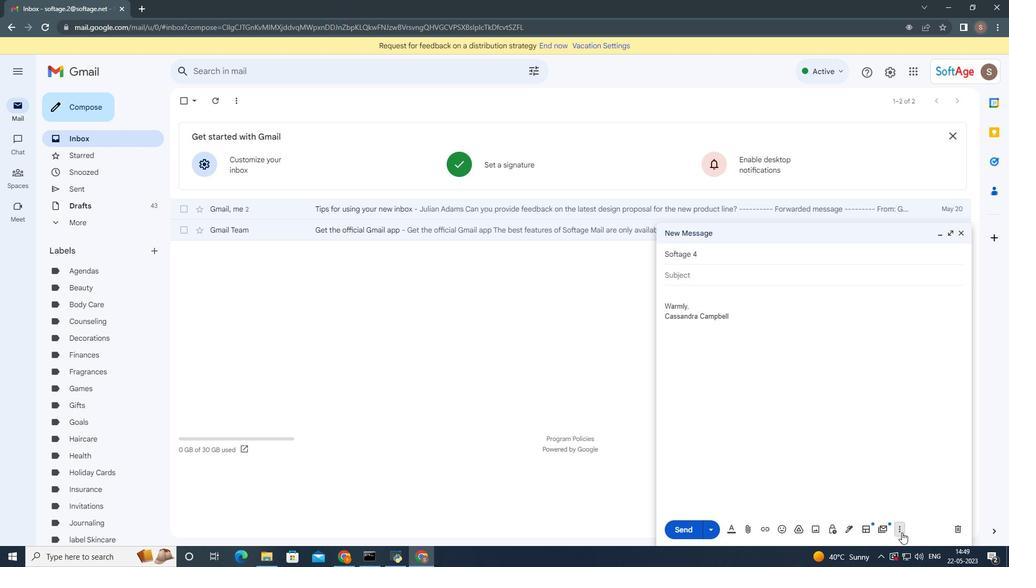 
Action: Mouse pressed left at (901, 533)
Screenshot: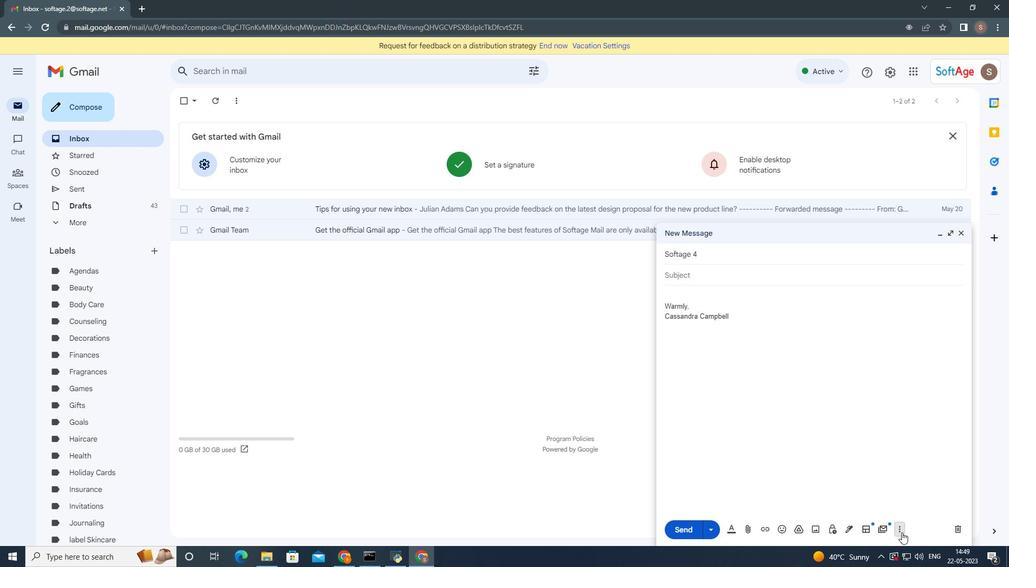 
Action: Mouse moved to (821, 431)
Screenshot: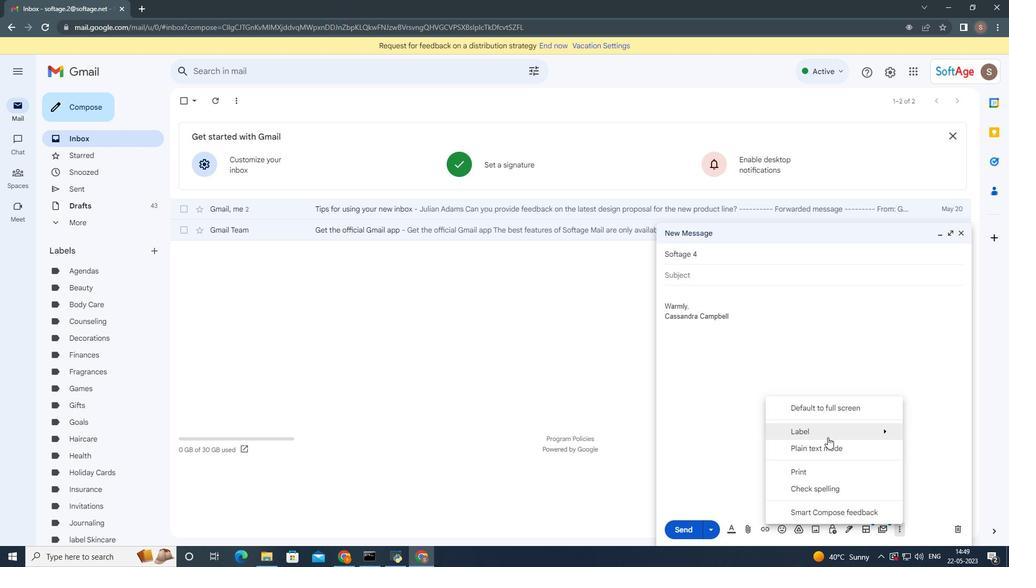 
Action: Mouse pressed left at (821, 431)
Screenshot: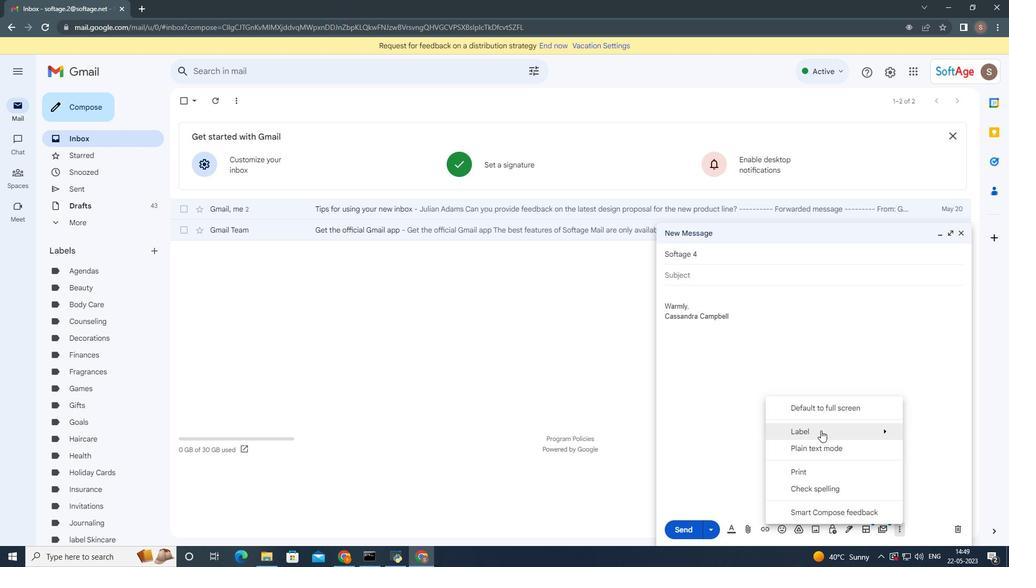 
Action: Mouse moved to (593, 255)
Screenshot: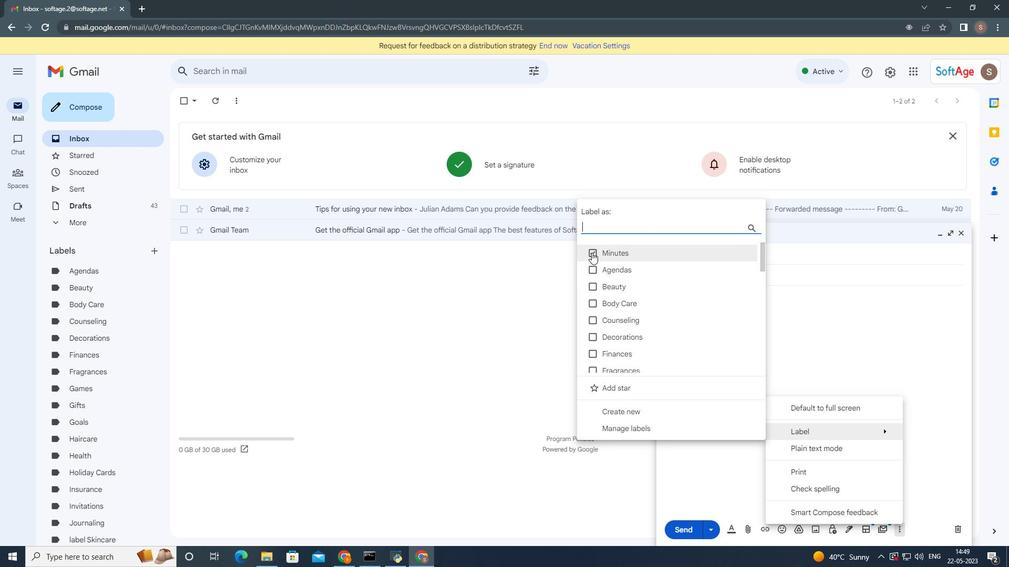 
Action: Mouse pressed left at (593, 255)
Screenshot: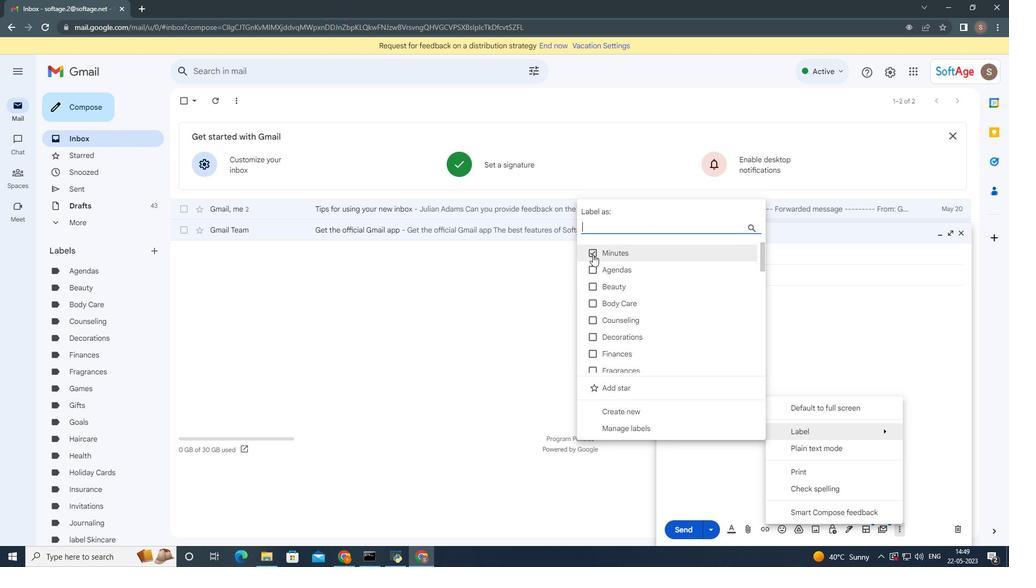 
Action: Mouse moved to (593, 255)
Screenshot: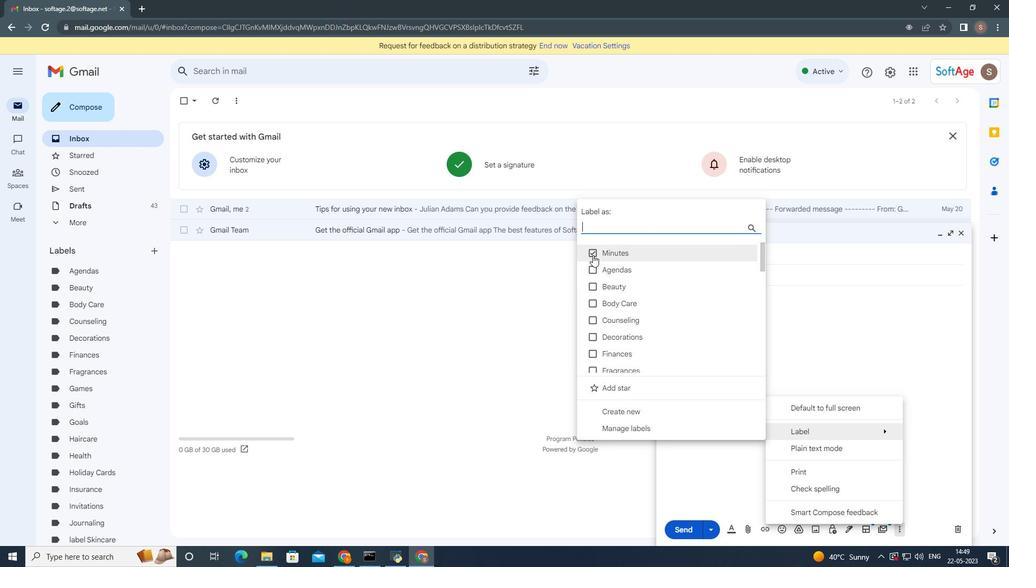 
Action: Mouse pressed left at (593, 255)
Screenshot: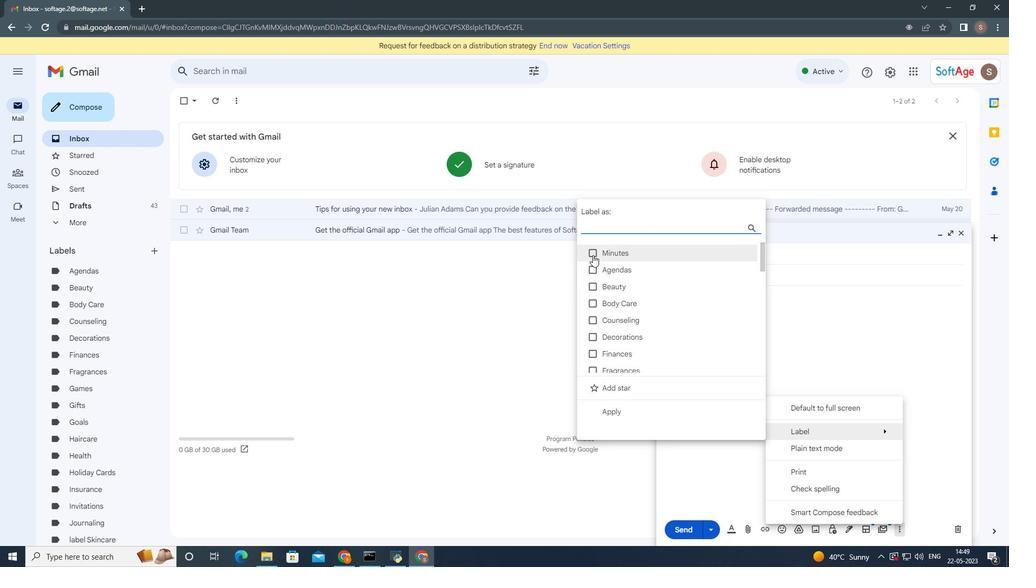 
Action: Mouse moved to (534, 435)
Screenshot: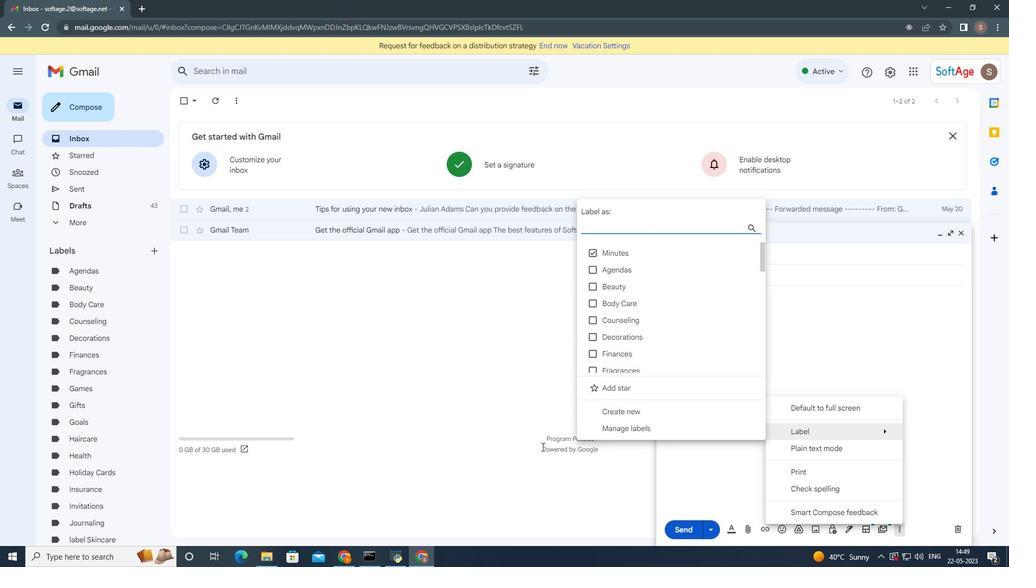 
Action: Mouse pressed left at (534, 435)
Screenshot: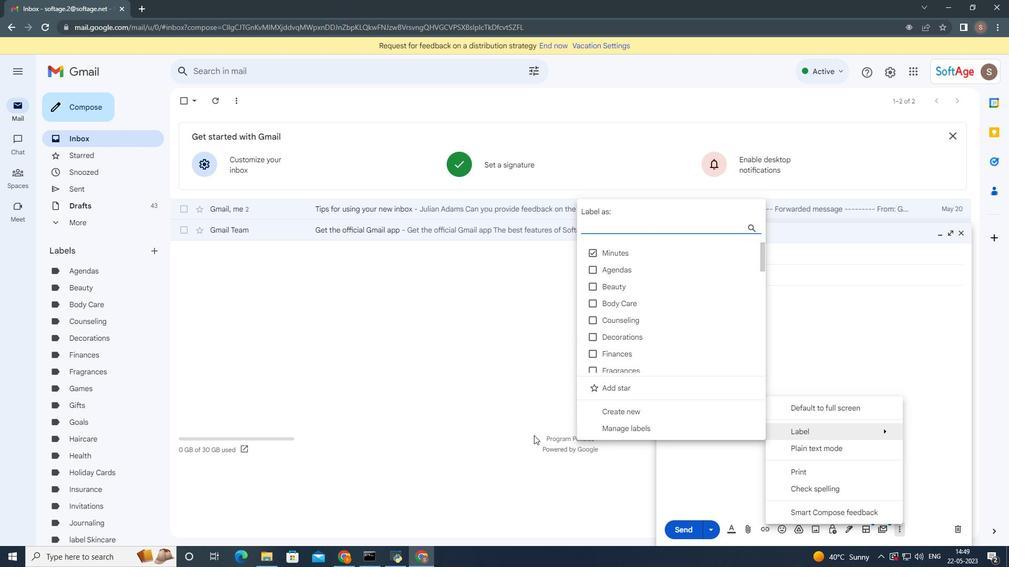 
Action: Mouse moved to (535, 427)
Screenshot: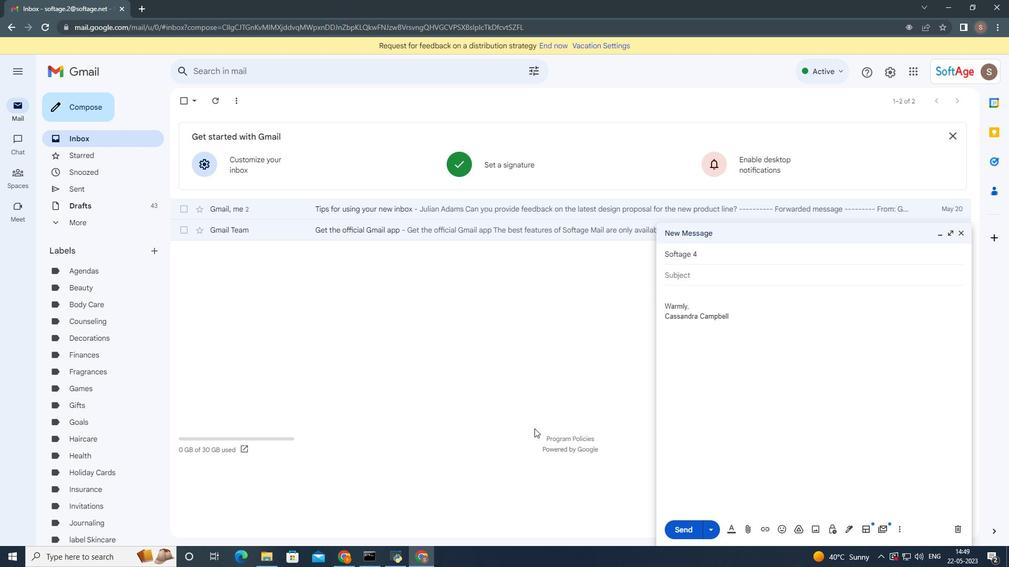 
